 Task: I am thinking of exploring the lively atmosphere of Times Square in New York City later in the evening. Before I head over, could you please let me know how crowded it usually gets around this time?
Action: Key pressed imes<Key.space>
Screenshot: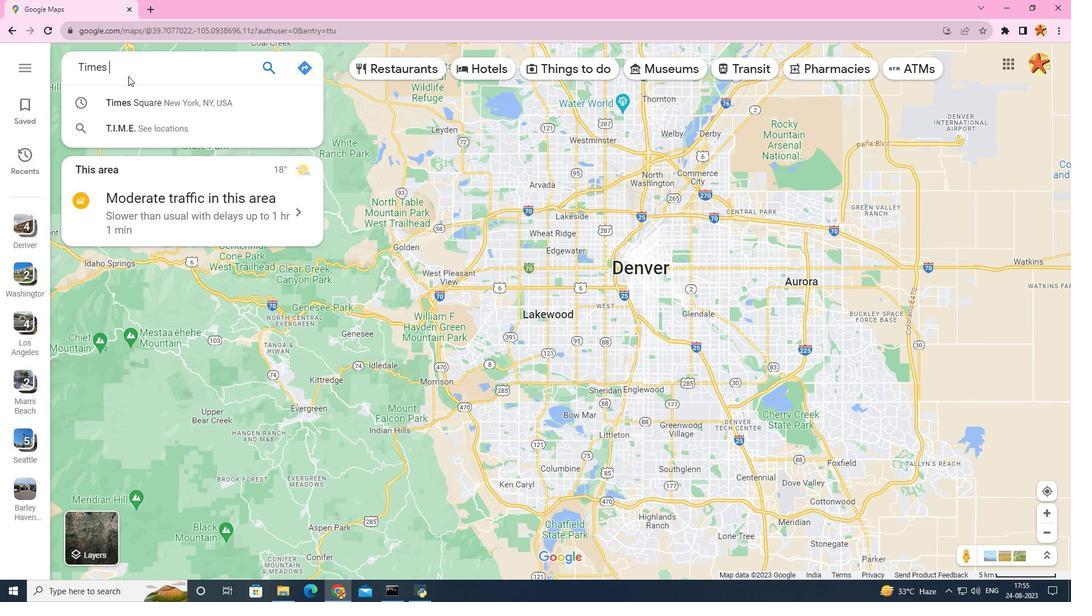 
Action: Mouse moved to (126, 94)
Screenshot: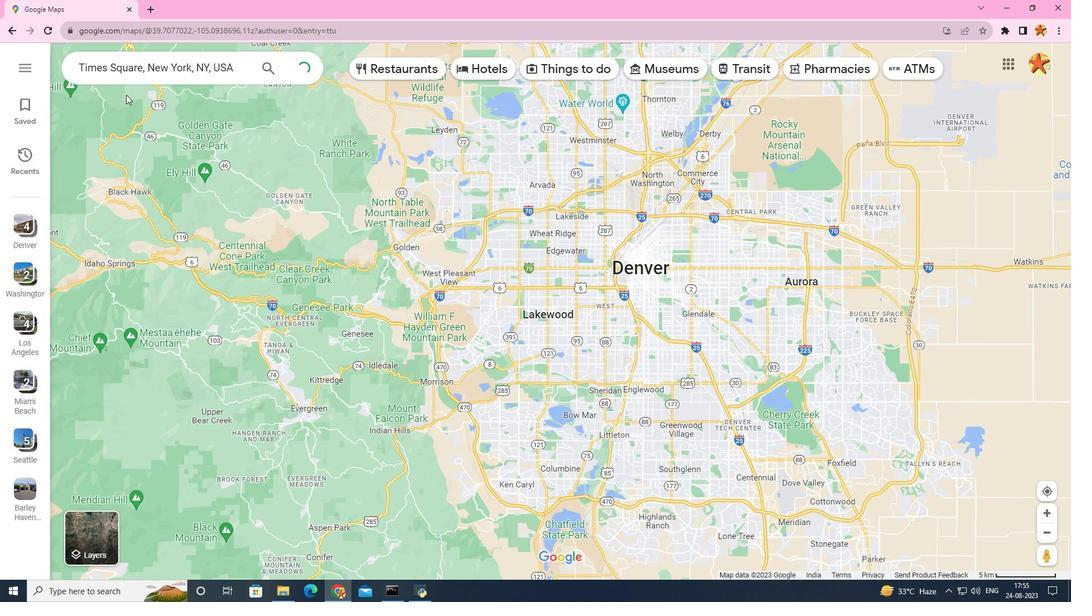 
Action: Mouse pressed left at (126, 94)
Screenshot: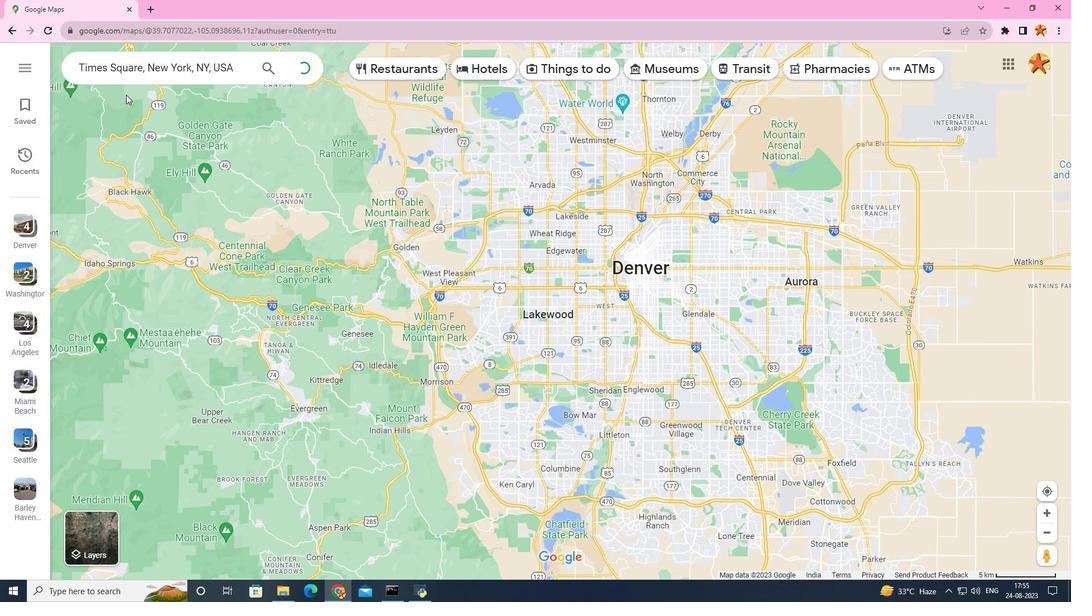 
Action: Mouse moved to (118, 185)
Screenshot: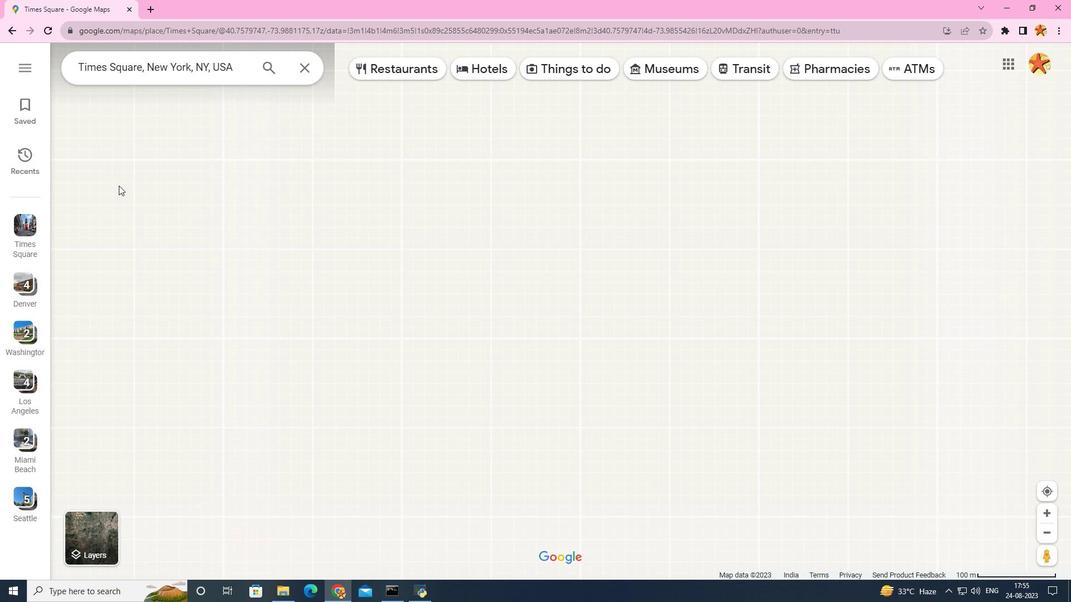 
Action: Mouse scrolled (118, 185) with delta (0, 0)
Screenshot: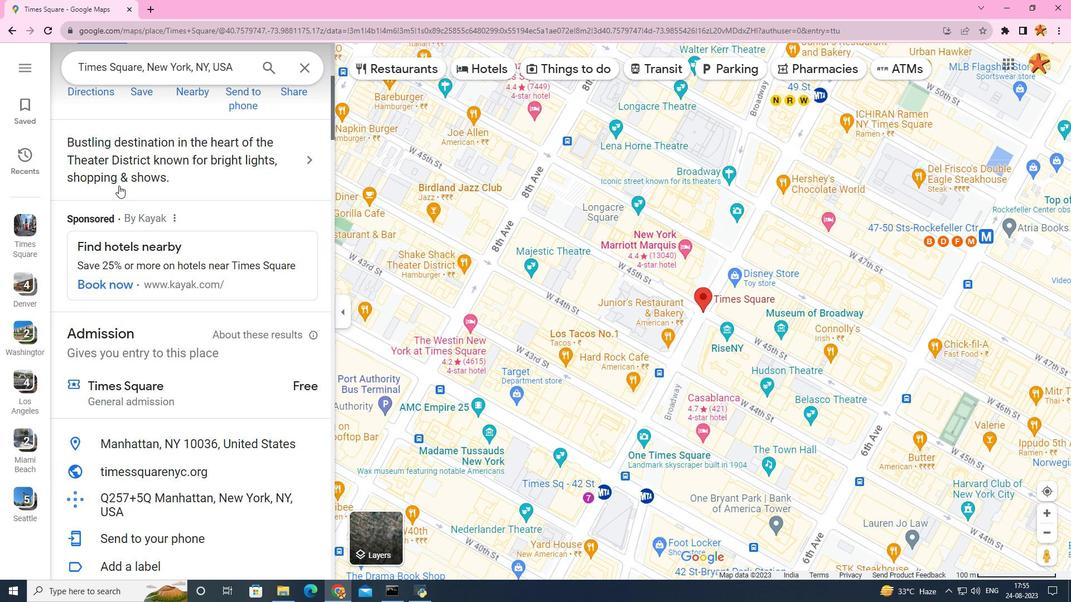 
Action: Mouse scrolled (118, 185) with delta (0, 0)
Screenshot: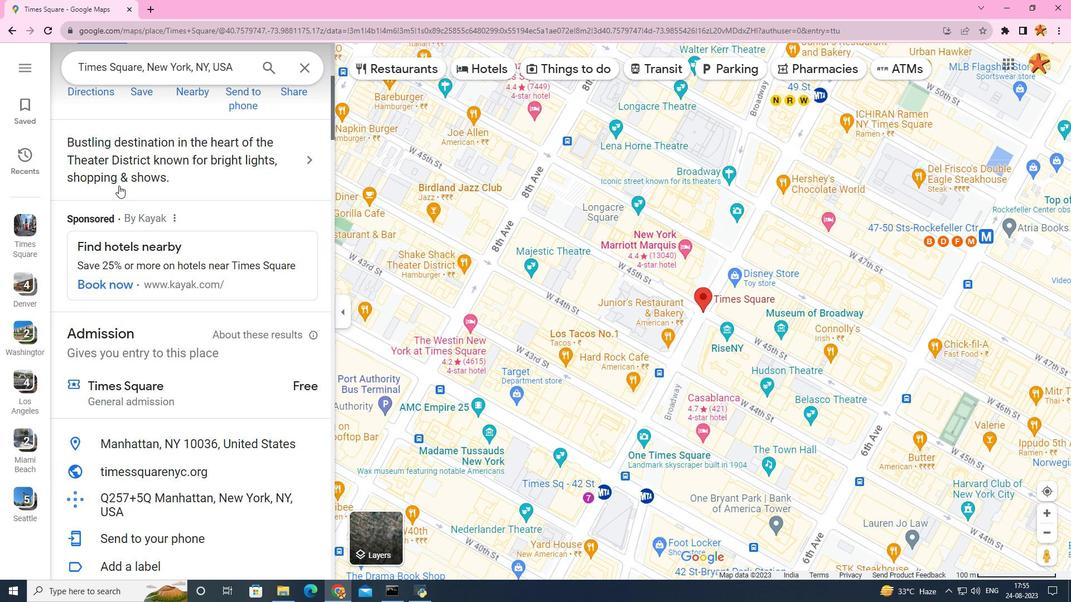 
Action: Mouse scrolled (118, 185) with delta (0, 0)
Screenshot: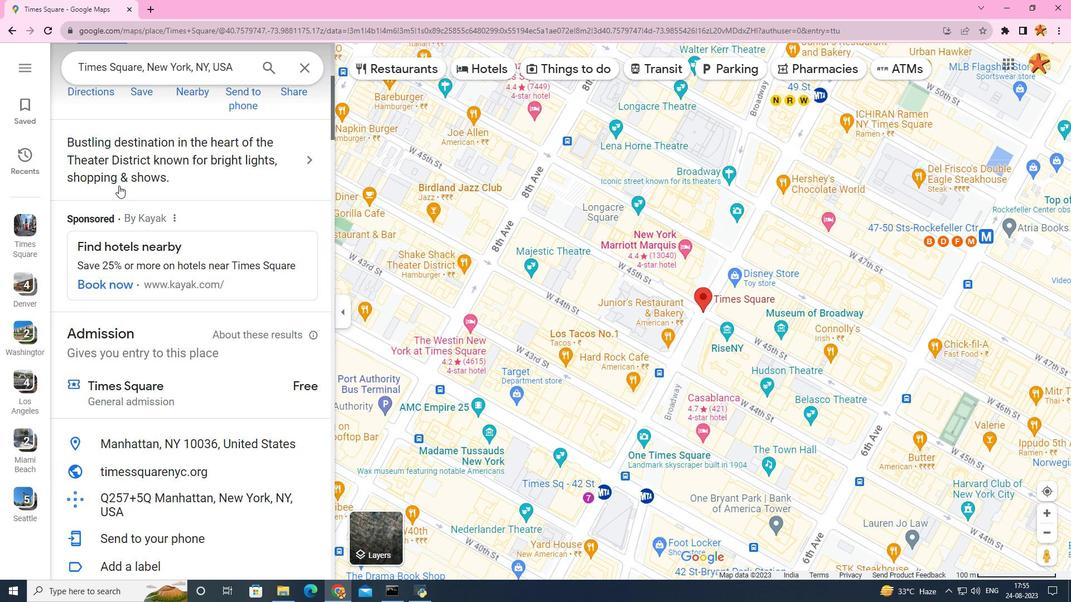 
Action: Mouse scrolled (118, 185) with delta (0, 0)
Screenshot: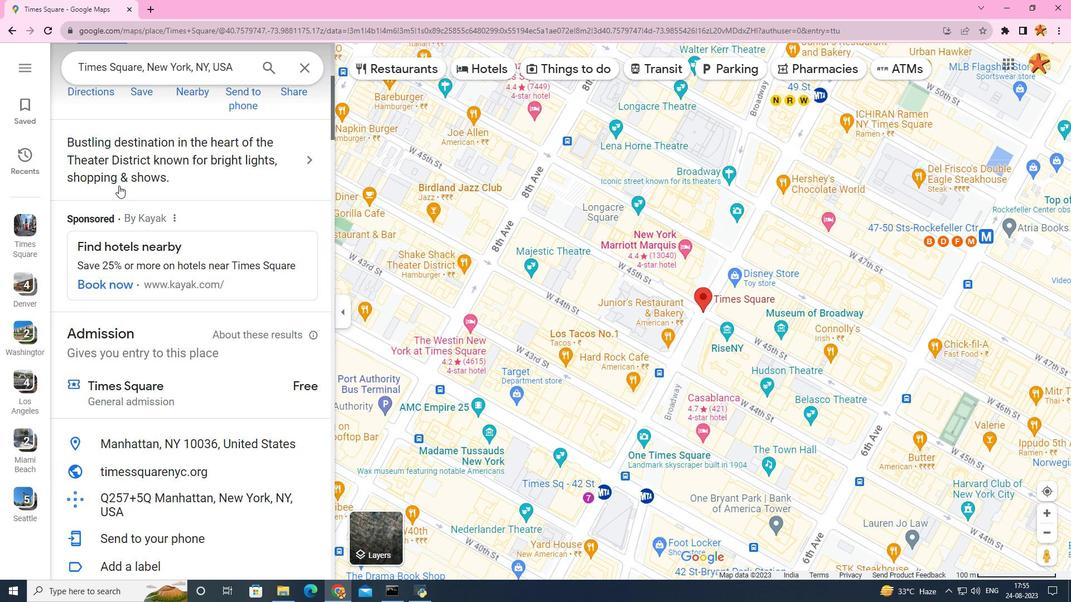 
Action: Mouse scrolled (118, 185) with delta (0, 0)
Screenshot: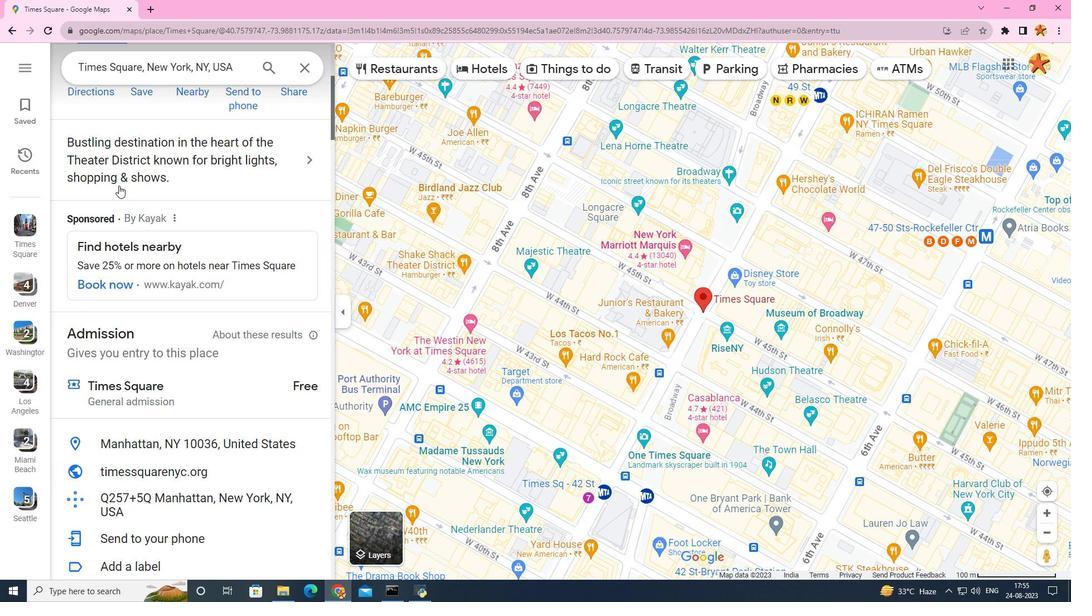 
Action: Mouse scrolled (118, 185) with delta (0, 0)
Screenshot: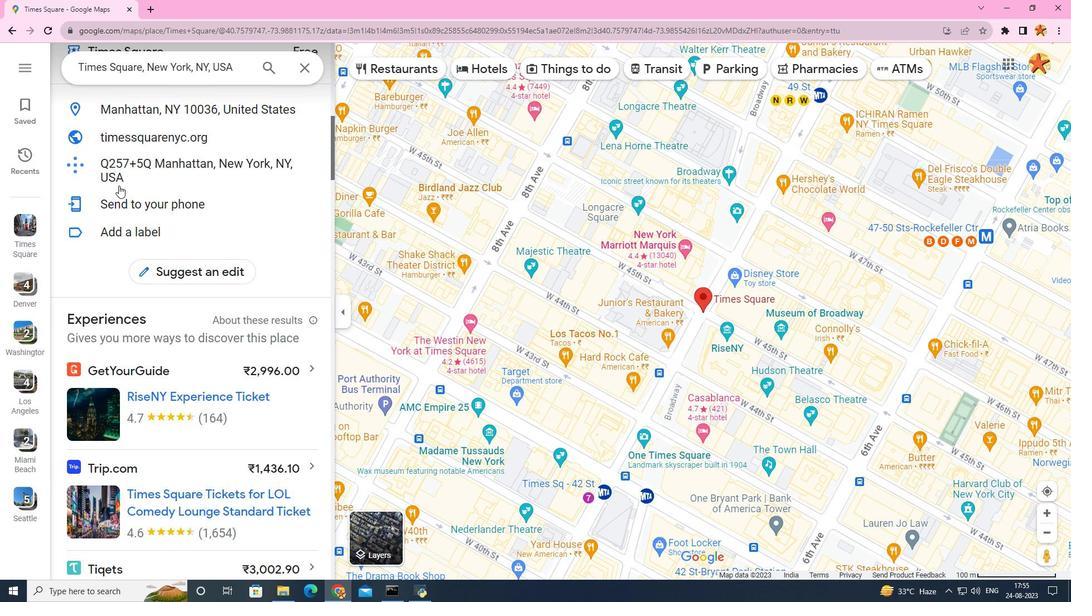 
Action: Mouse scrolled (118, 185) with delta (0, 0)
Screenshot: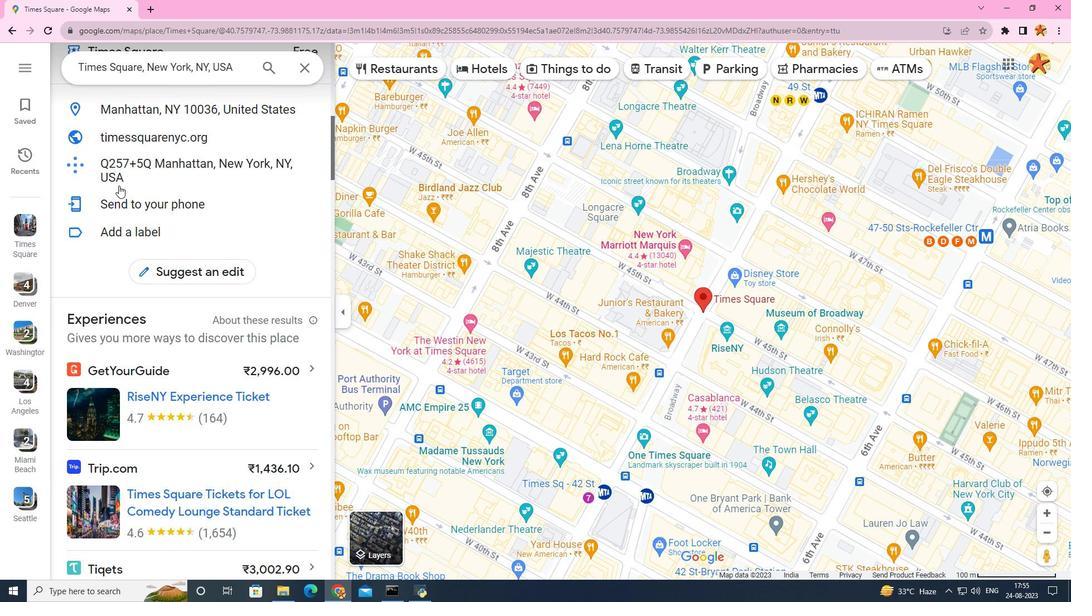 
Action: Mouse scrolled (118, 185) with delta (0, 0)
Screenshot: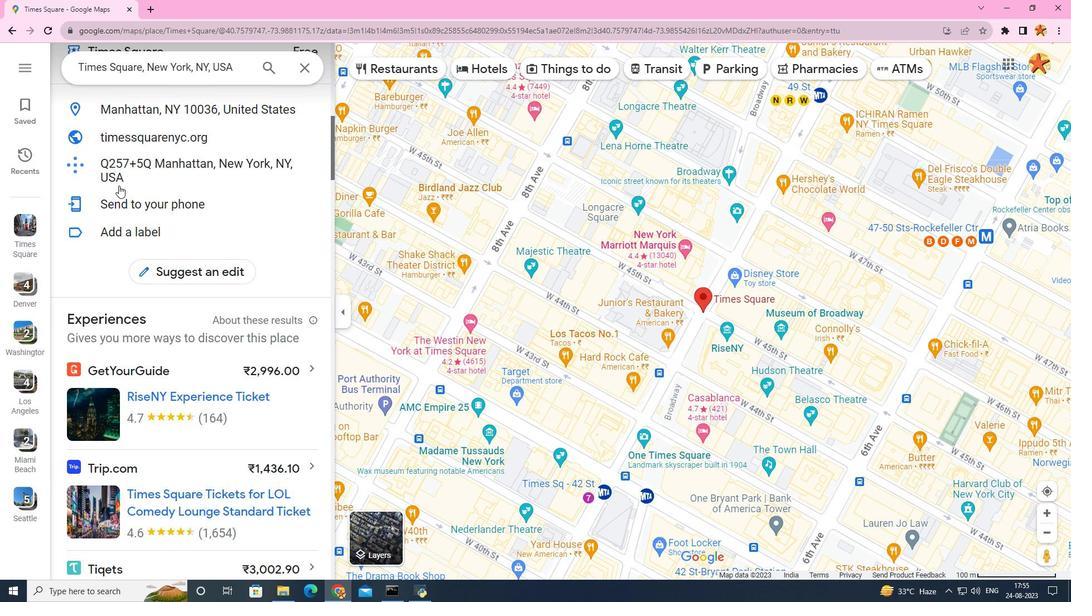 
Action: Mouse scrolled (118, 185) with delta (0, 0)
Screenshot: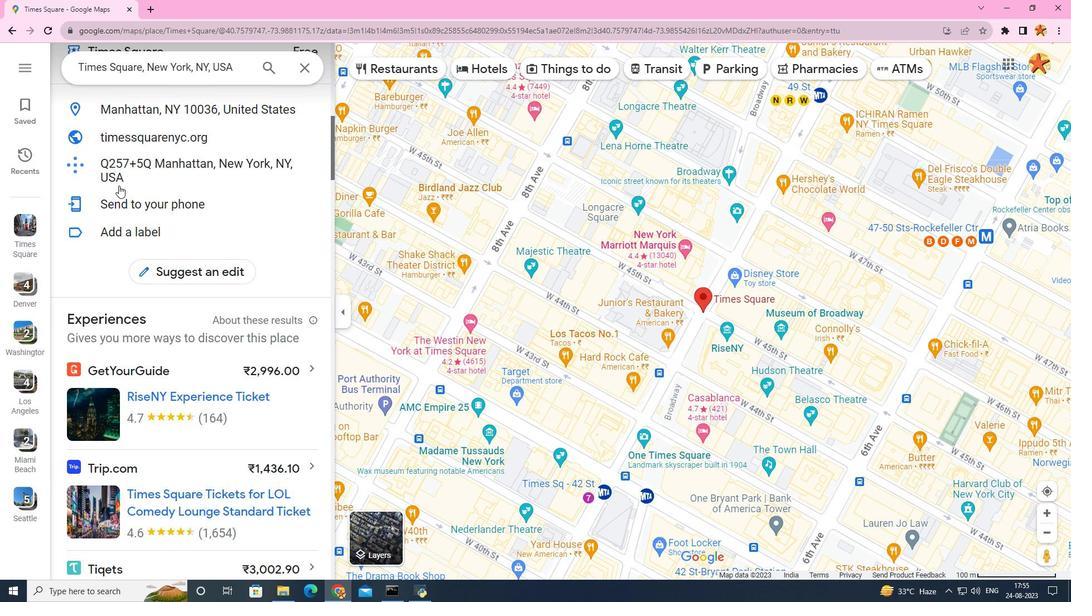 
Action: Mouse scrolled (118, 185) with delta (0, 0)
Screenshot: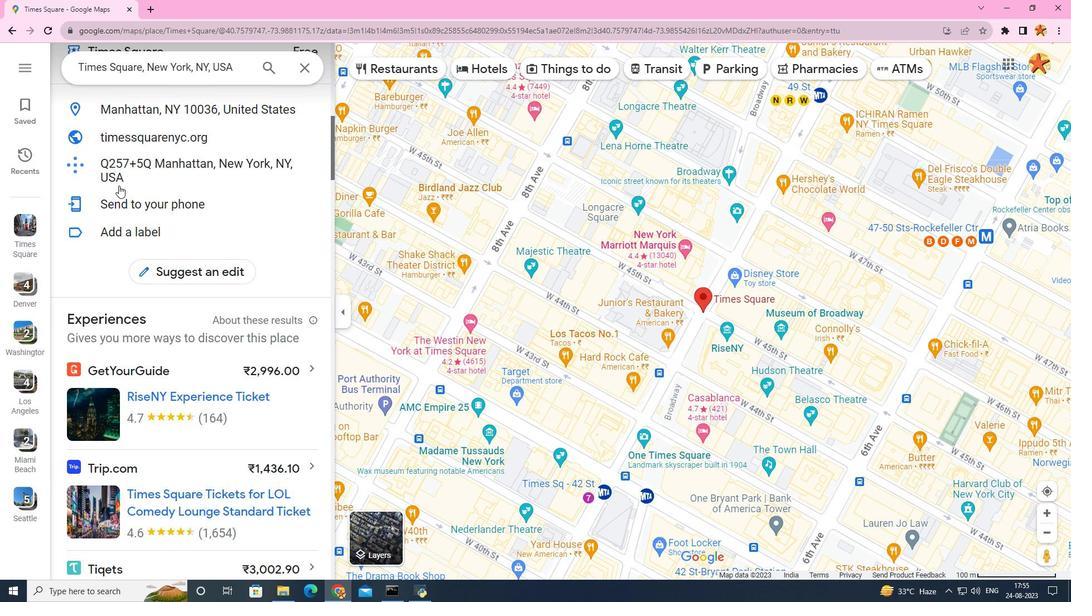 
Action: Mouse scrolled (118, 185) with delta (0, 0)
Screenshot: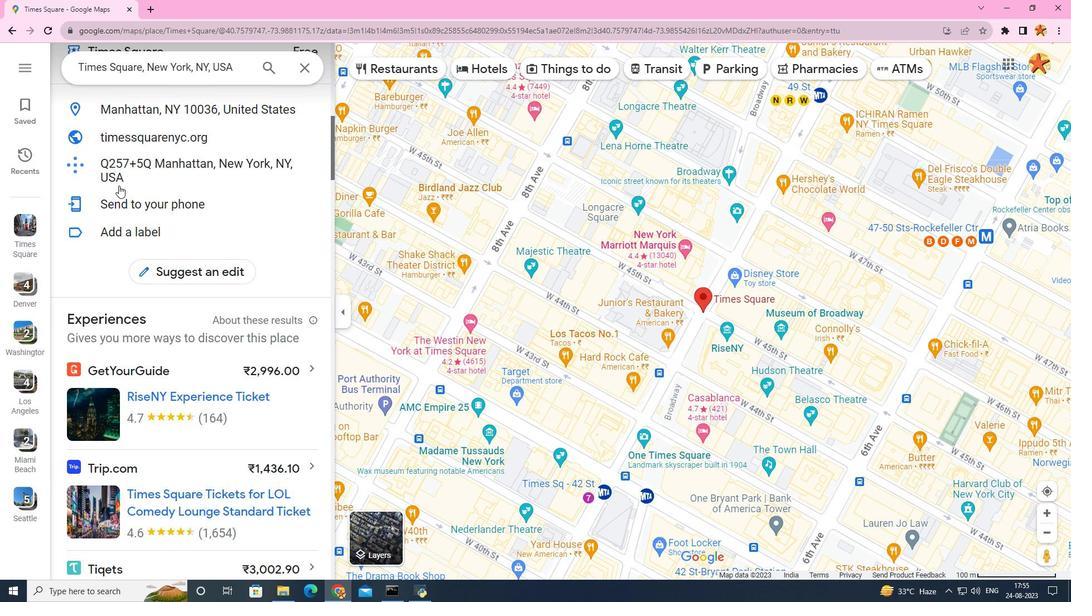 
Action: Mouse scrolled (118, 185) with delta (0, 0)
Screenshot: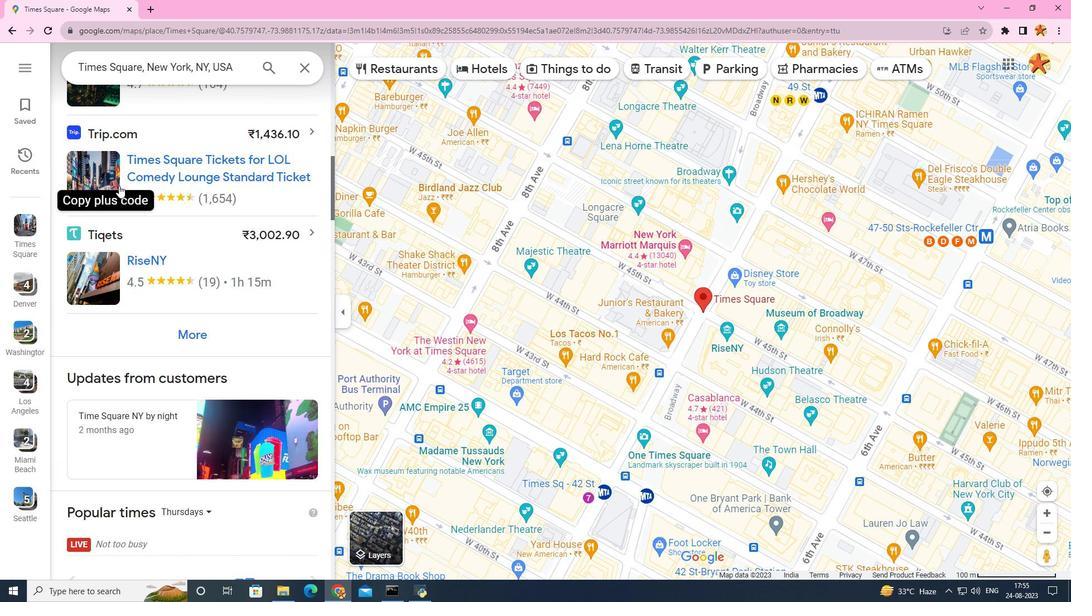 
Action: Mouse scrolled (118, 185) with delta (0, 0)
Screenshot: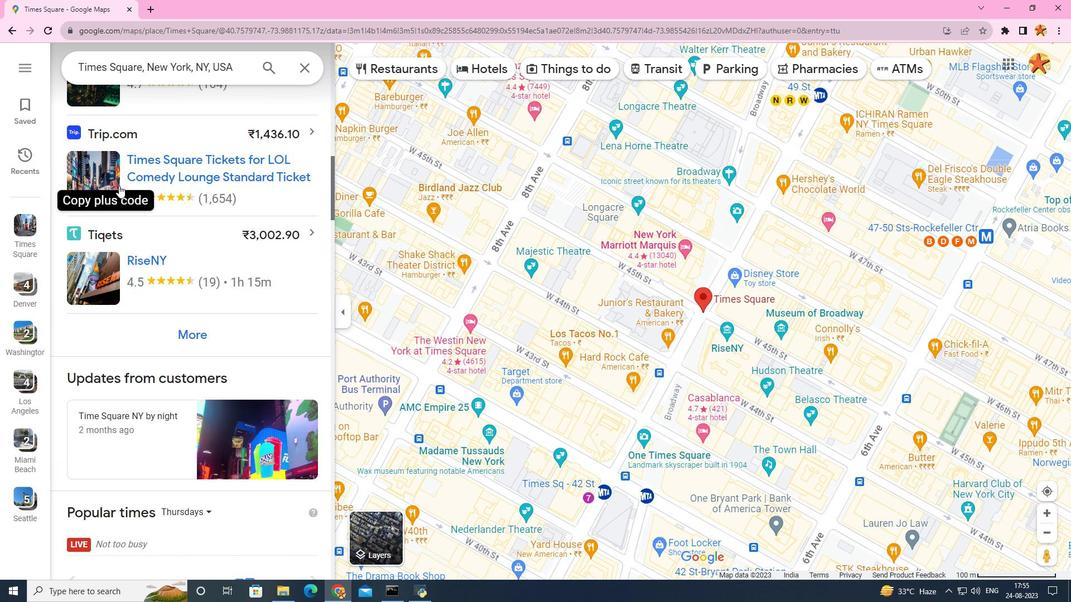 
Action: Mouse scrolled (118, 185) with delta (0, 0)
Screenshot: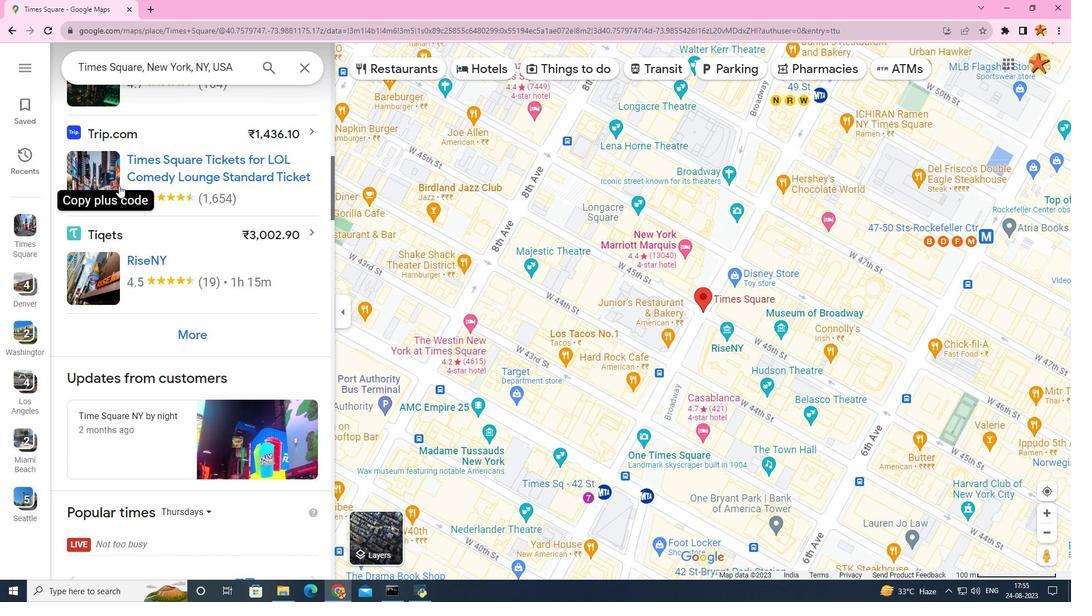 
Action: Mouse scrolled (118, 185) with delta (0, 0)
Screenshot: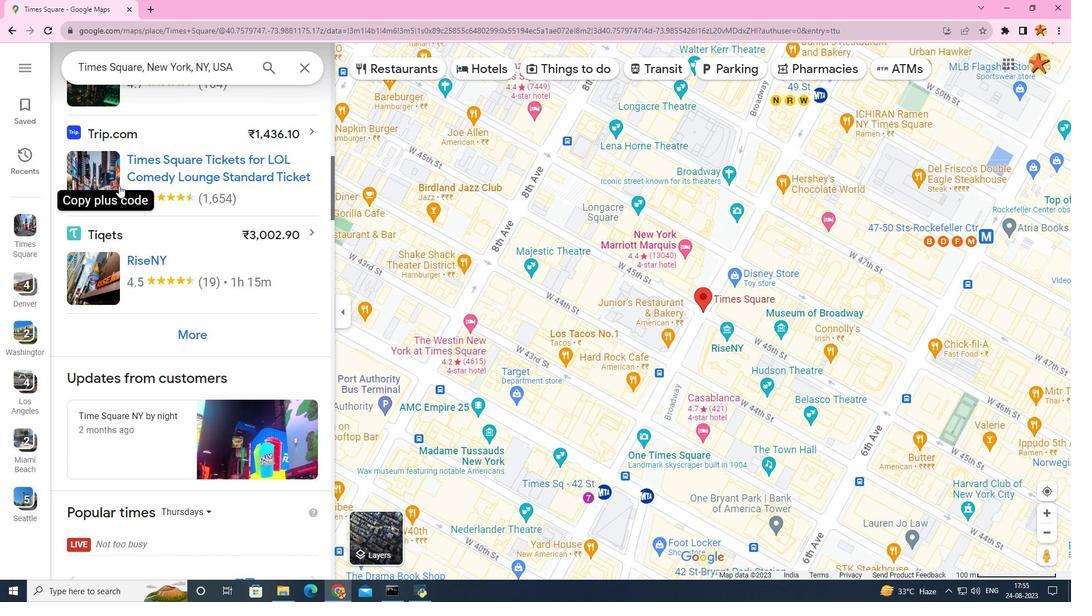 
Action: Mouse scrolled (118, 185) with delta (0, 0)
Screenshot: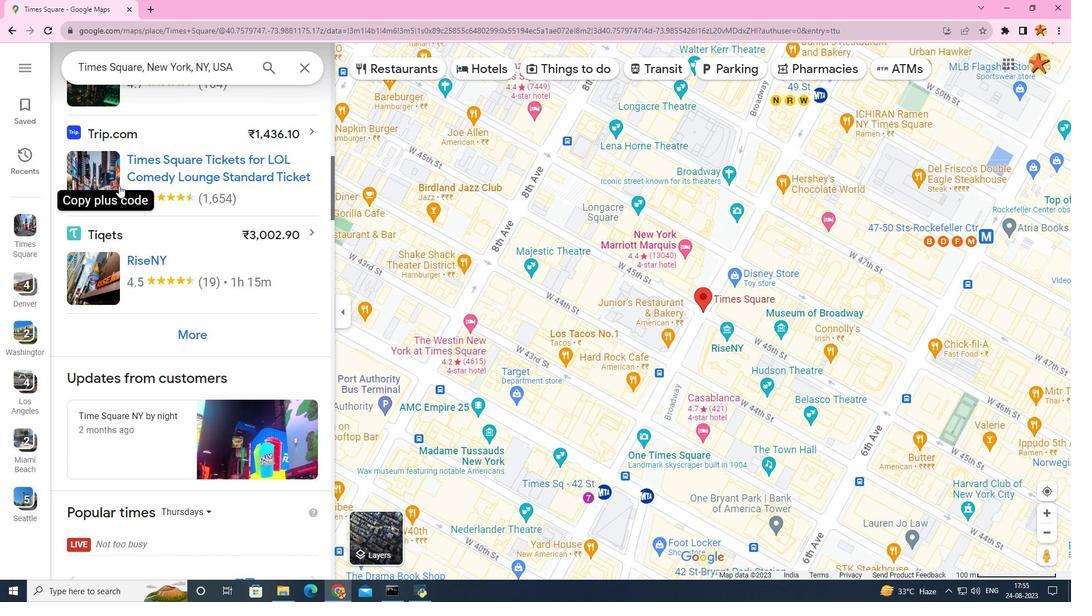 
Action: Mouse scrolled (118, 185) with delta (0, 0)
Screenshot: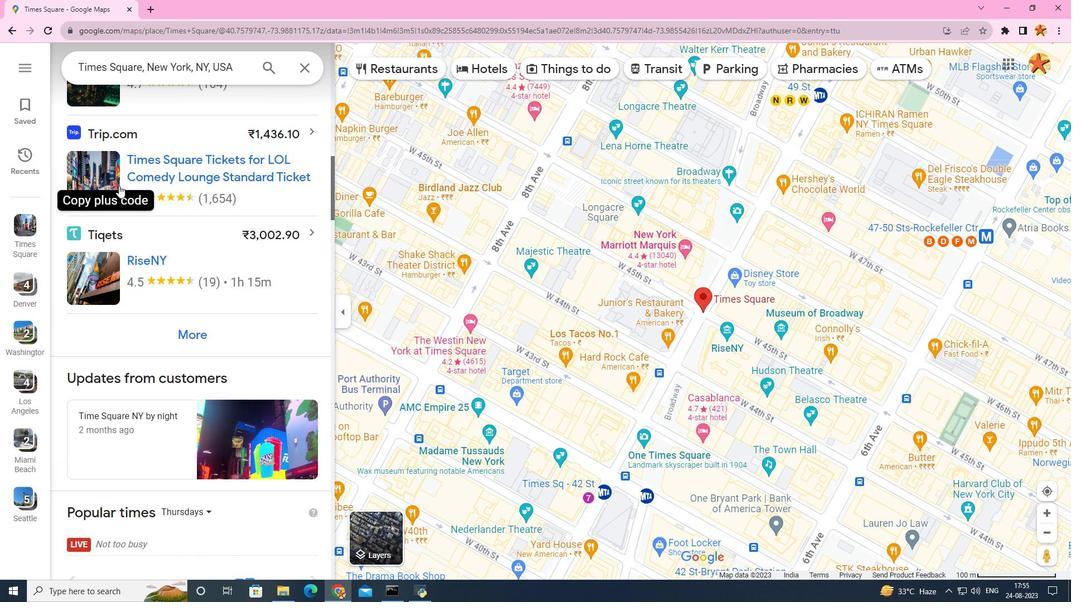 
Action: Mouse scrolled (118, 185) with delta (0, 0)
Screenshot: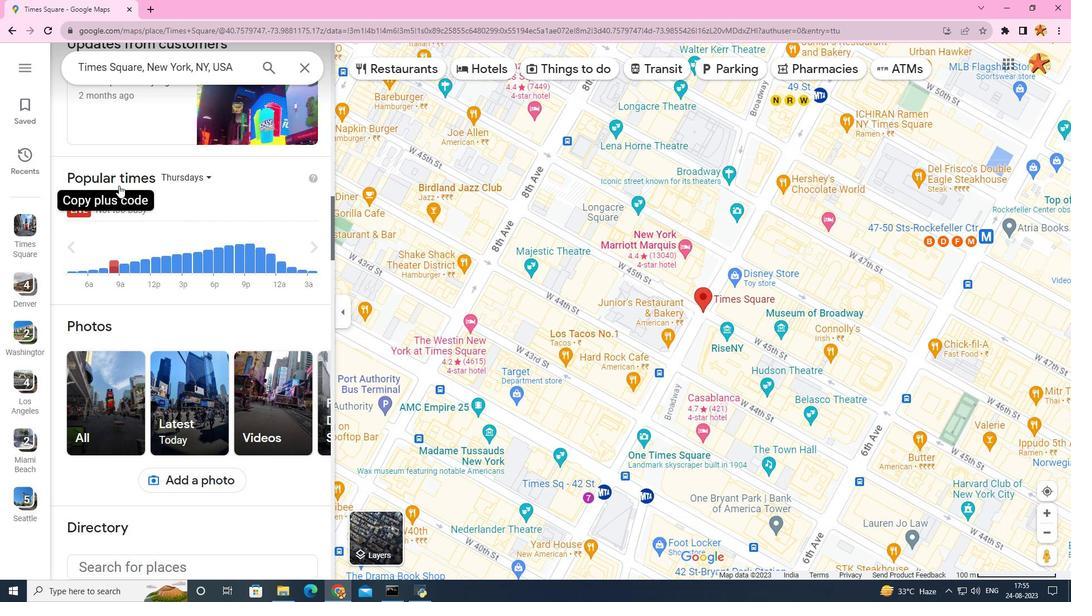
Action: Mouse scrolled (118, 185) with delta (0, 0)
Screenshot: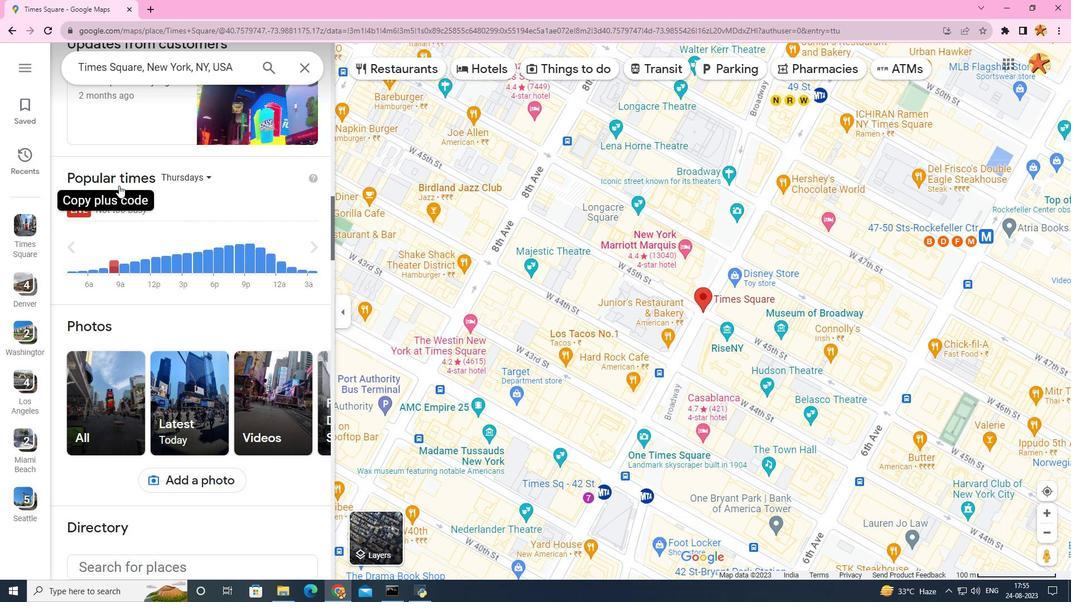 
Action: Mouse scrolled (118, 185) with delta (0, 0)
Screenshot: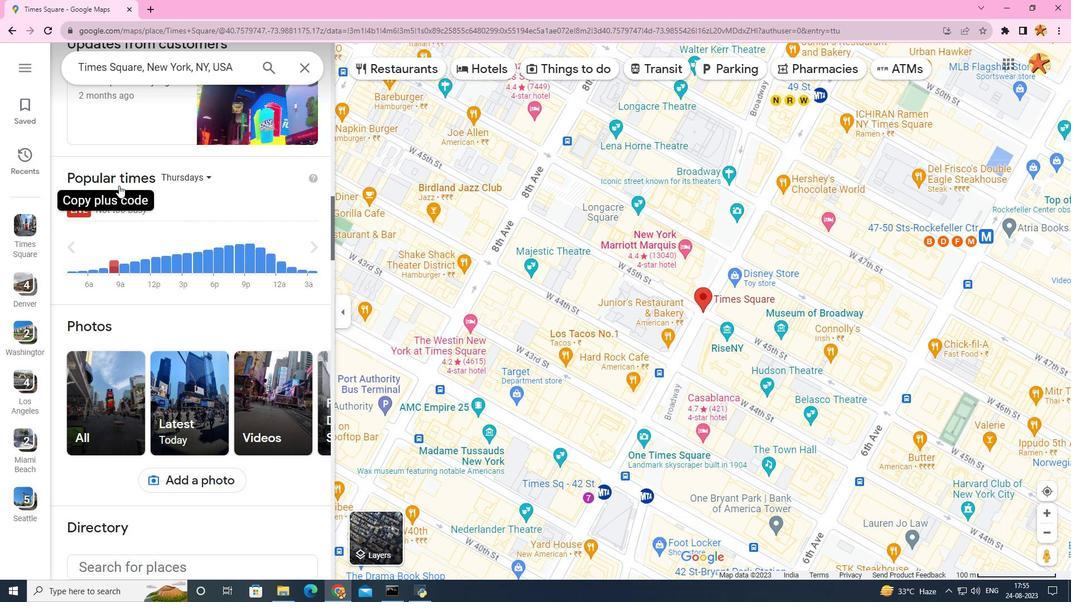 
Action: Mouse scrolled (118, 185) with delta (0, 0)
Screenshot: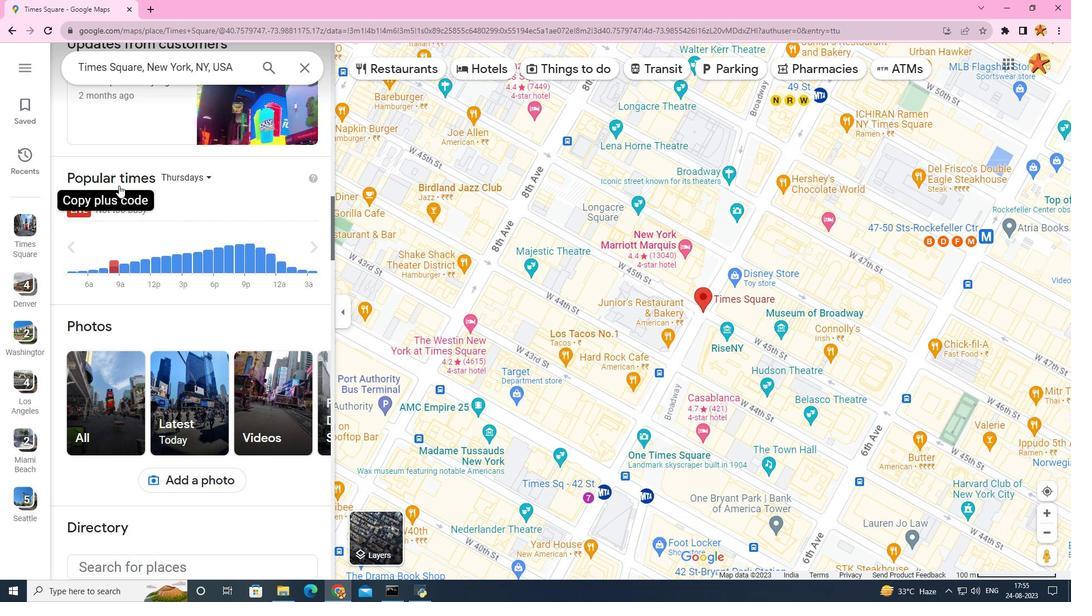 
Action: Mouse scrolled (118, 185) with delta (0, 0)
Screenshot: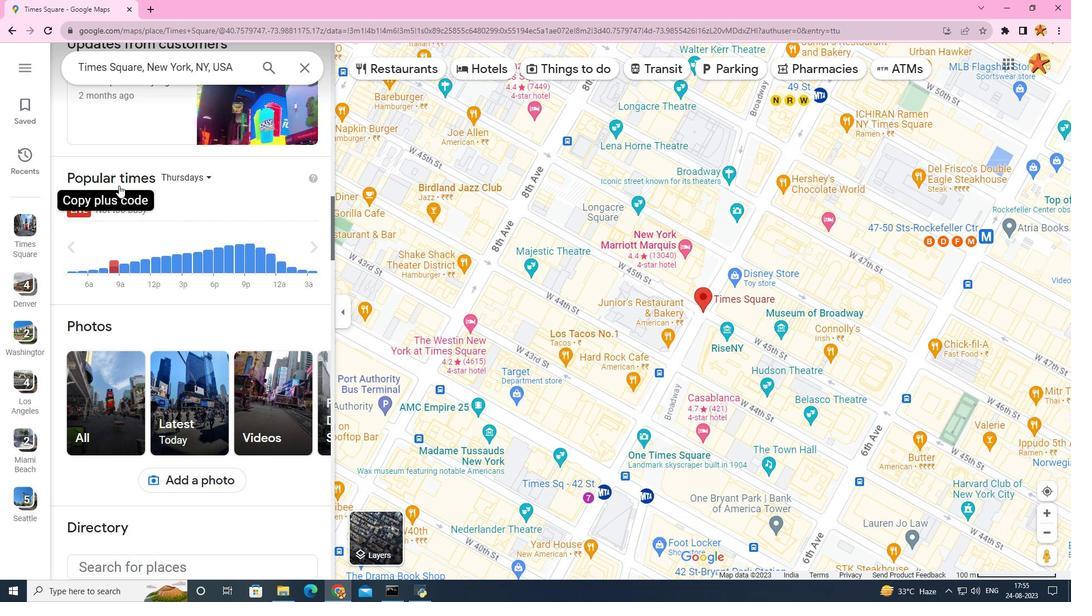 
Action: Mouse scrolled (118, 185) with delta (0, 0)
Screenshot: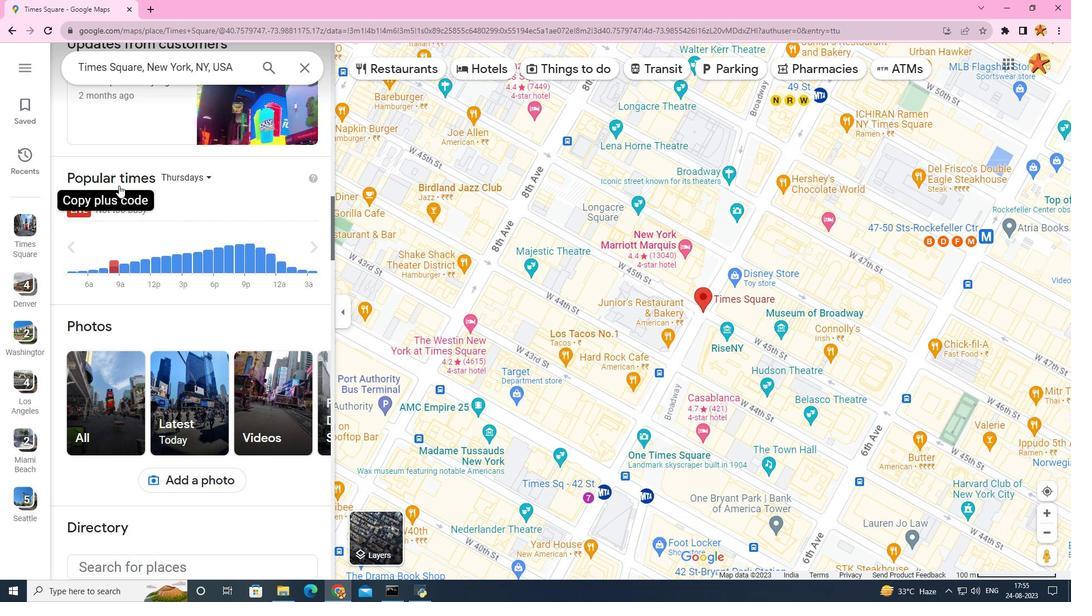 
Action: Mouse scrolled (118, 185) with delta (0, 0)
Screenshot: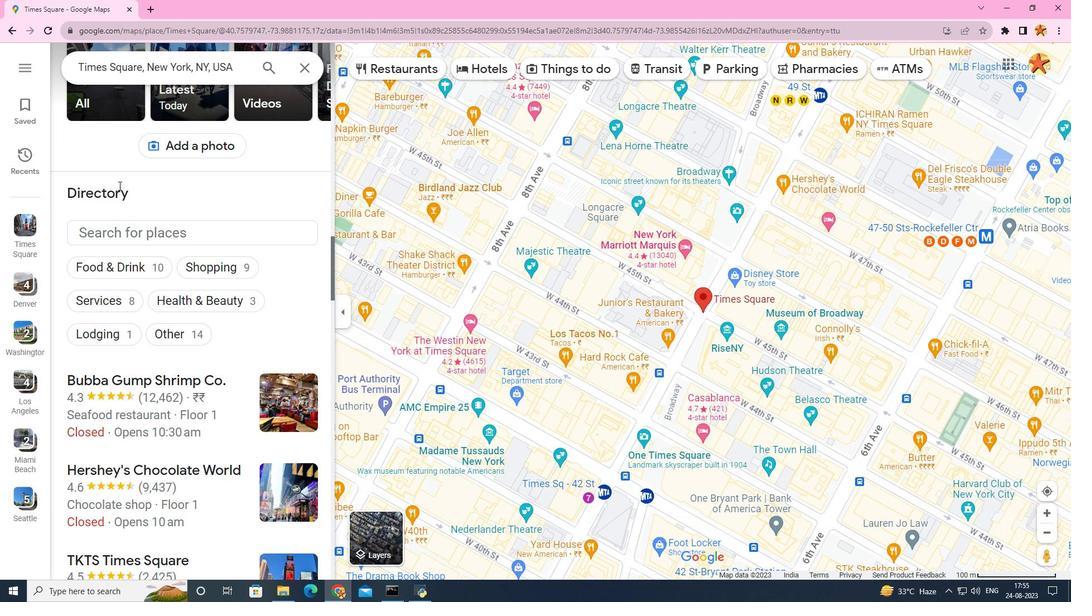 
Action: Mouse scrolled (118, 185) with delta (0, 0)
Screenshot: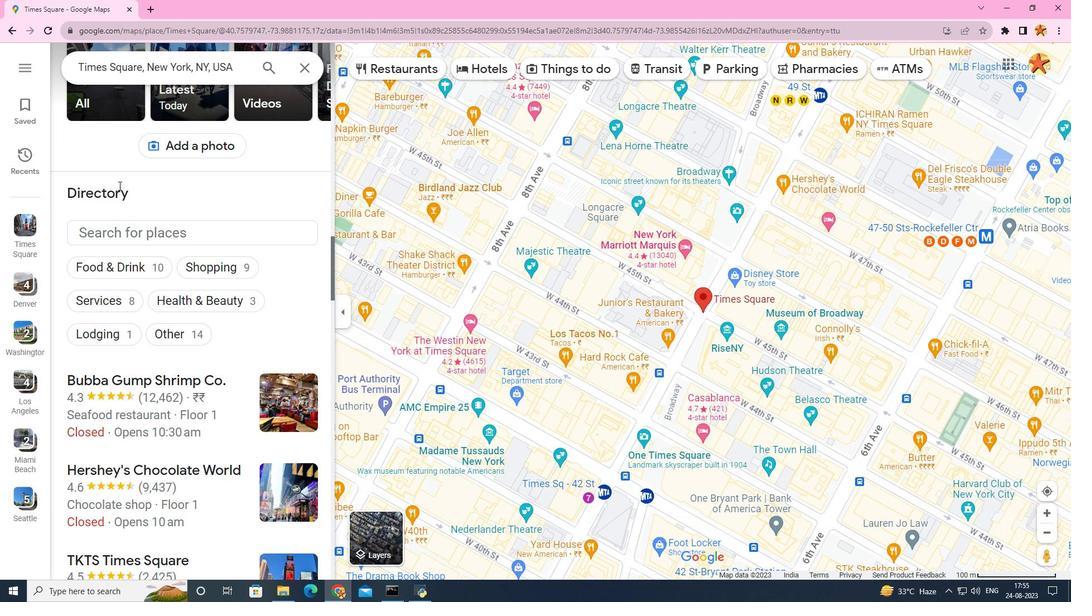 
Action: Mouse scrolled (118, 185) with delta (0, 0)
Screenshot: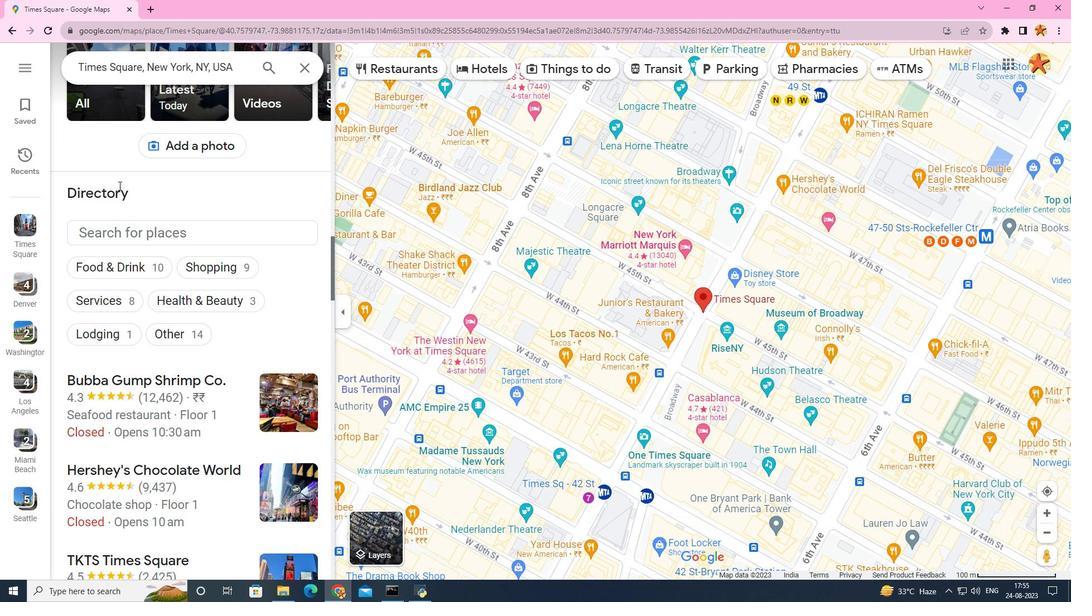 
Action: Mouse scrolled (118, 185) with delta (0, 0)
Screenshot: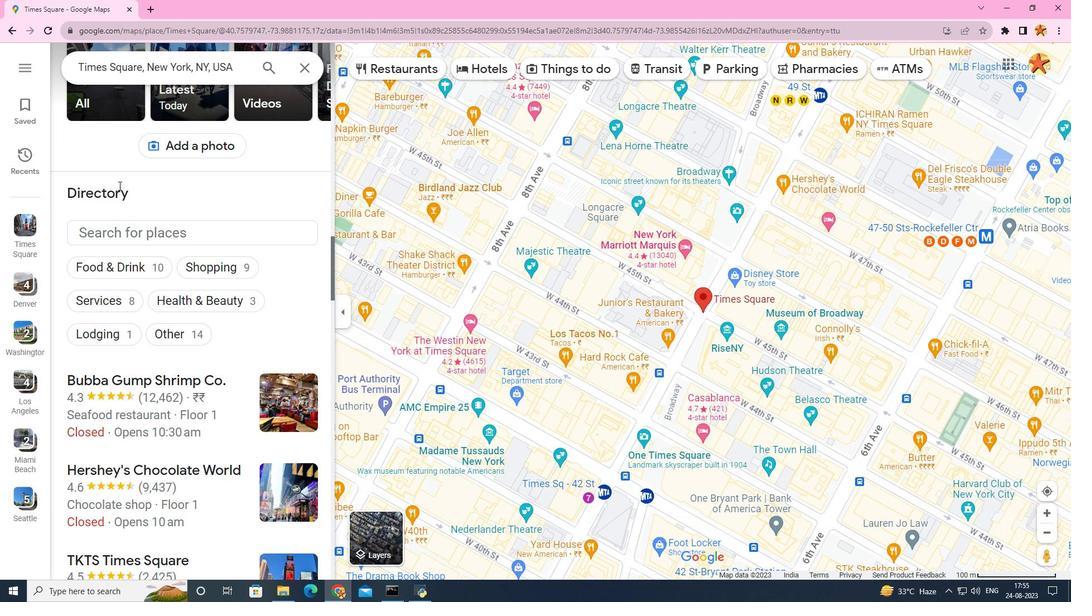 
Action: Mouse scrolled (118, 185) with delta (0, 0)
Screenshot: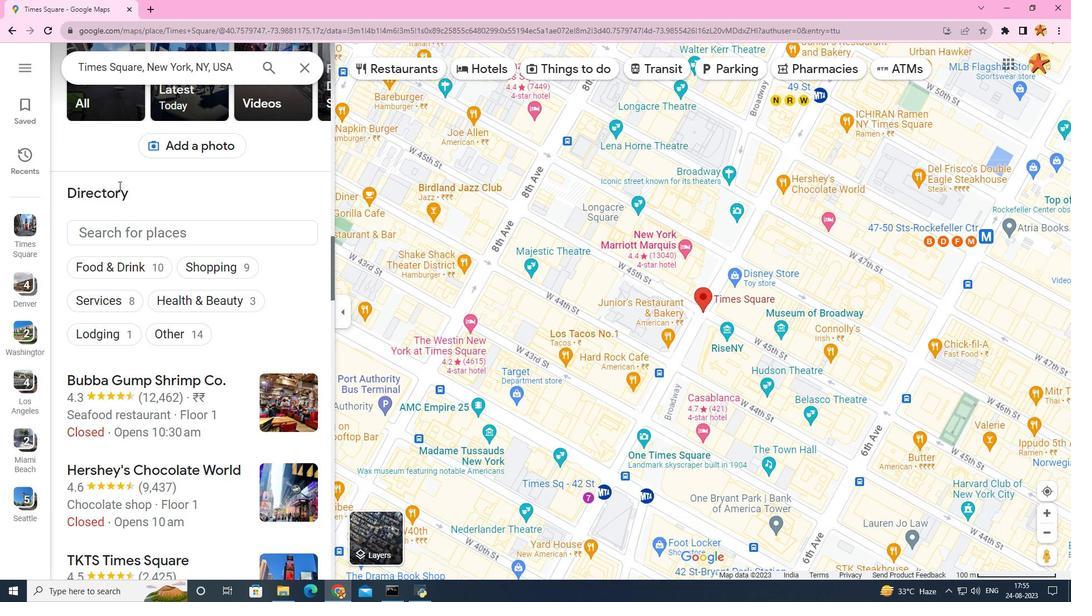 
Action: Mouse scrolled (118, 185) with delta (0, 0)
Screenshot: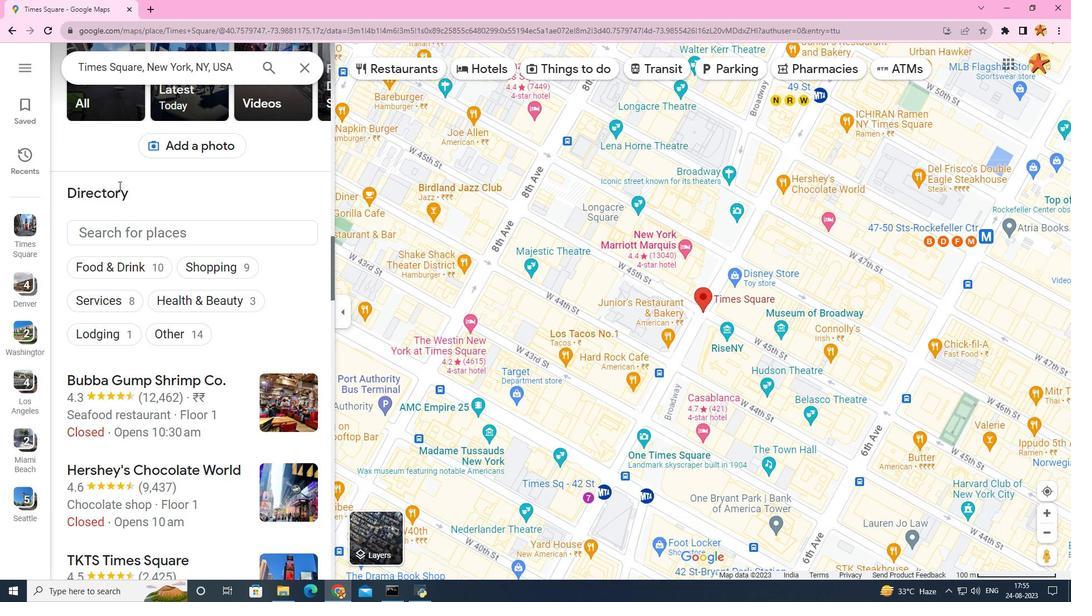 
Action: Mouse scrolled (118, 185) with delta (0, 0)
Screenshot: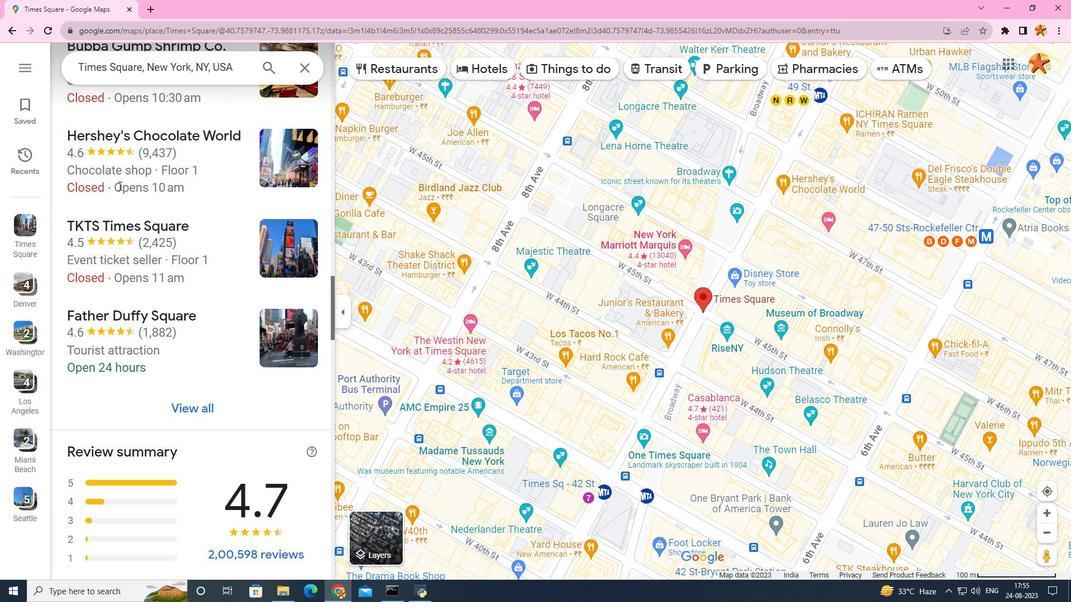 
Action: Mouse scrolled (118, 185) with delta (0, 0)
Screenshot: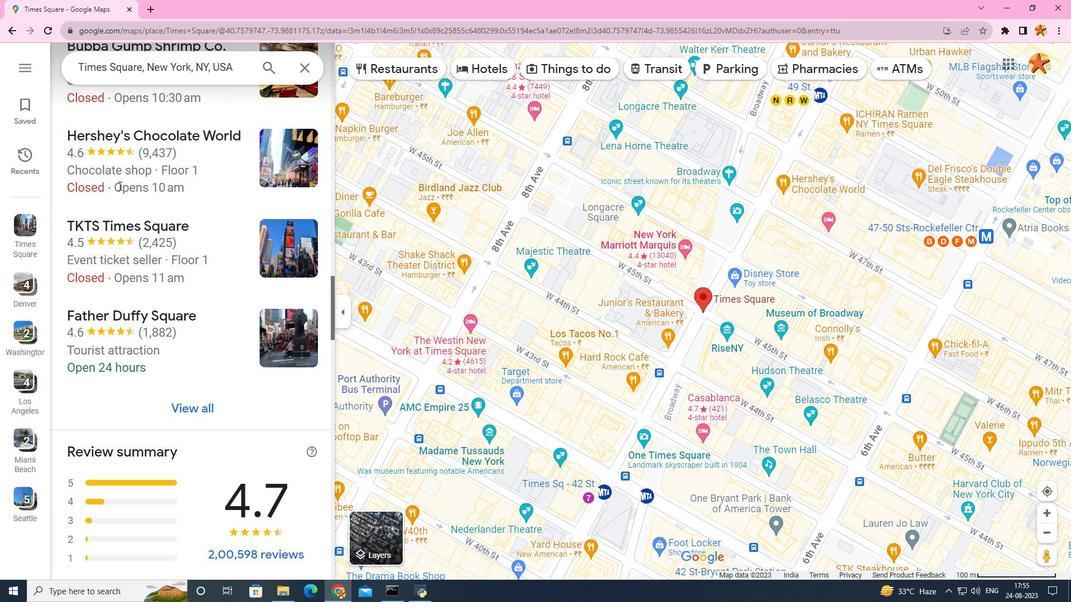 
Action: Mouse scrolled (118, 185) with delta (0, 0)
Screenshot: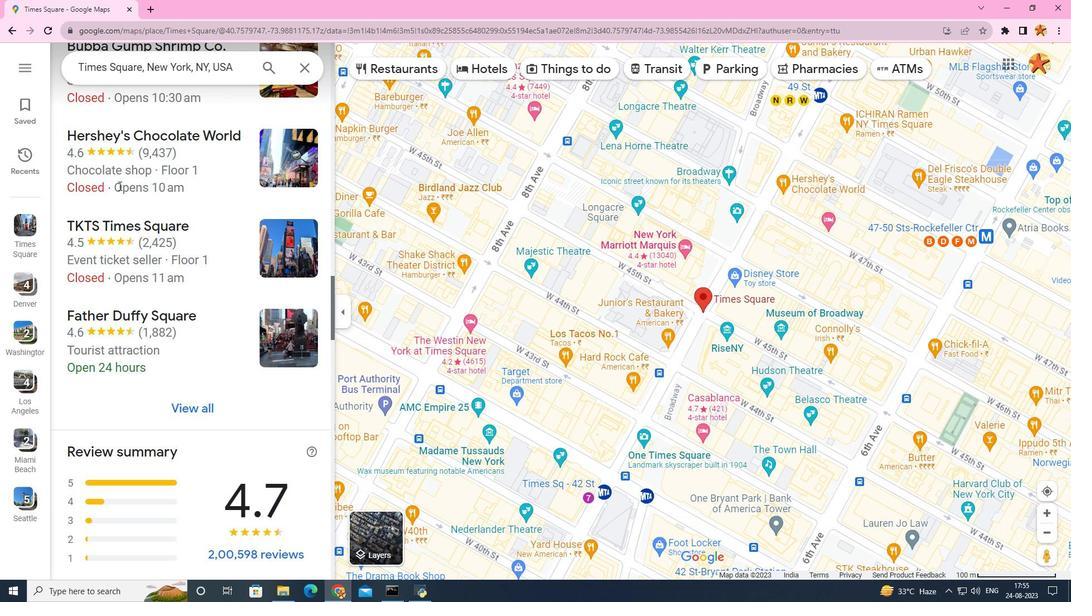 
Action: Mouse scrolled (118, 185) with delta (0, 0)
Screenshot: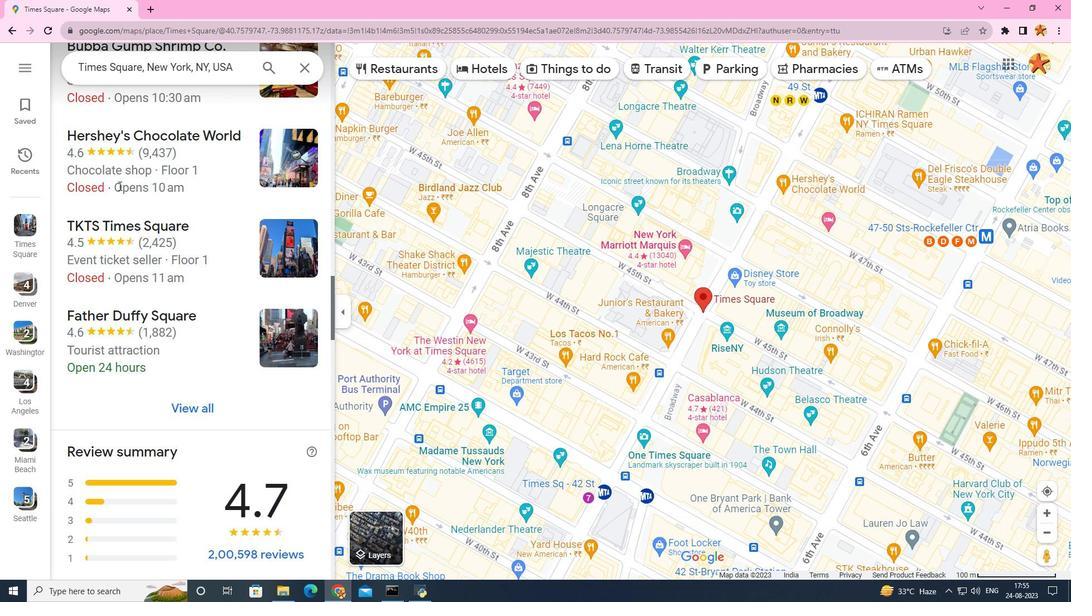 
Action: Mouse scrolled (118, 185) with delta (0, 0)
Screenshot: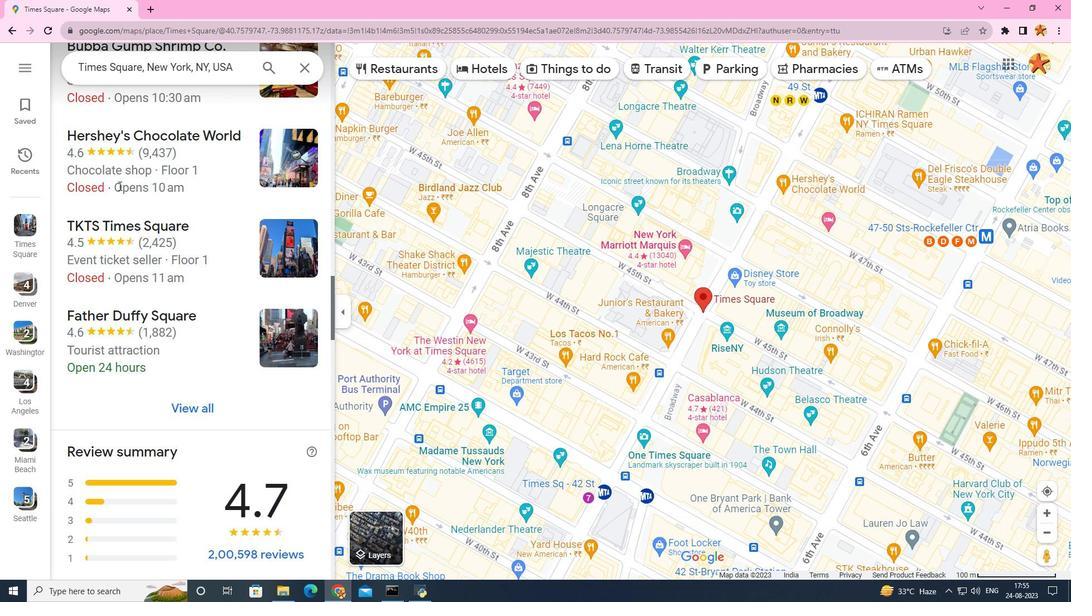 
Action: Mouse scrolled (118, 185) with delta (0, 0)
Screenshot: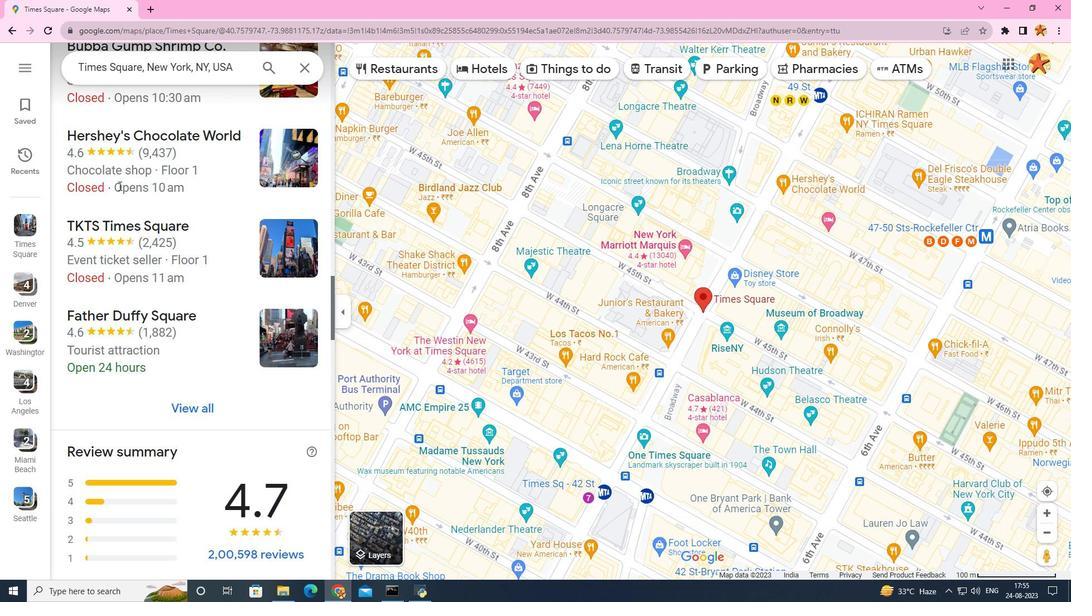 
Action: Mouse scrolled (118, 185) with delta (0, 0)
Screenshot: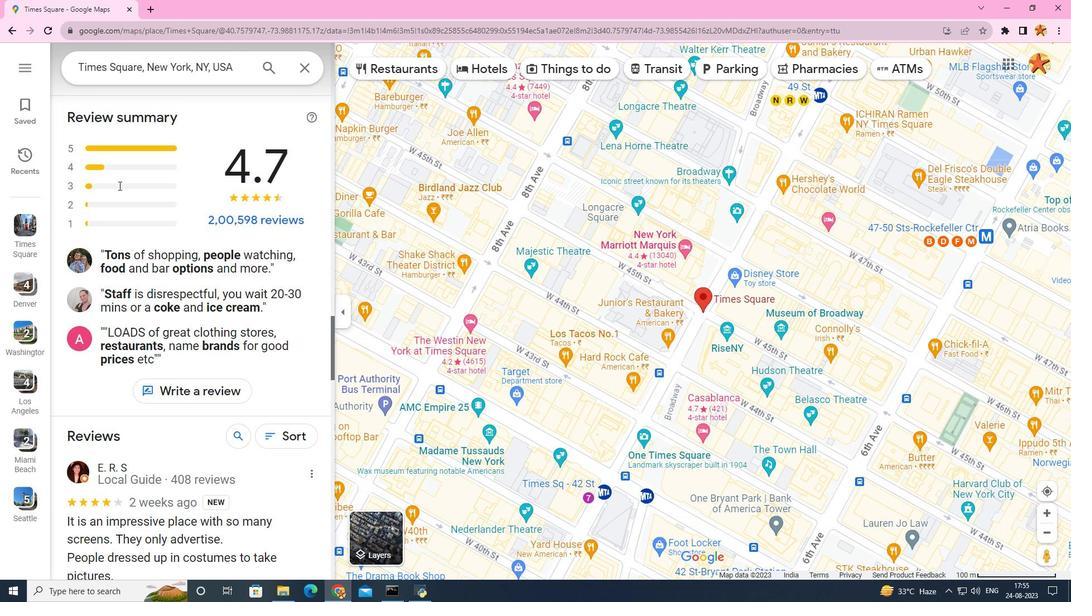 
Action: Mouse scrolled (118, 185) with delta (0, 0)
Screenshot: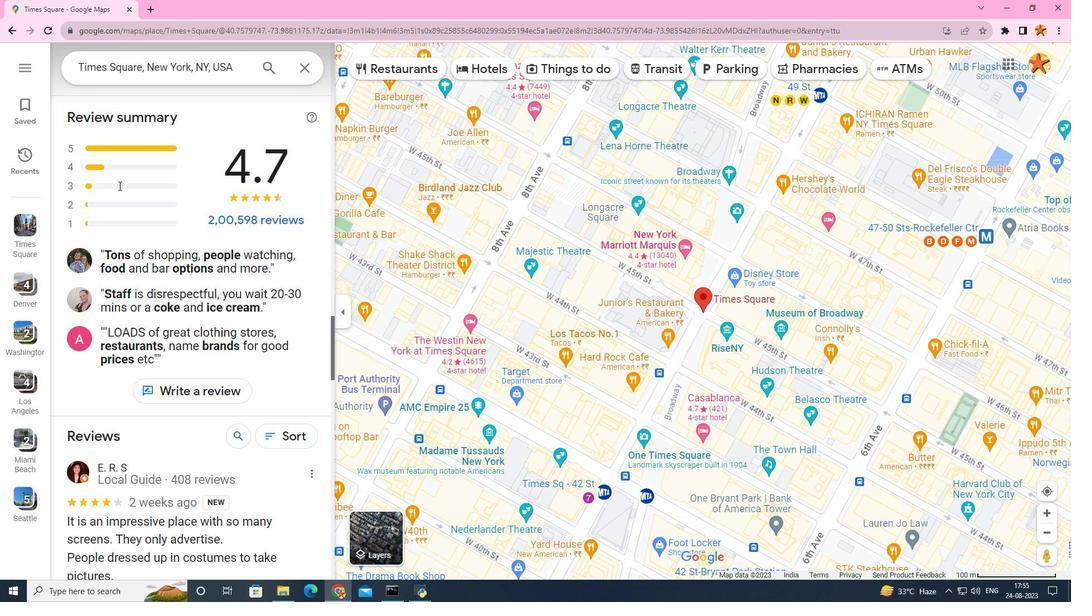 
Action: Mouse scrolled (118, 185) with delta (0, 0)
Screenshot: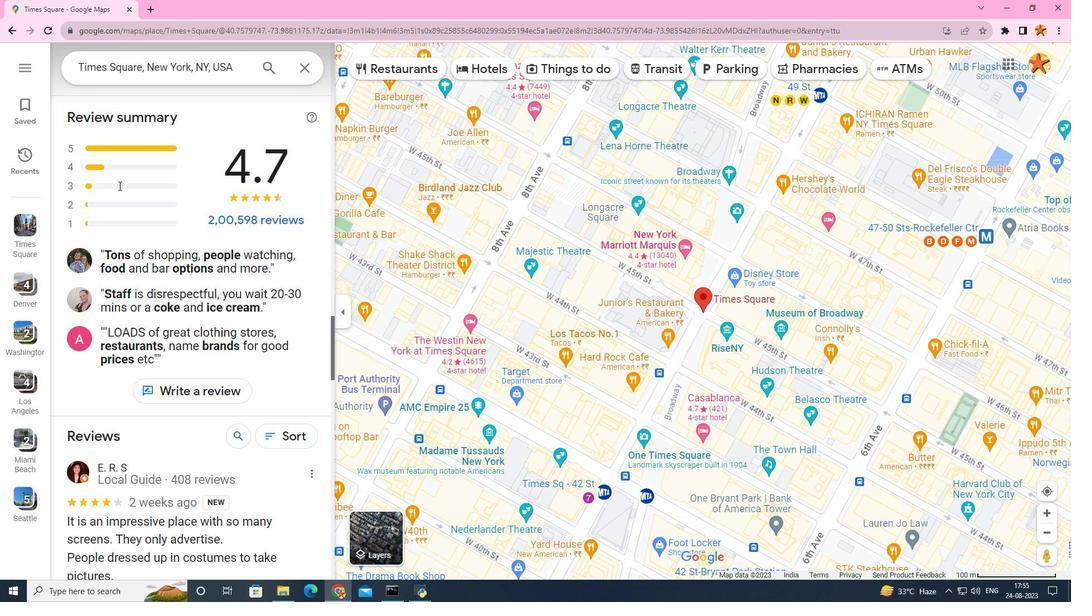 
Action: Mouse scrolled (118, 185) with delta (0, 0)
Screenshot: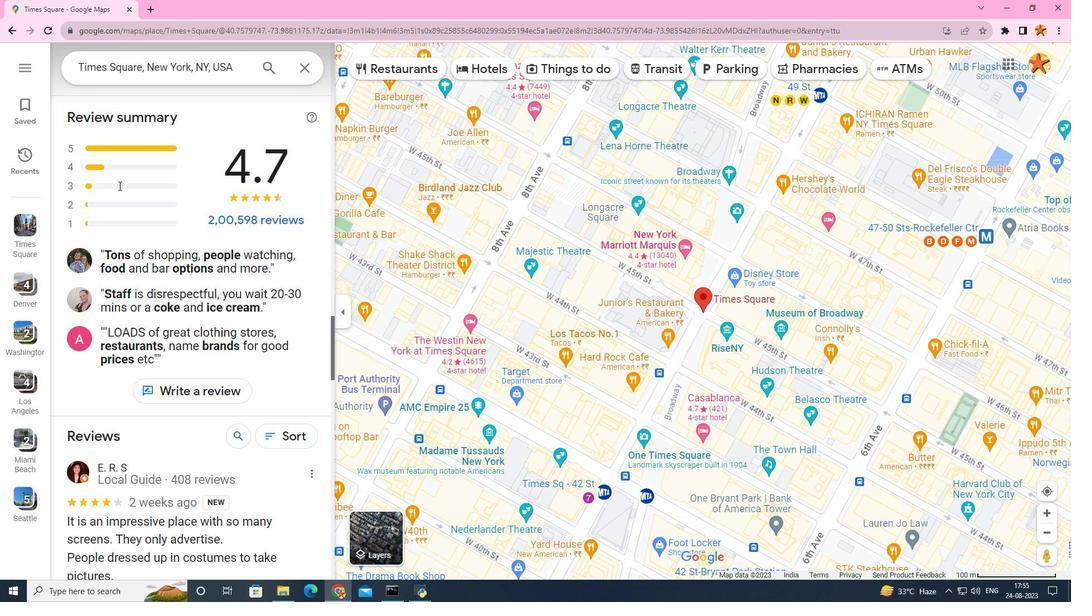 
Action: Mouse scrolled (118, 185) with delta (0, 0)
Screenshot: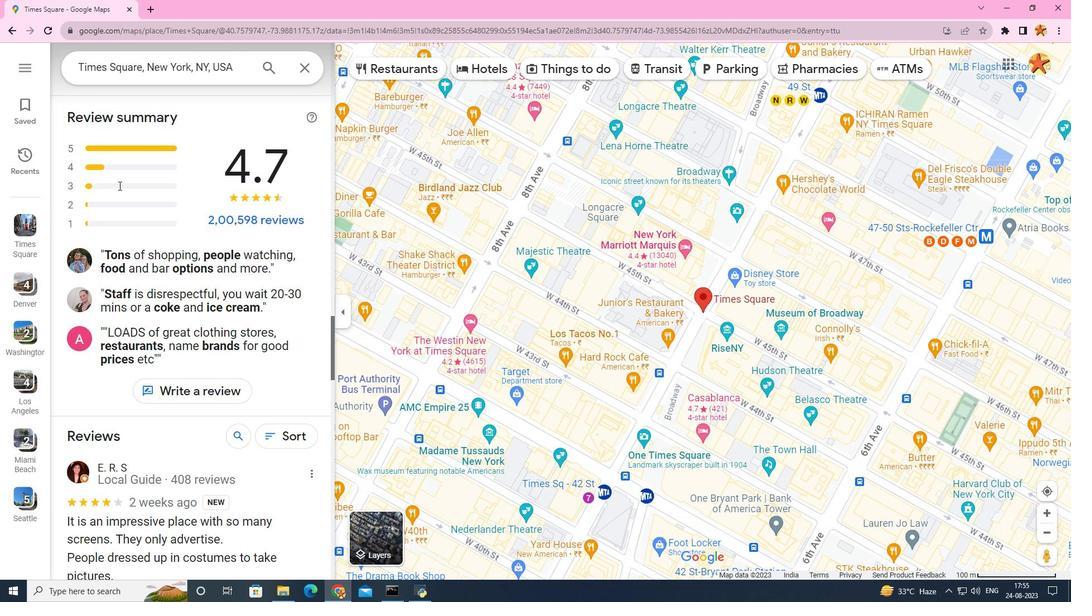 
Action: Mouse scrolled (118, 185) with delta (0, 0)
Screenshot: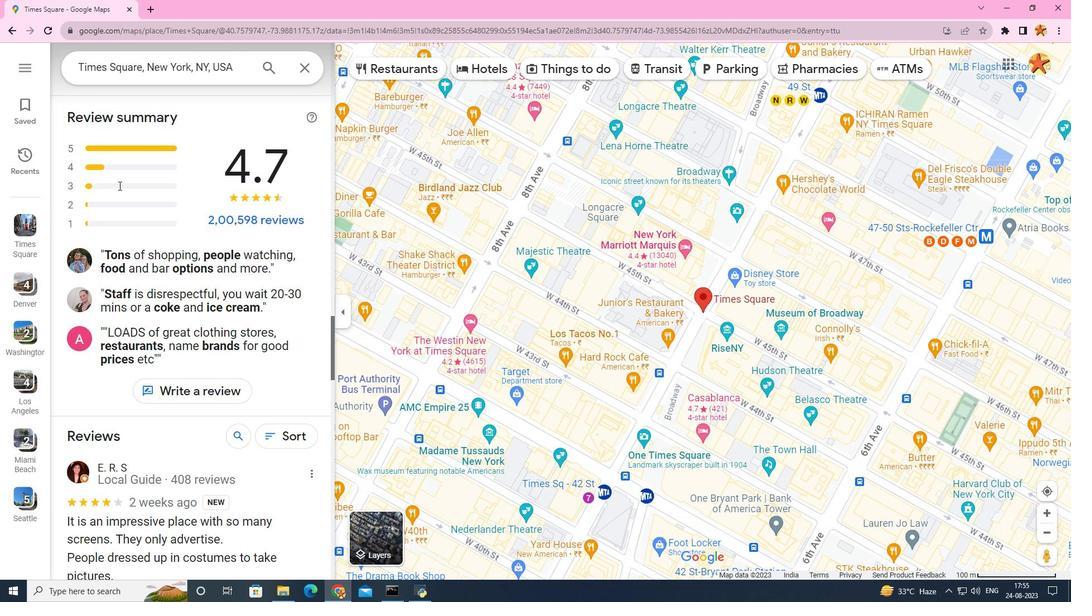 
Action: Mouse scrolled (118, 185) with delta (0, 0)
Screenshot: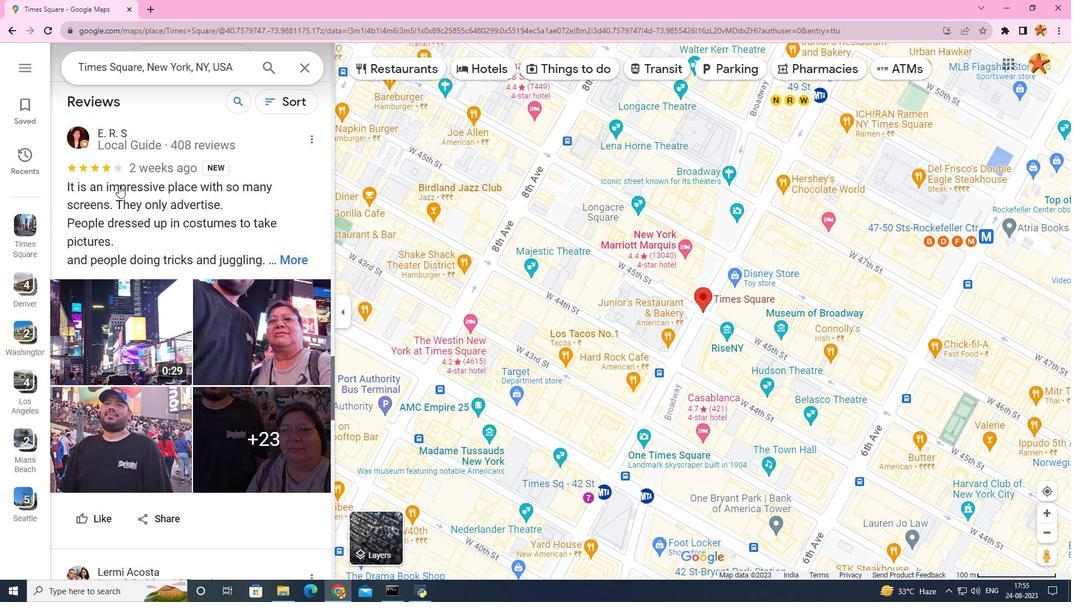 
Action: Mouse scrolled (118, 185) with delta (0, 0)
Screenshot: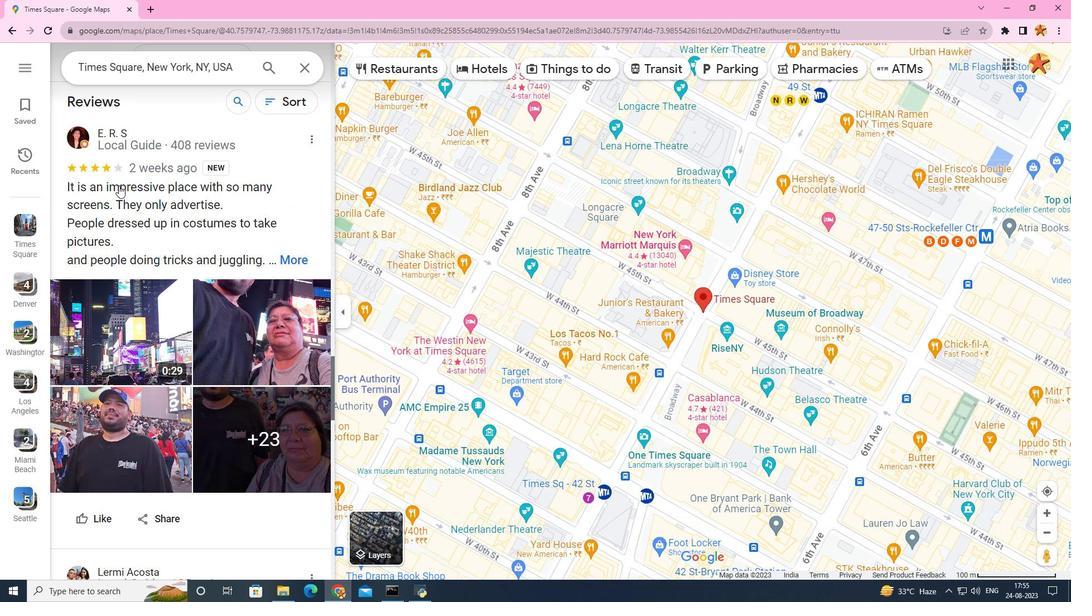 
Action: Mouse scrolled (118, 185) with delta (0, 0)
Screenshot: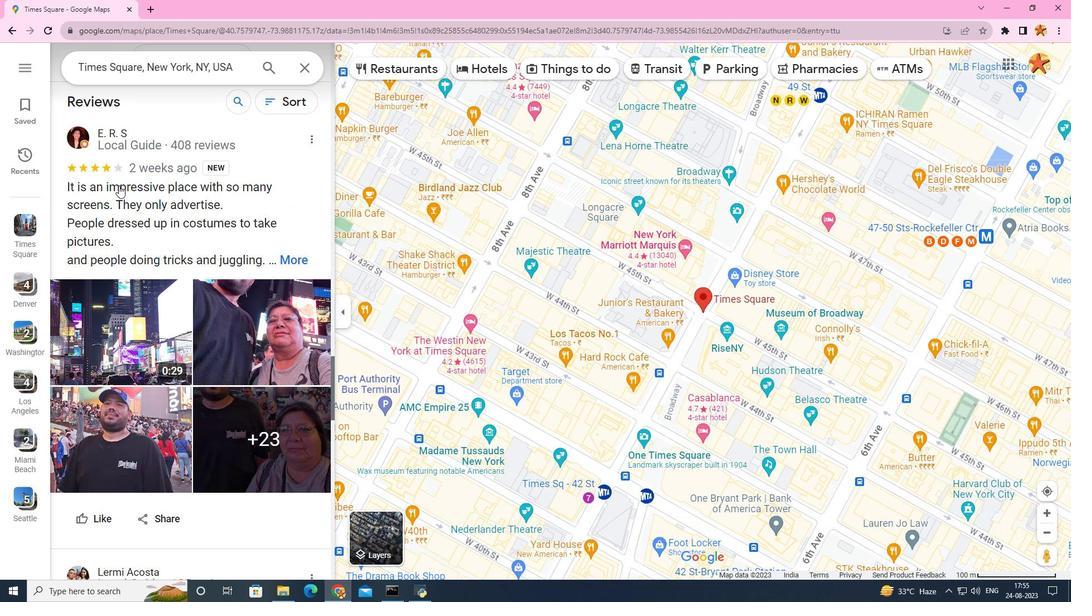 
Action: Mouse scrolled (118, 185) with delta (0, 0)
Screenshot: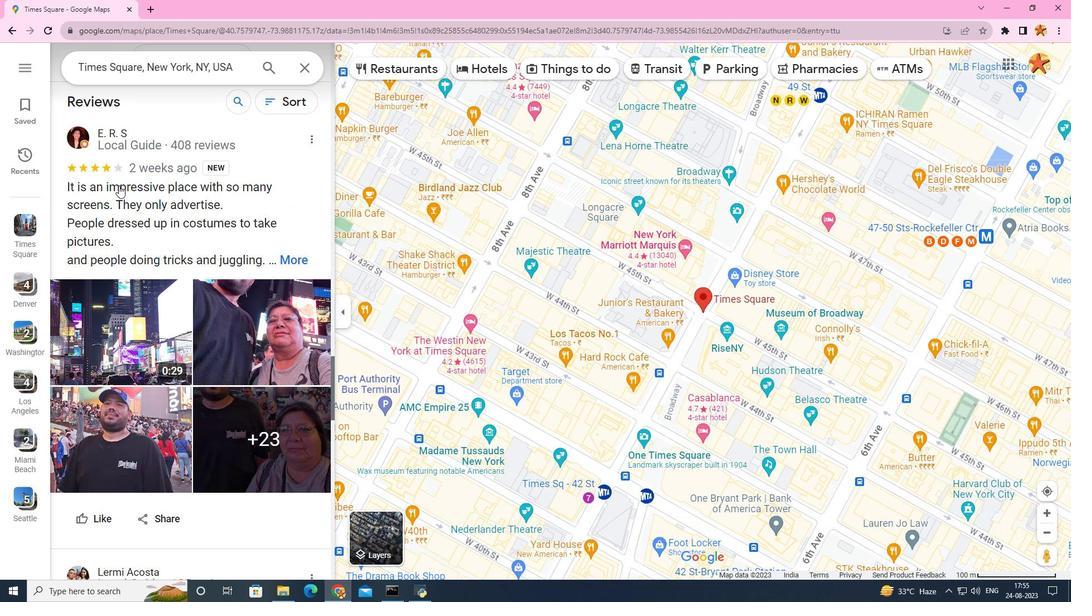 
Action: Mouse scrolled (118, 185) with delta (0, 0)
Screenshot: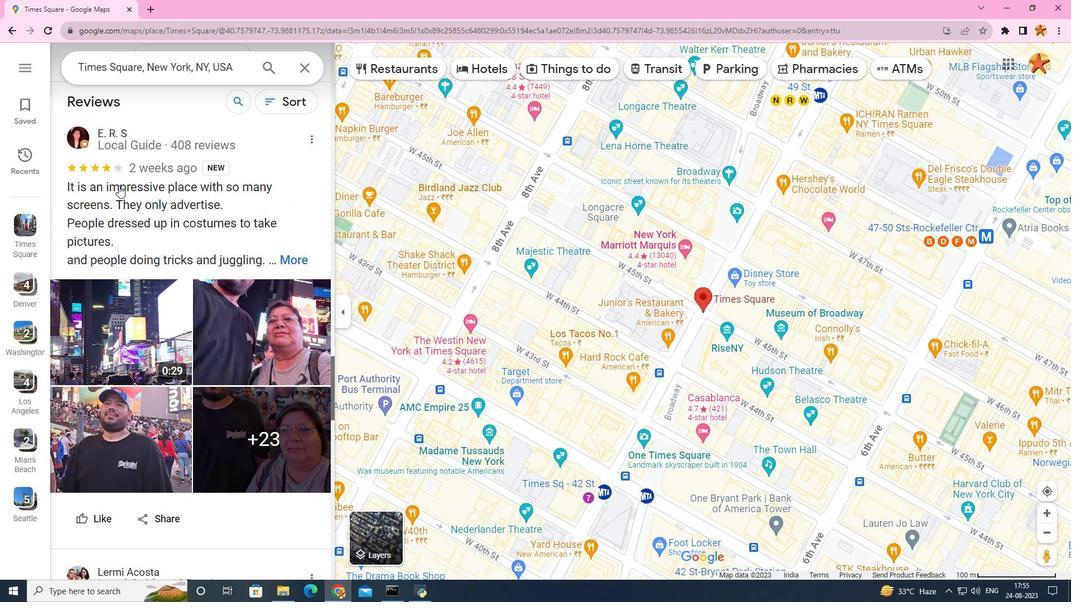 
Action: Mouse scrolled (118, 185) with delta (0, 0)
Screenshot: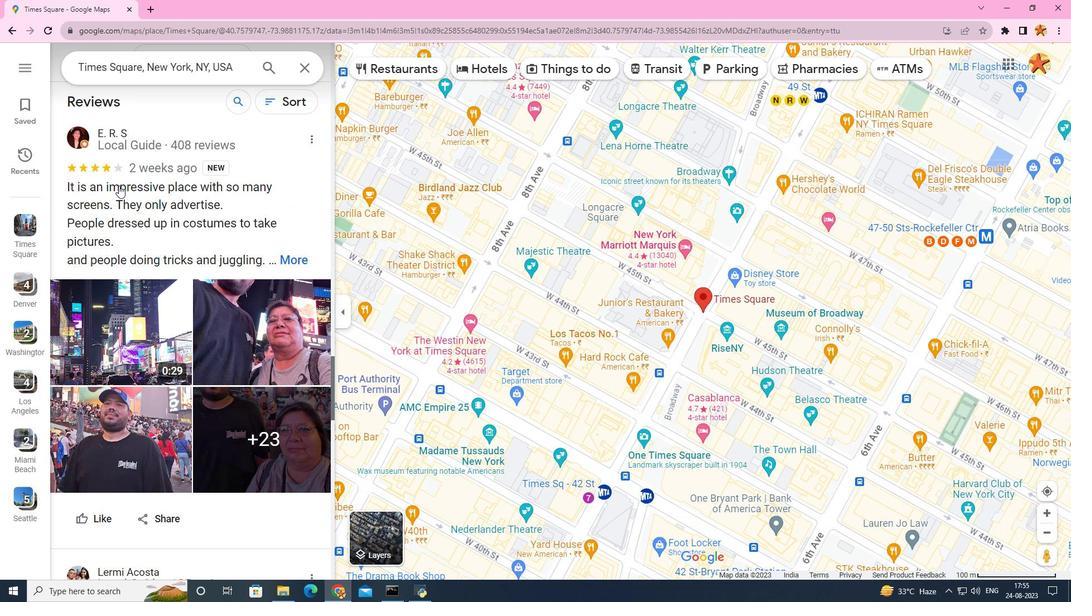 
Action: Mouse scrolled (118, 185) with delta (0, 0)
Screenshot: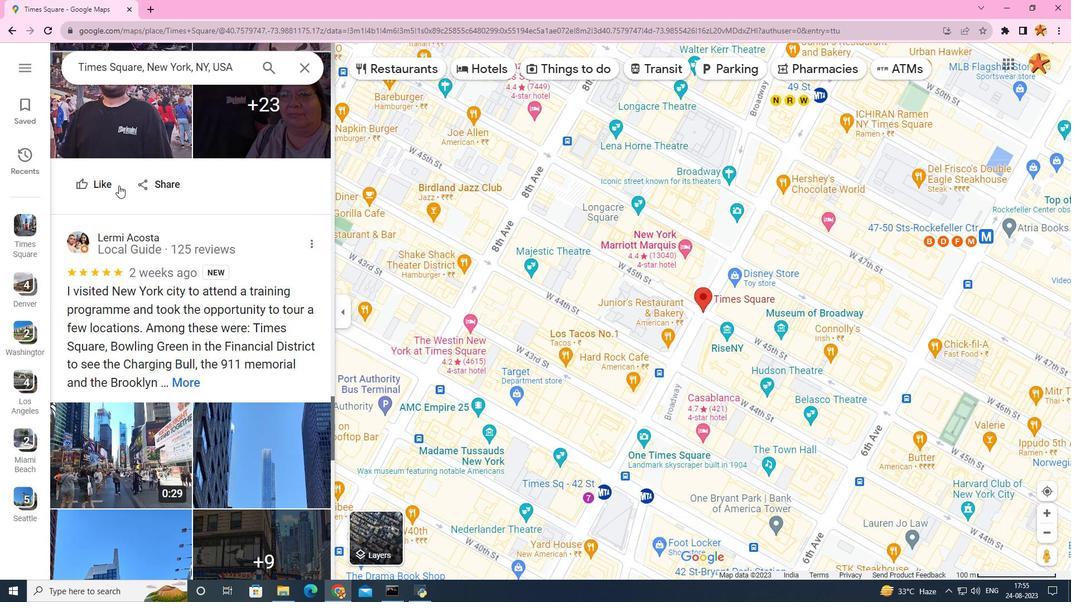 
Action: Mouse scrolled (118, 185) with delta (0, 0)
Screenshot: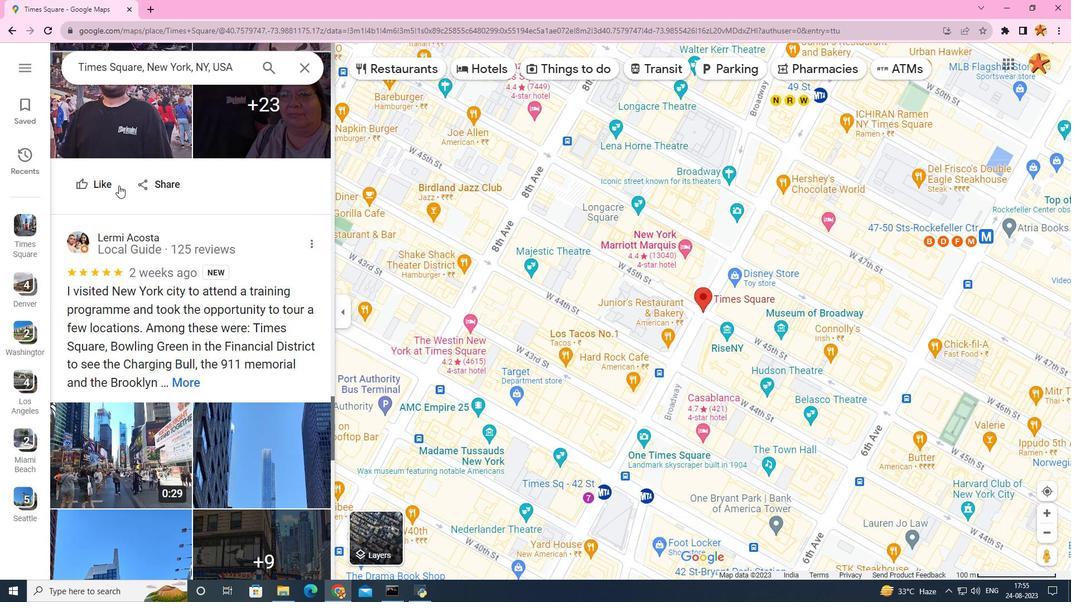 
Action: Mouse scrolled (118, 185) with delta (0, 0)
Screenshot: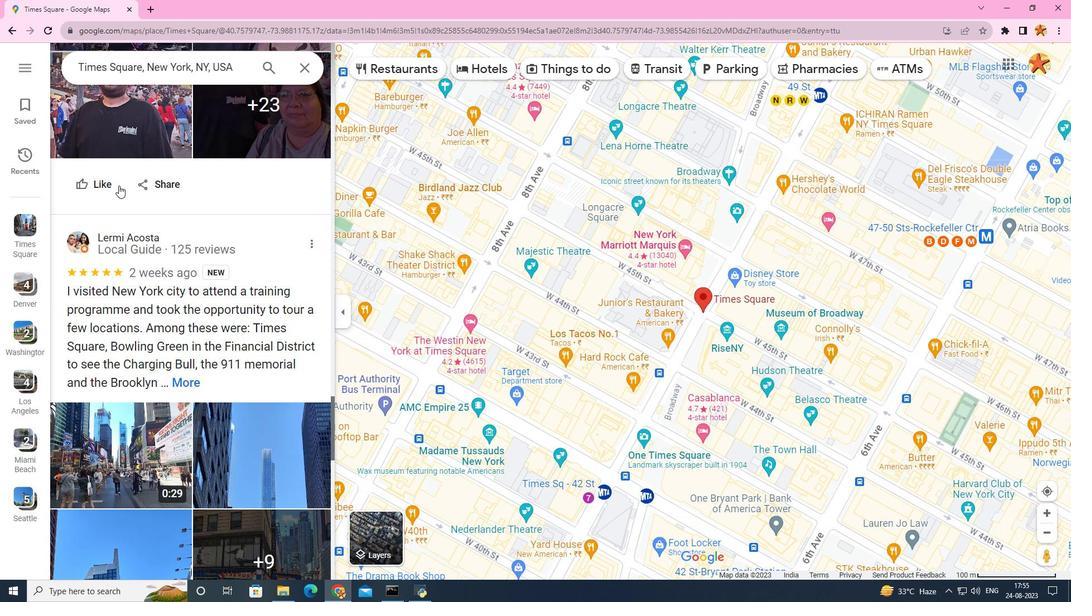 
Action: Mouse scrolled (118, 185) with delta (0, 0)
Screenshot: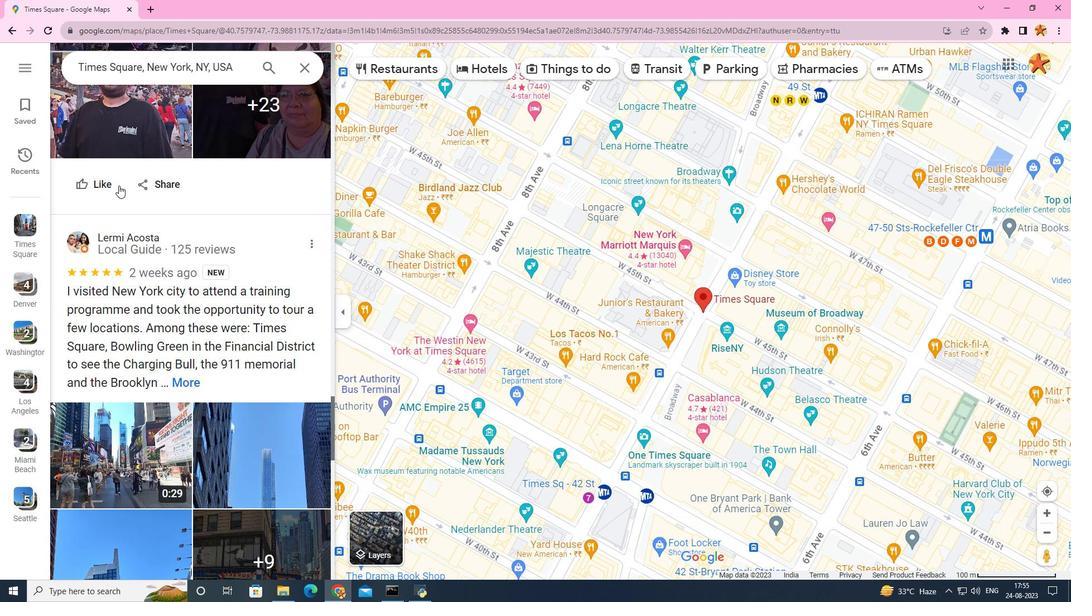 
Action: Mouse scrolled (118, 185) with delta (0, 0)
Screenshot: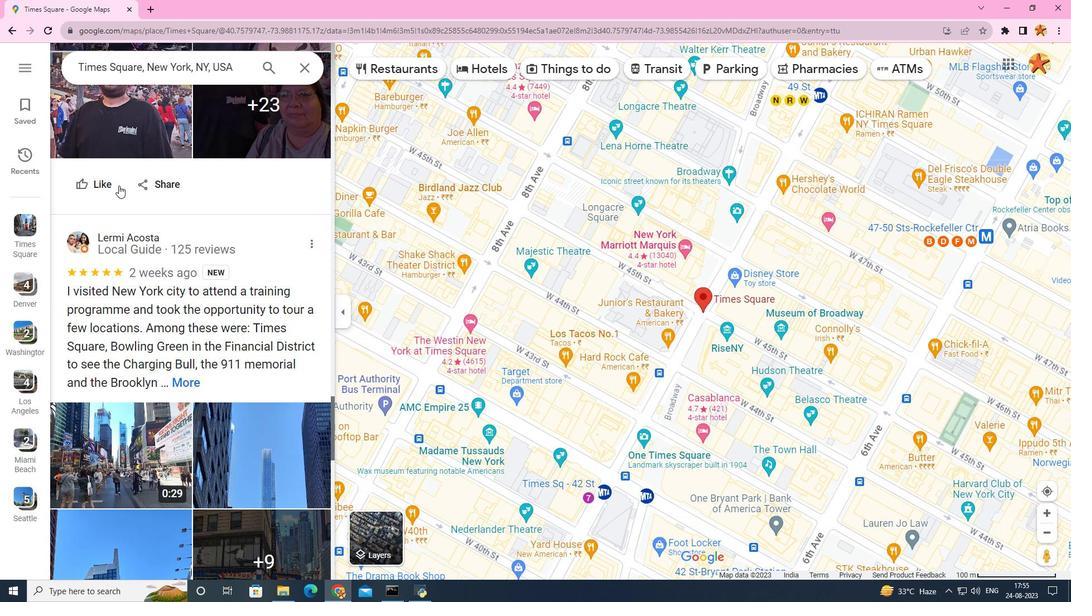 
Action: Mouse scrolled (118, 185) with delta (0, 0)
Screenshot: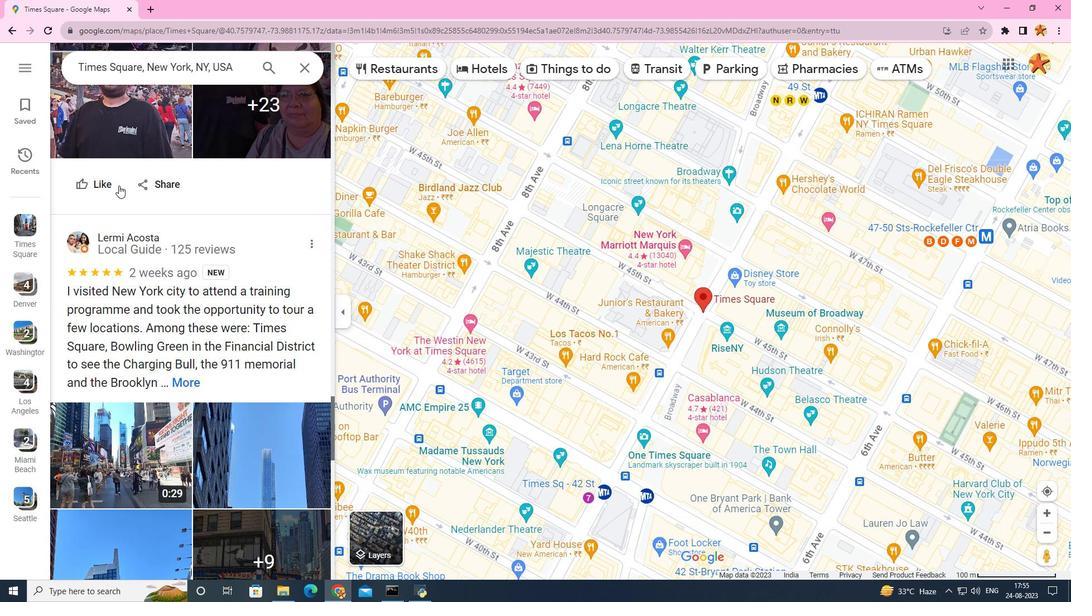 
Action: Mouse scrolled (118, 185) with delta (0, 0)
Screenshot: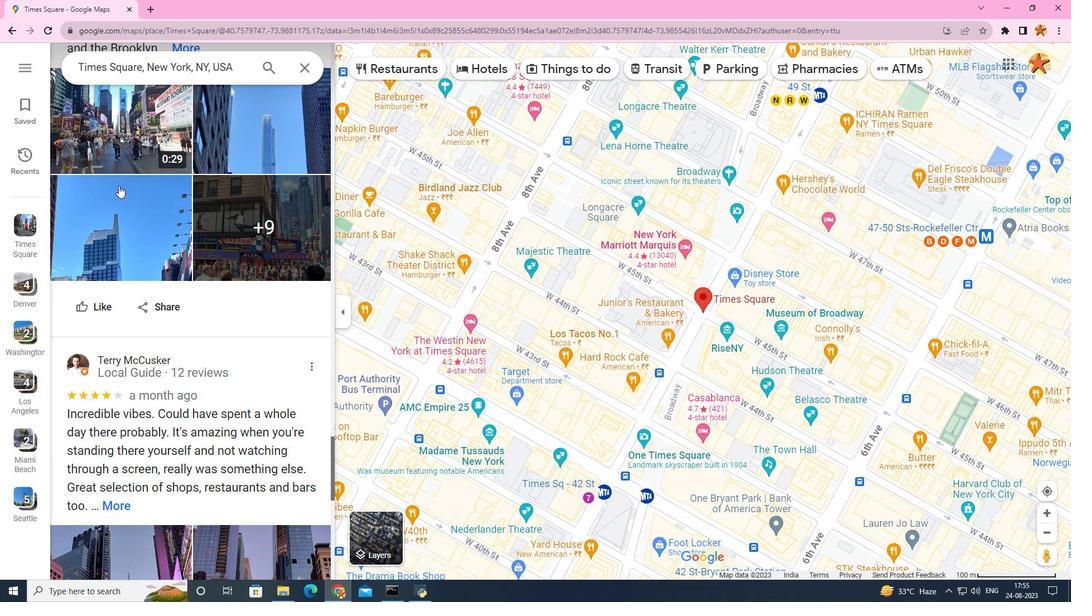 
Action: Mouse scrolled (118, 185) with delta (0, 0)
Screenshot: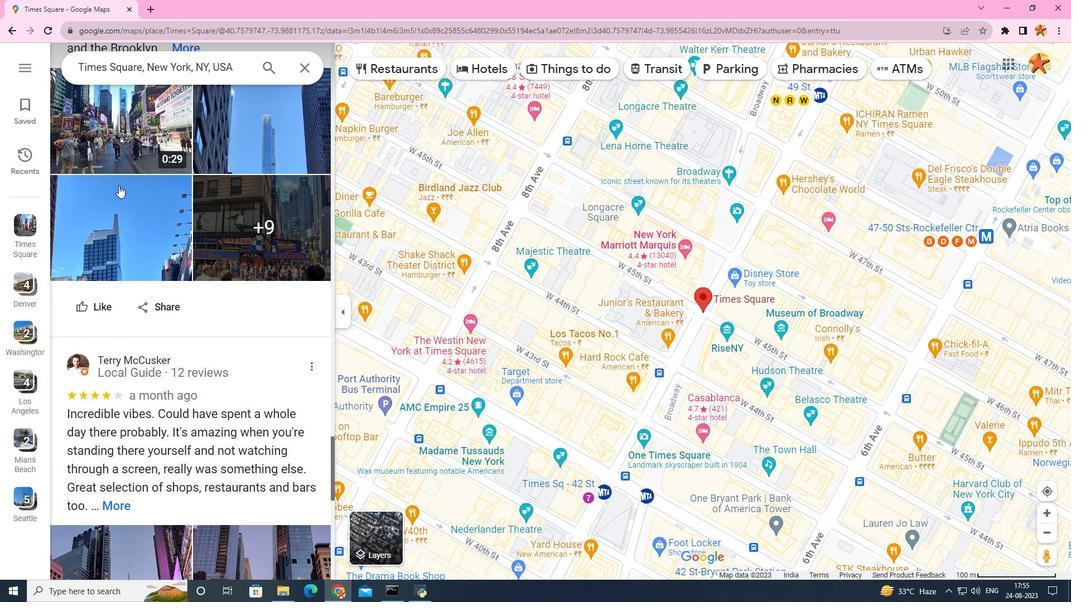 
Action: Mouse scrolled (118, 185) with delta (0, 0)
Screenshot: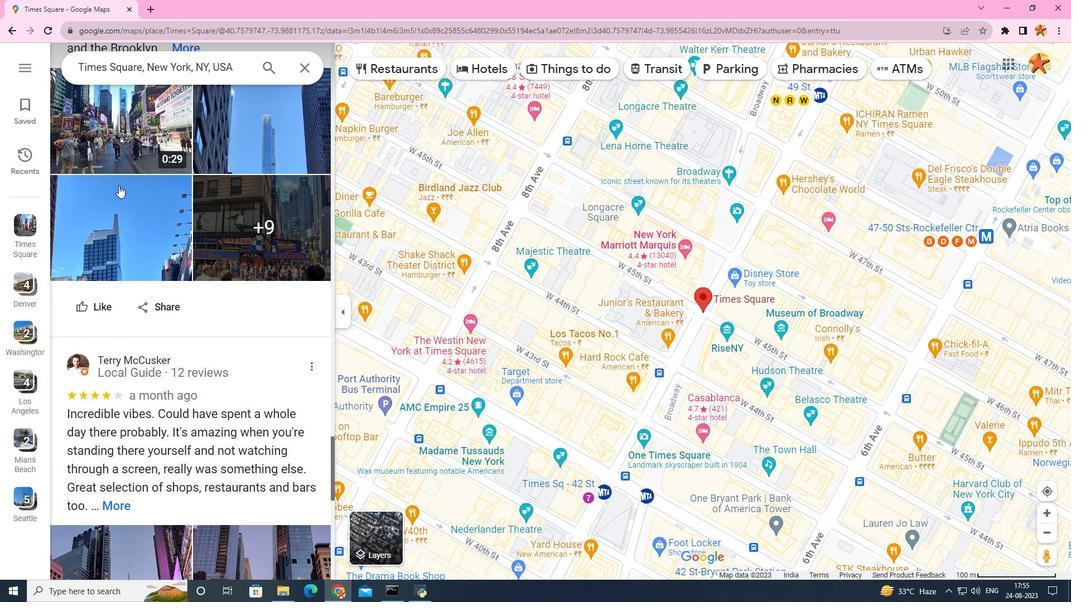 
Action: Mouse scrolled (118, 185) with delta (0, 0)
Screenshot: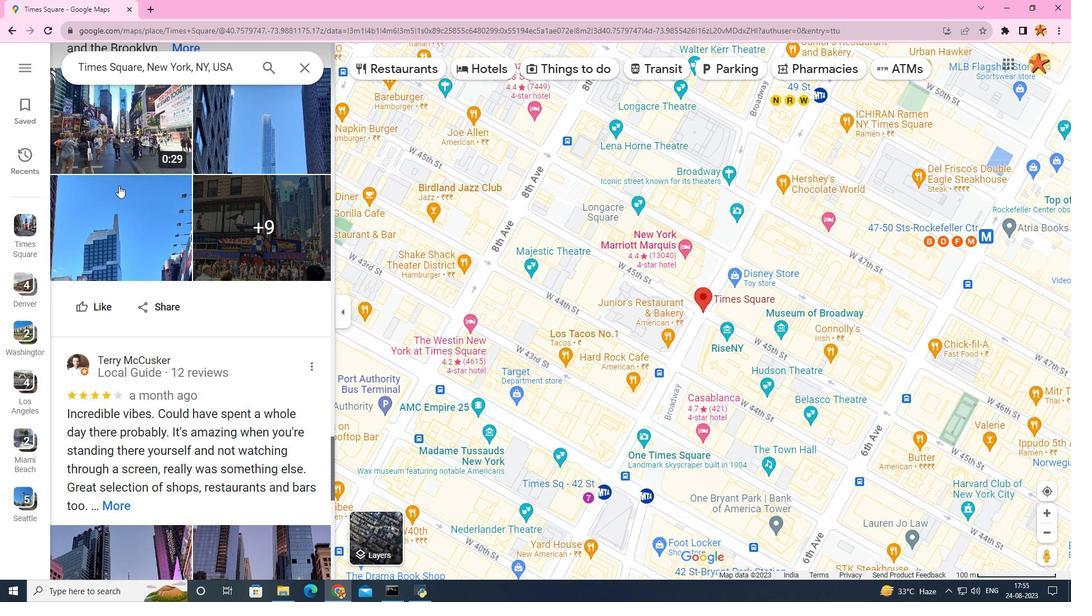
Action: Mouse scrolled (118, 185) with delta (0, 0)
Screenshot: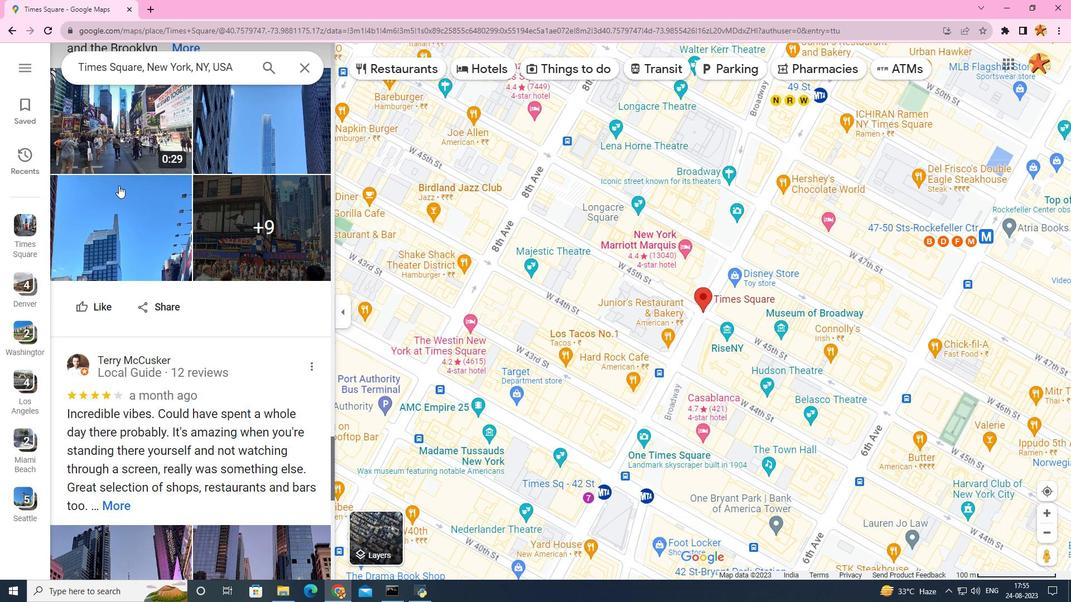 
Action: Mouse scrolled (118, 185) with delta (0, 0)
Screenshot: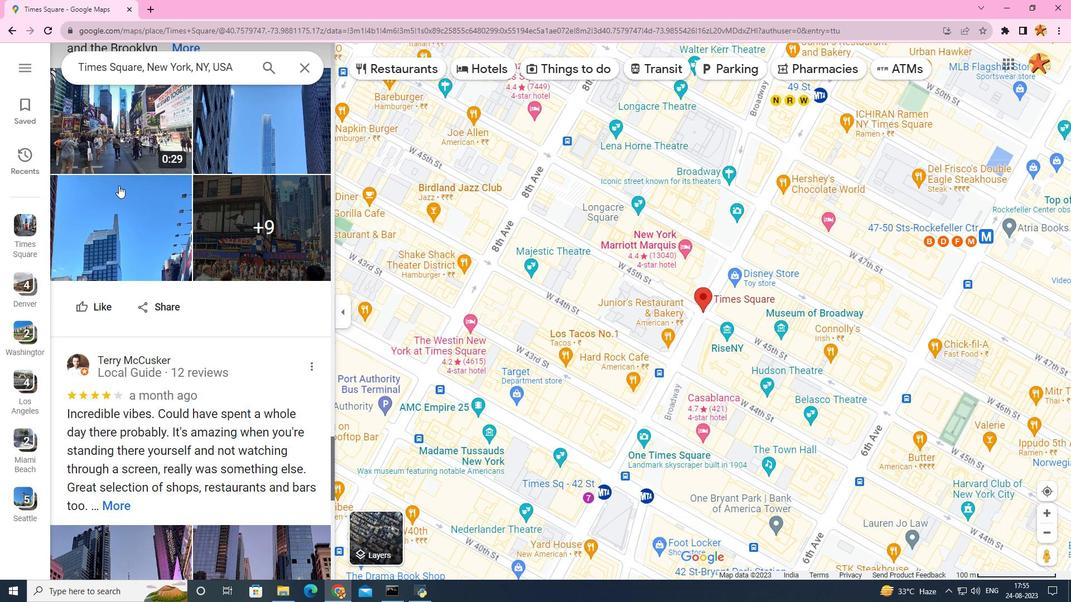 
Action: Mouse scrolled (118, 185) with delta (0, 0)
Screenshot: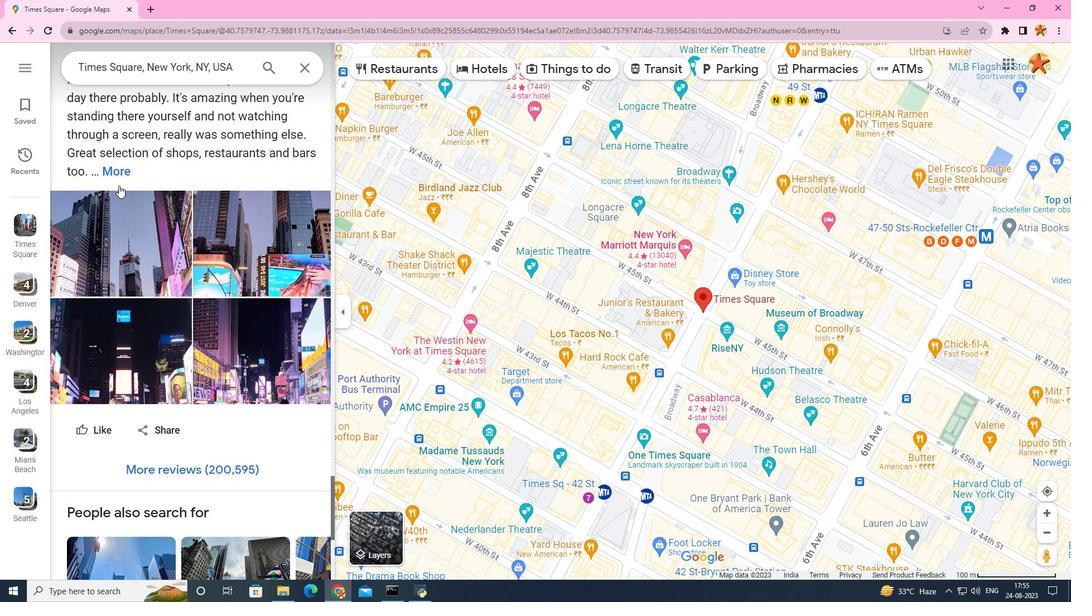
Action: Mouse scrolled (118, 185) with delta (0, 0)
Screenshot: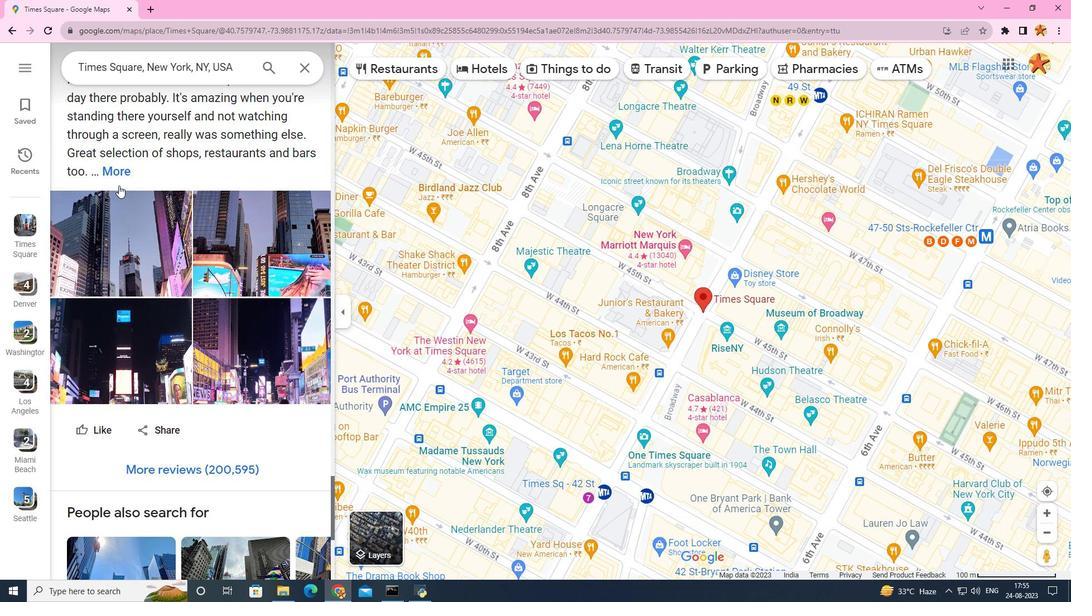 
Action: Mouse scrolled (118, 185) with delta (0, 0)
Screenshot: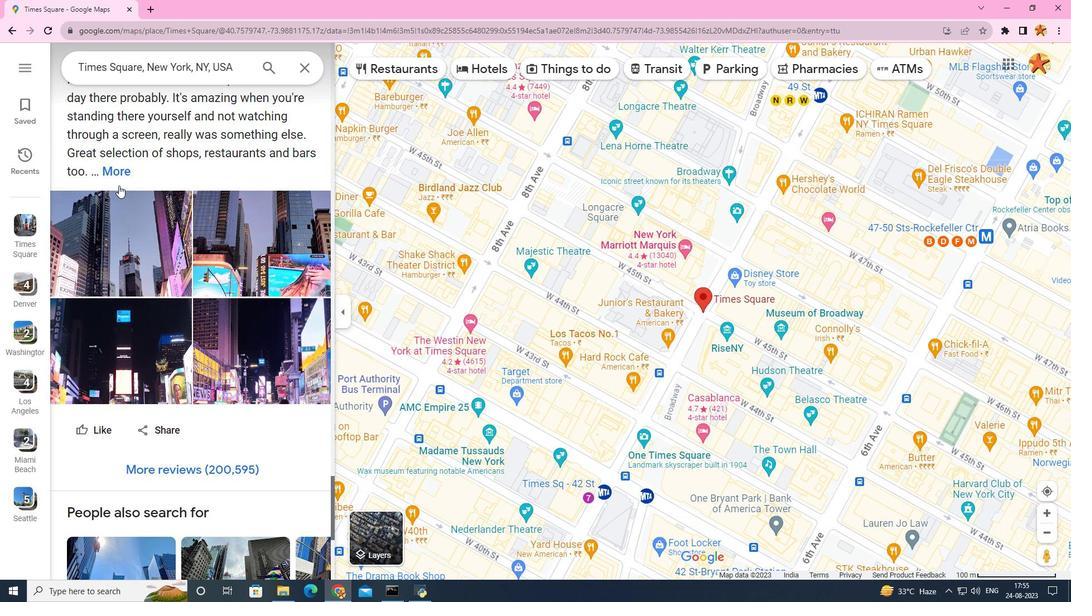 
Action: Mouse scrolled (118, 185) with delta (0, 0)
Screenshot: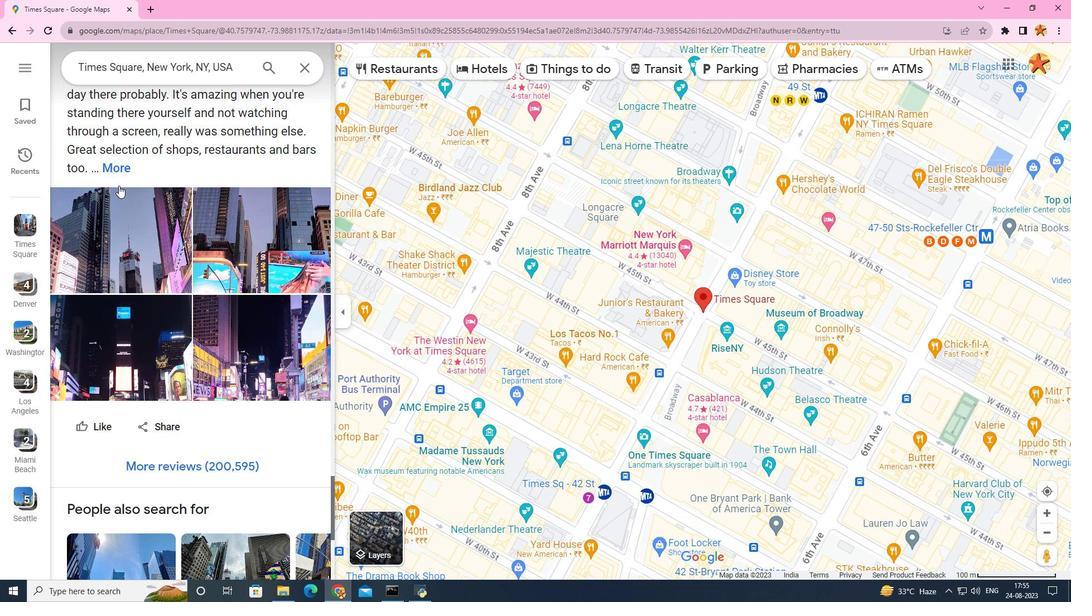 
Action: Mouse scrolled (118, 185) with delta (0, 0)
Screenshot: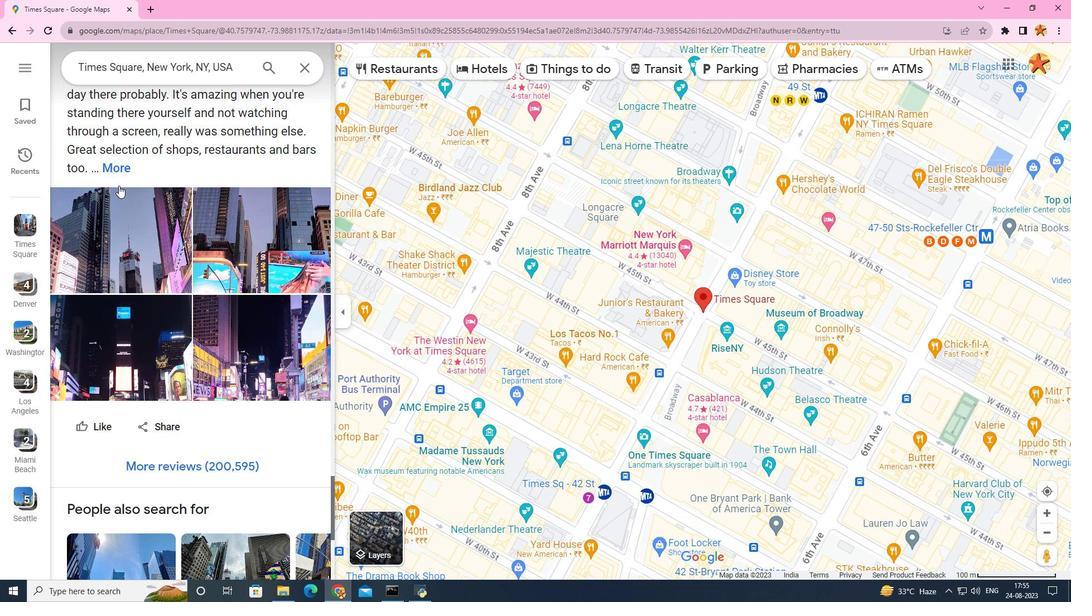 
Action: Mouse scrolled (118, 185) with delta (0, 0)
Screenshot: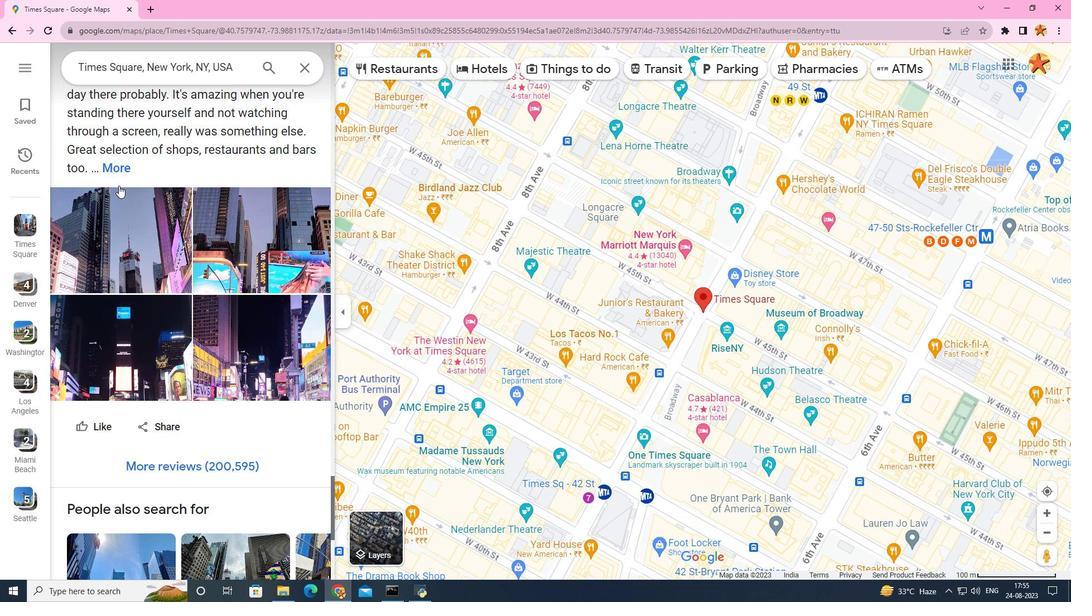 
Action: Mouse scrolled (118, 185) with delta (0, 0)
Screenshot: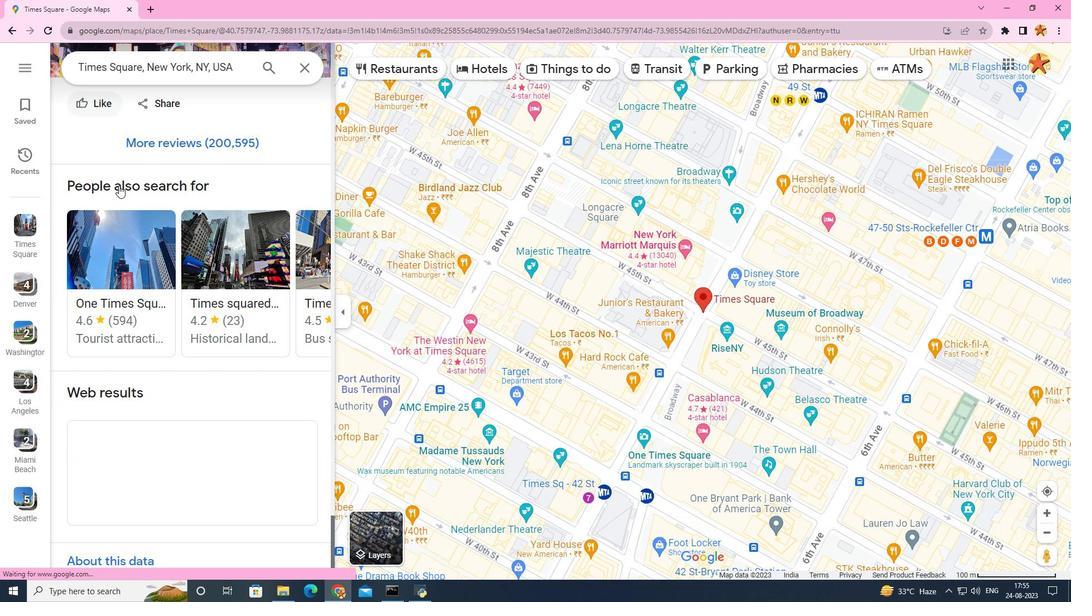 
Action: Mouse scrolled (118, 185) with delta (0, 0)
Screenshot: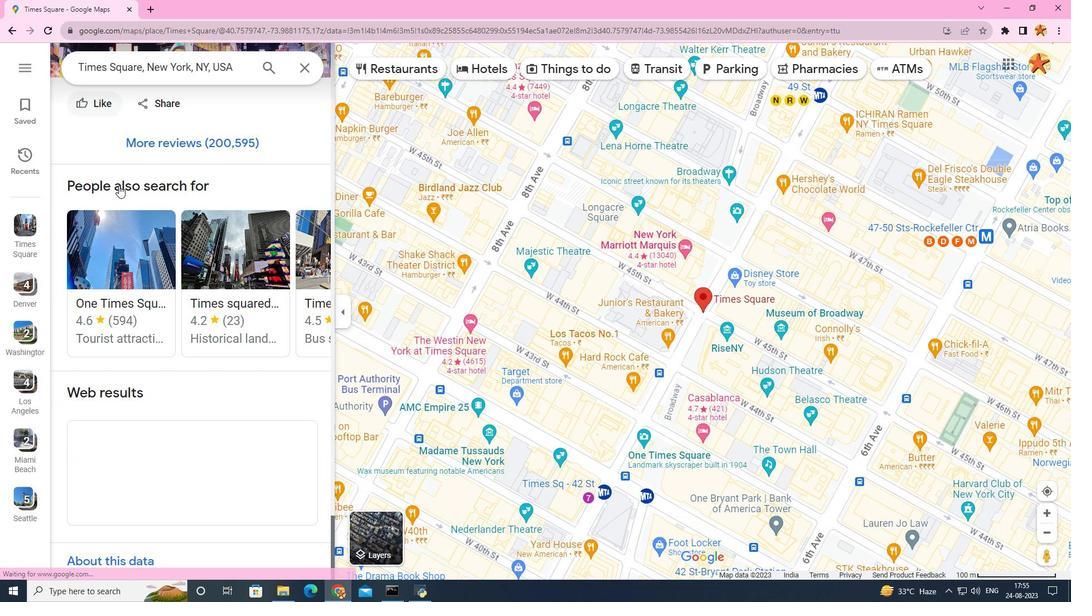 
Action: Mouse scrolled (118, 185) with delta (0, 0)
Screenshot: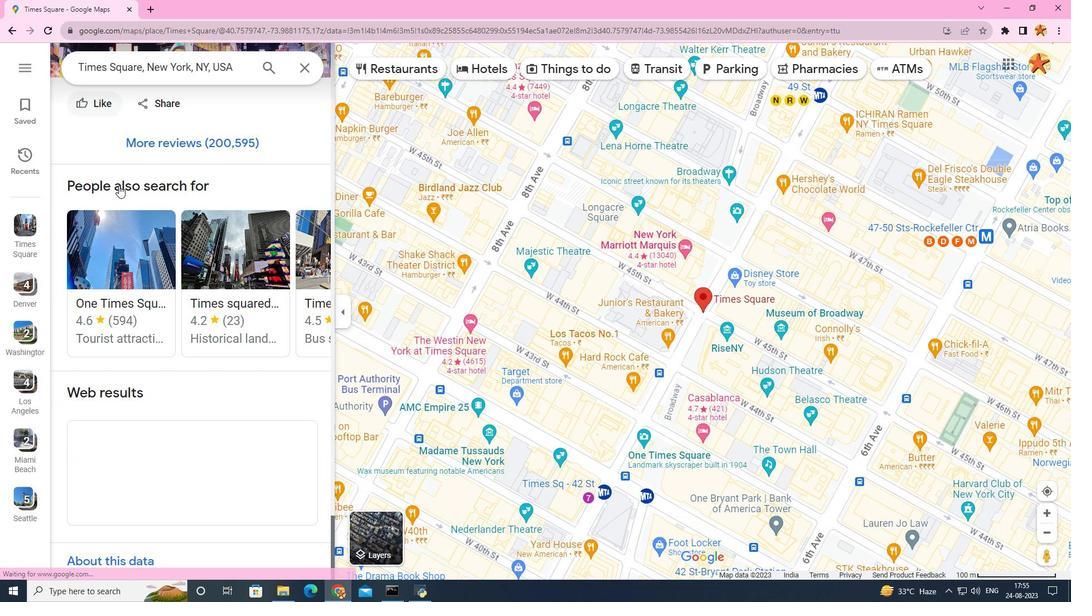 
Action: Mouse scrolled (118, 185) with delta (0, 0)
Screenshot: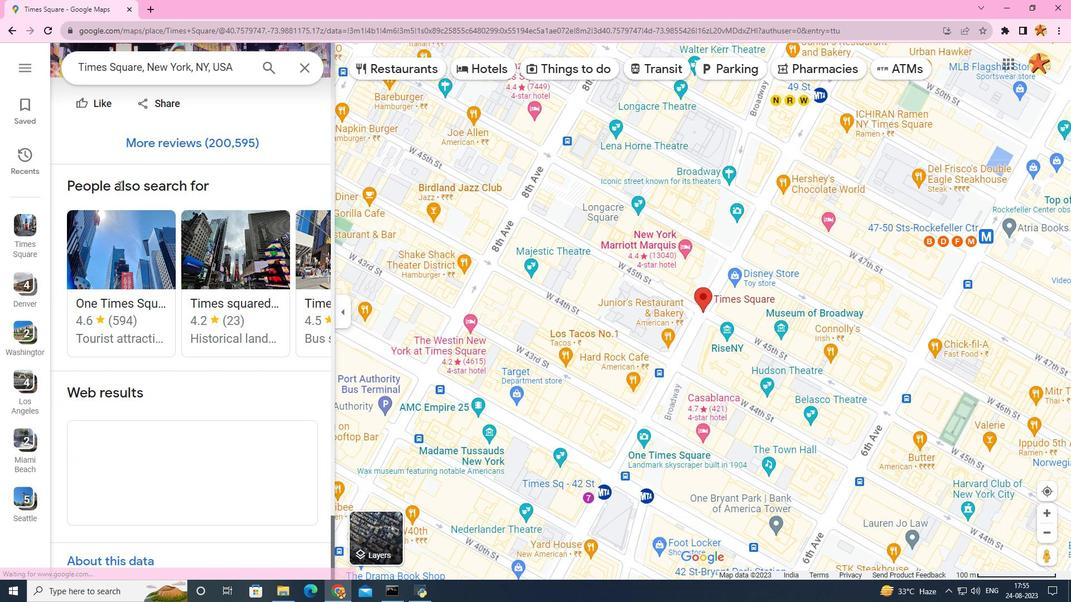 
Action: Mouse scrolled (118, 185) with delta (0, 0)
Screenshot: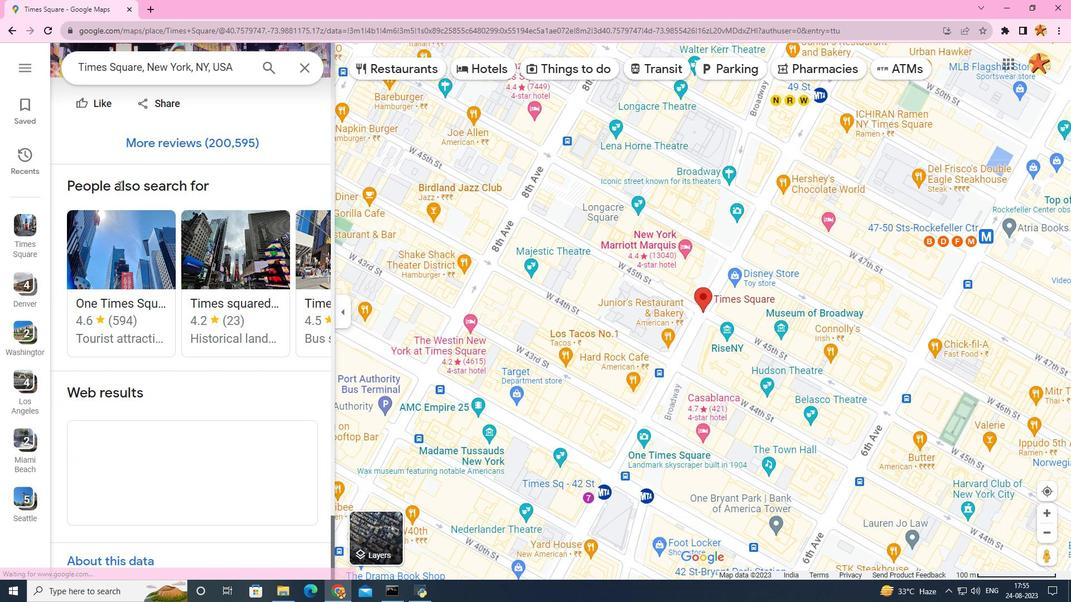 
Action: Mouse scrolled (118, 185) with delta (0, 0)
Screenshot: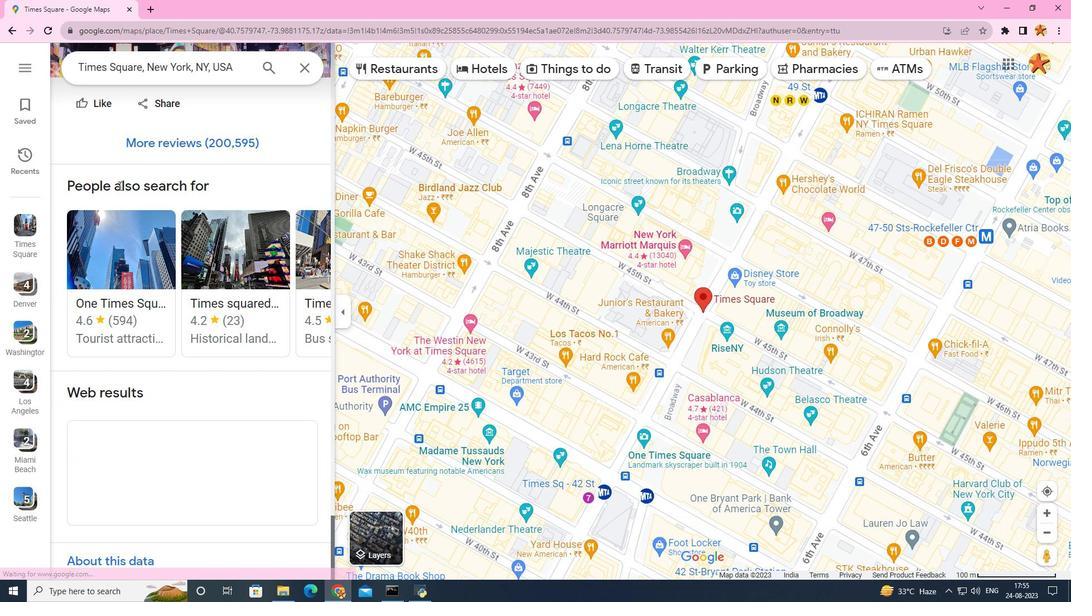 
Action: Mouse scrolled (118, 185) with delta (0, 0)
Screenshot: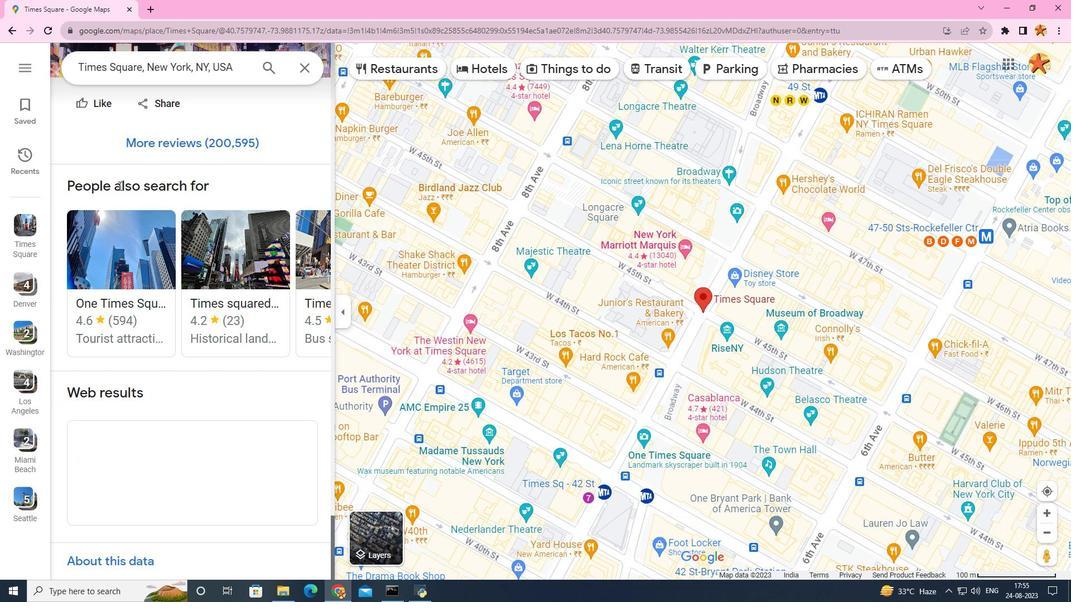 
Action: Mouse scrolled (118, 185) with delta (0, 0)
Screenshot: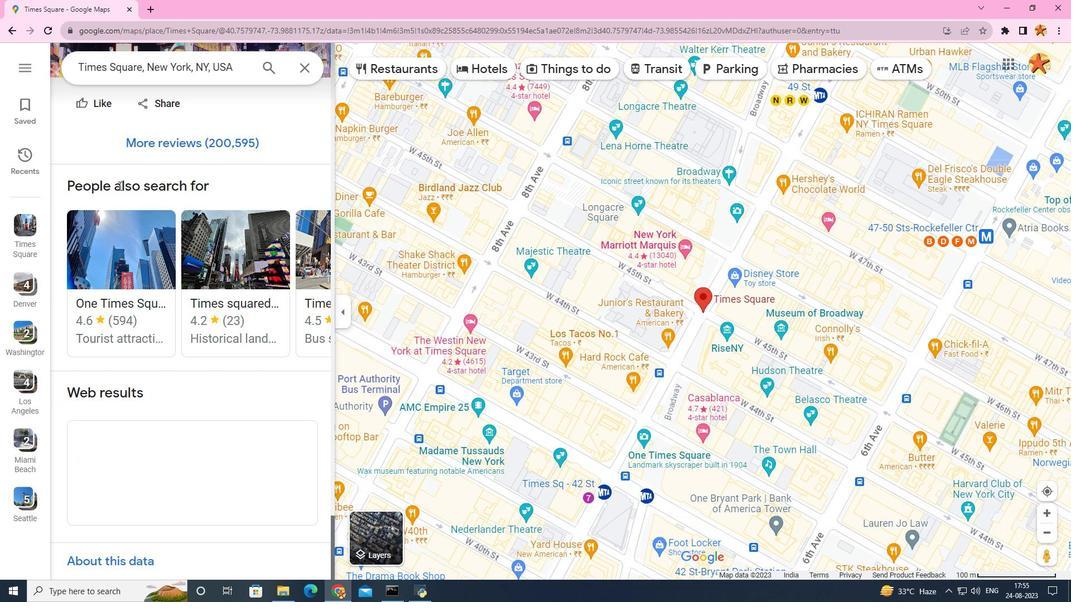 
Action: Mouse scrolled (118, 185) with delta (0, 0)
Screenshot: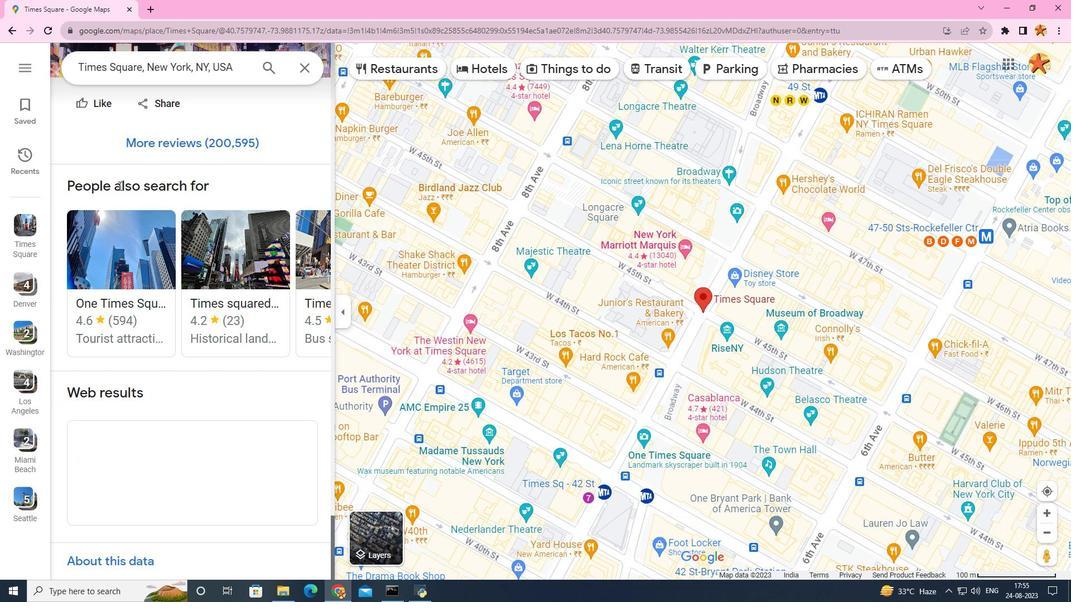 
Action: Mouse scrolled (118, 185) with delta (0, 0)
Screenshot: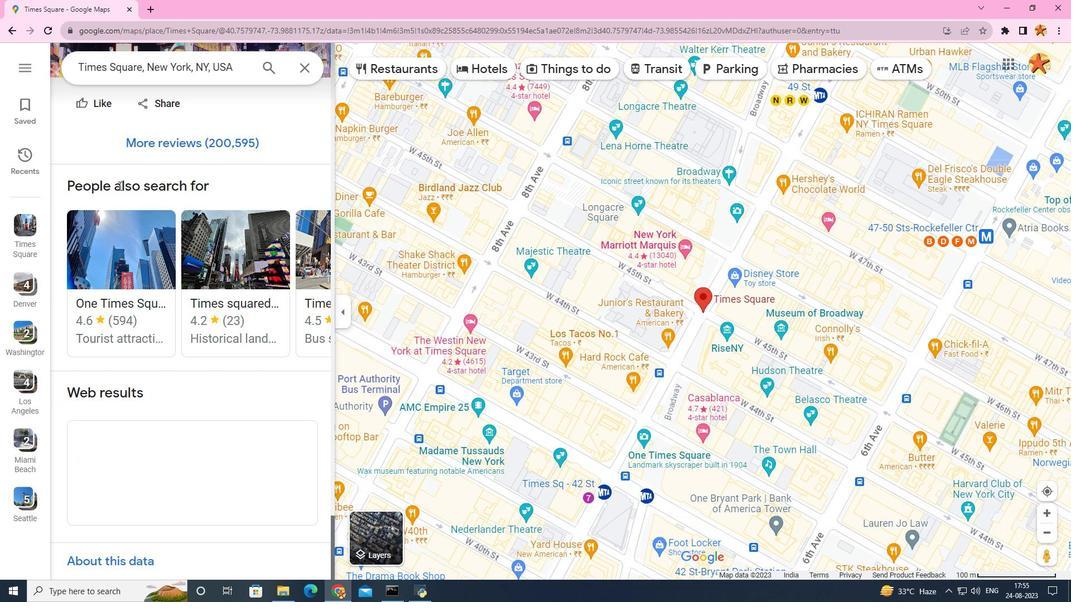 
Action: Mouse scrolled (118, 185) with delta (0, 0)
Screenshot: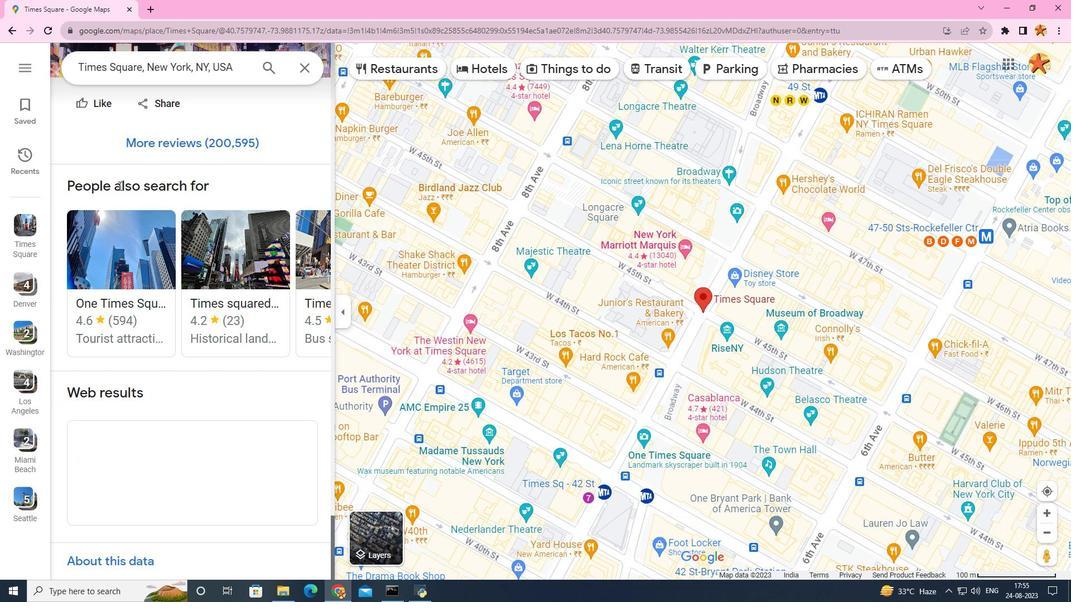 
Action: Mouse scrolled (118, 185) with delta (0, 0)
Screenshot: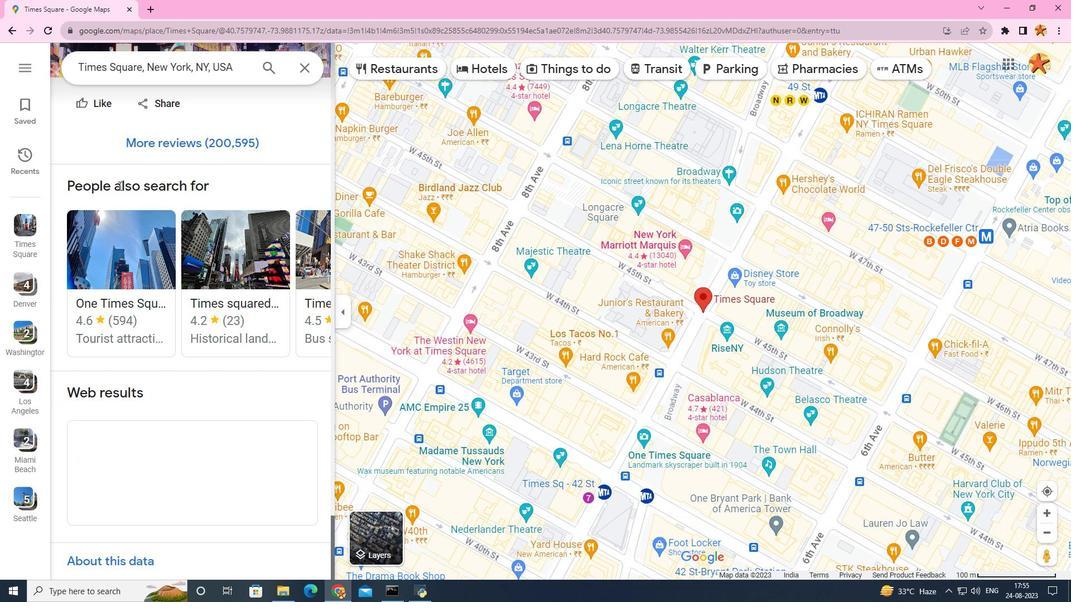 
Action: Mouse scrolled (118, 186) with delta (0, 0)
Screenshot: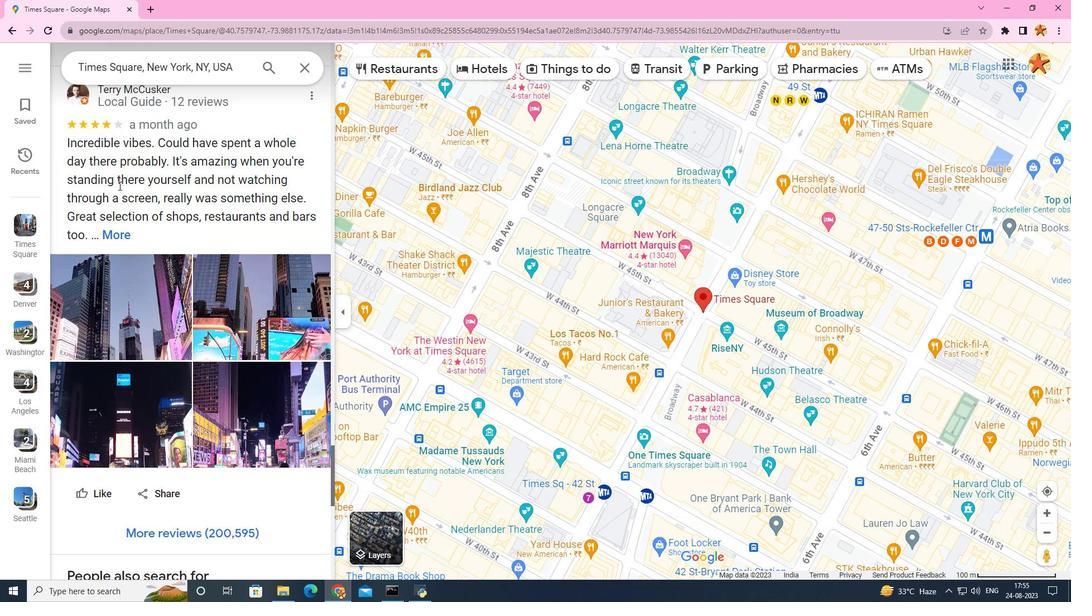 
Action: Mouse scrolled (118, 186) with delta (0, 0)
Screenshot: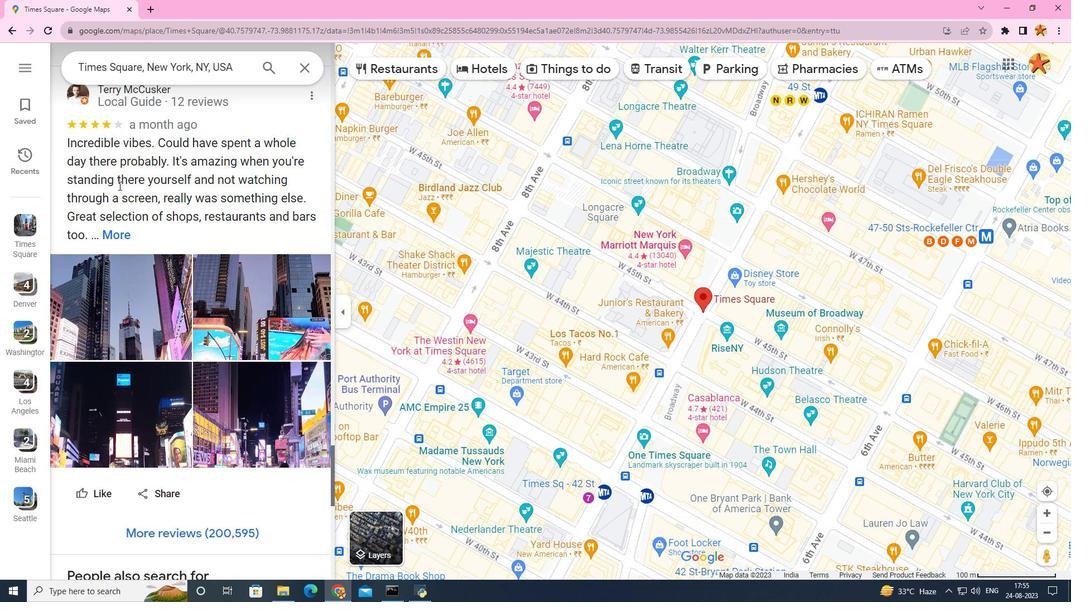 
Action: Mouse scrolled (118, 186) with delta (0, 0)
Screenshot: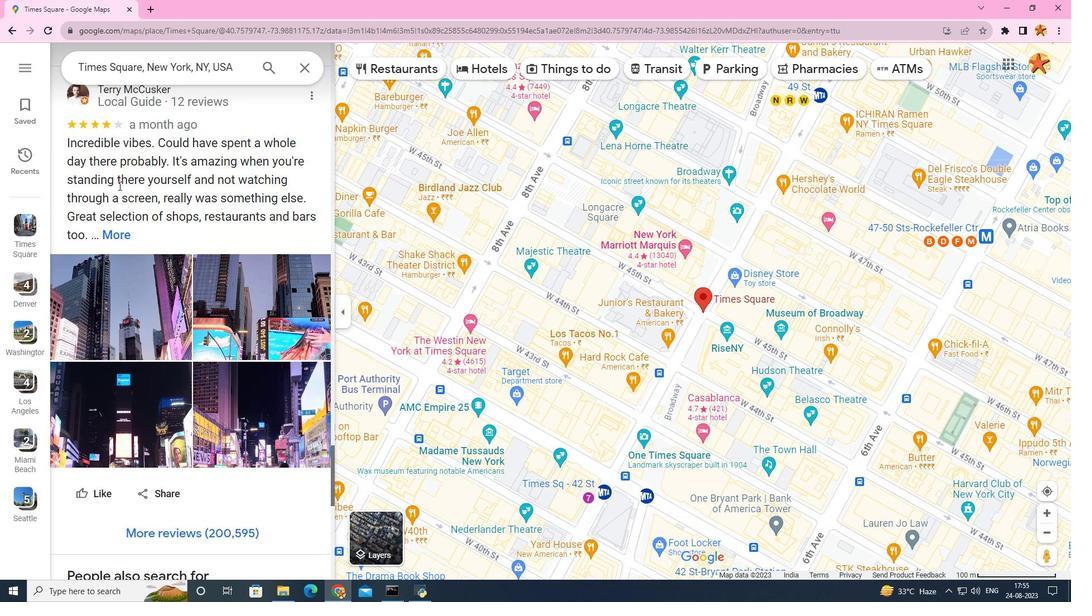 
Action: Mouse scrolled (118, 186) with delta (0, 0)
Screenshot: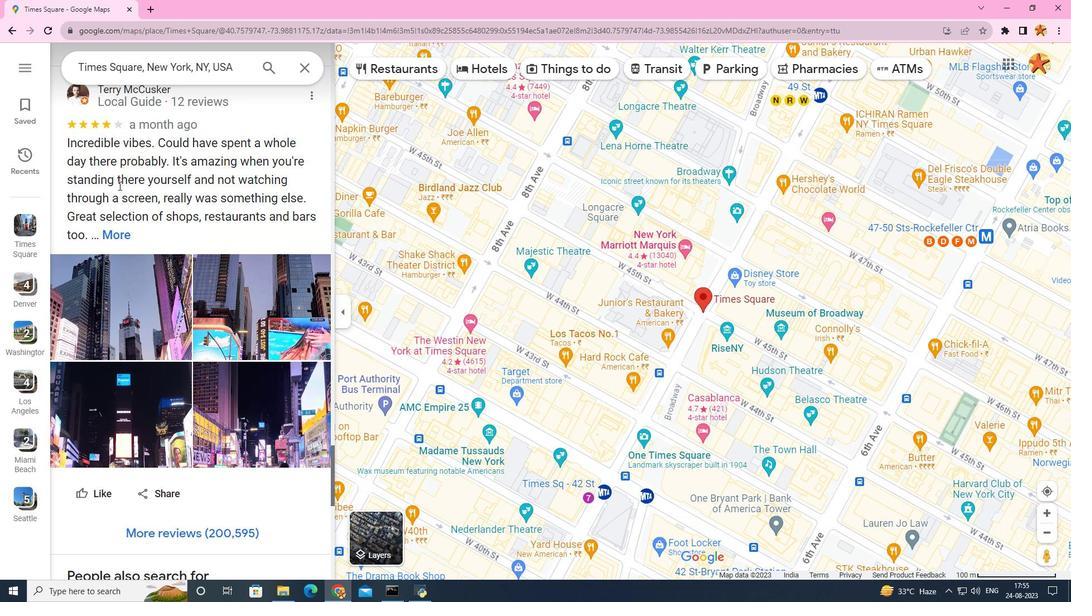 
Action: Mouse scrolled (118, 186) with delta (0, 0)
Screenshot: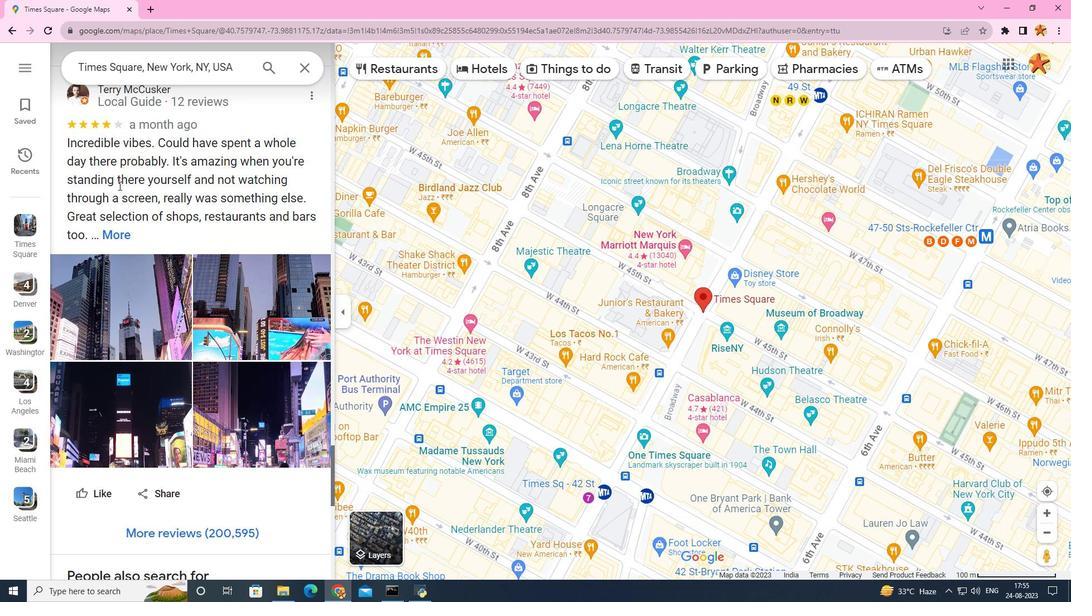 
Action: Mouse scrolled (118, 186) with delta (0, 0)
Screenshot: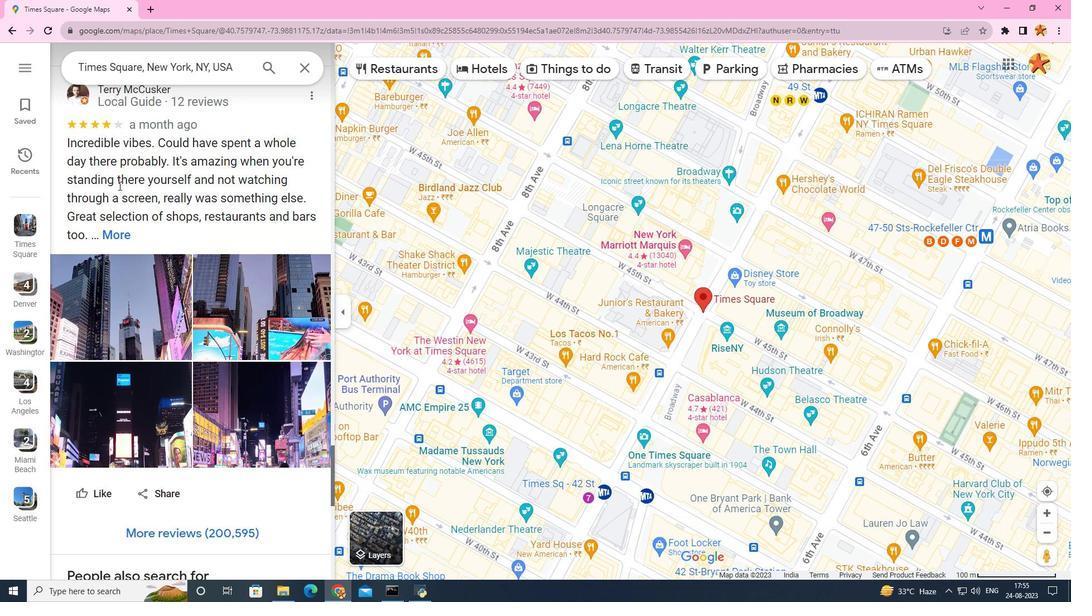 
Action: Mouse scrolled (118, 186) with delta (0, 0)
Screenshot: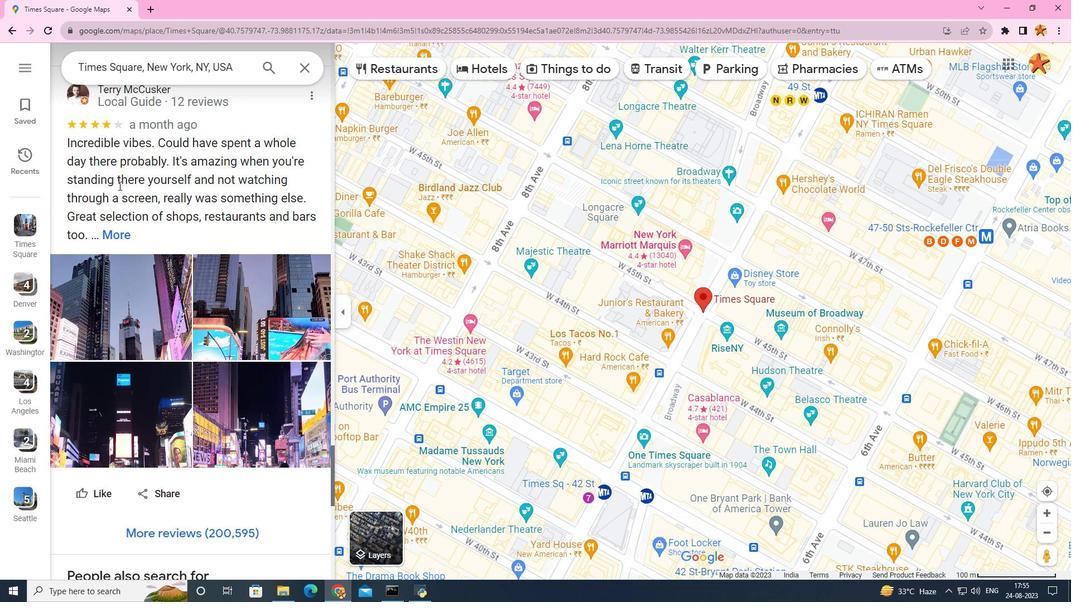 
Action: Mouse scrolled (118, 186) with delta (0, 0)
Screenshot: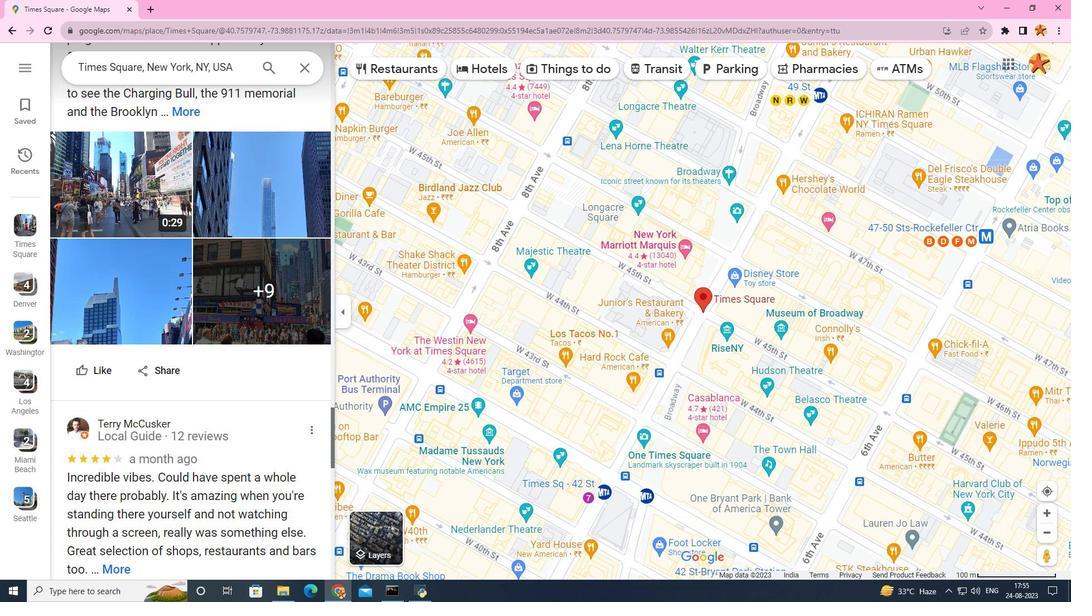 
Action: Mouse scrolled (118, 186) with delta (0, 0)
Screenshot: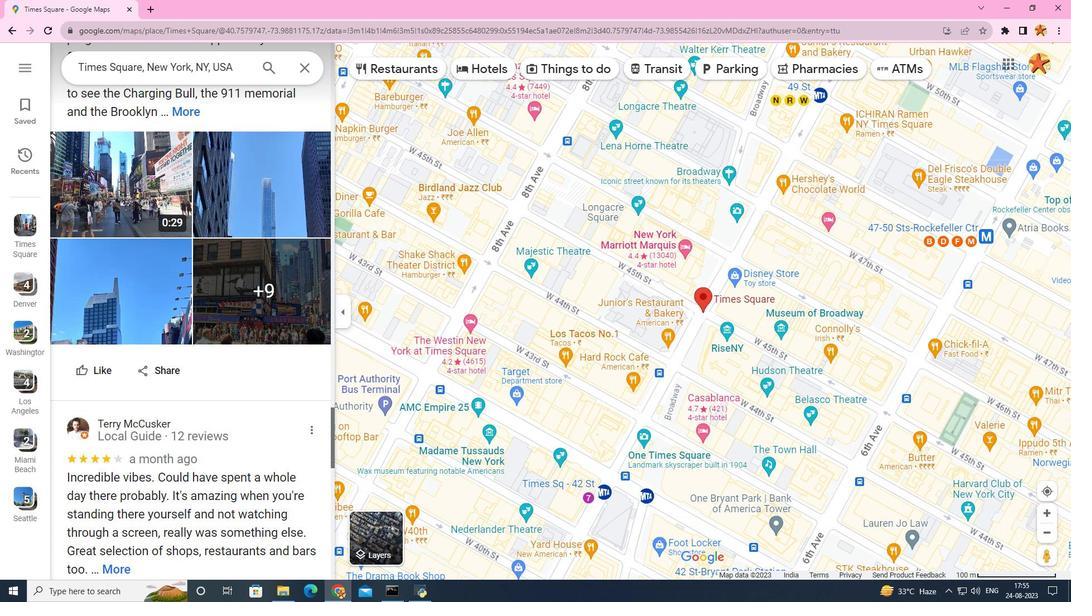 
Action: Mouse scrolled (118, 186) with delta (0, 0)
Screenshot: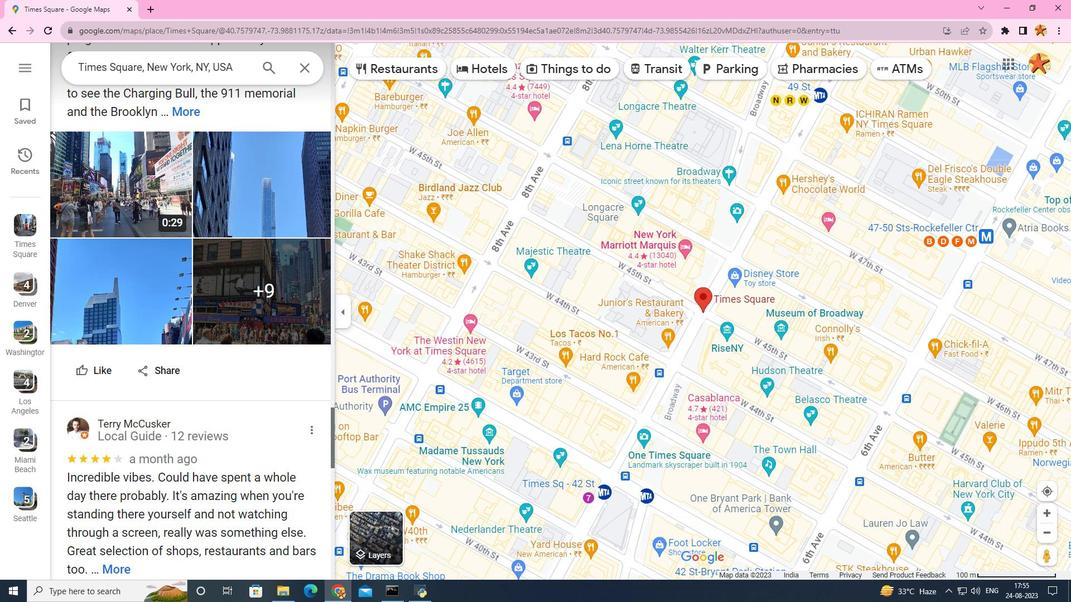 
Action: Mouse scrolled (118, 186) with delta (0, 0)
Screenshot: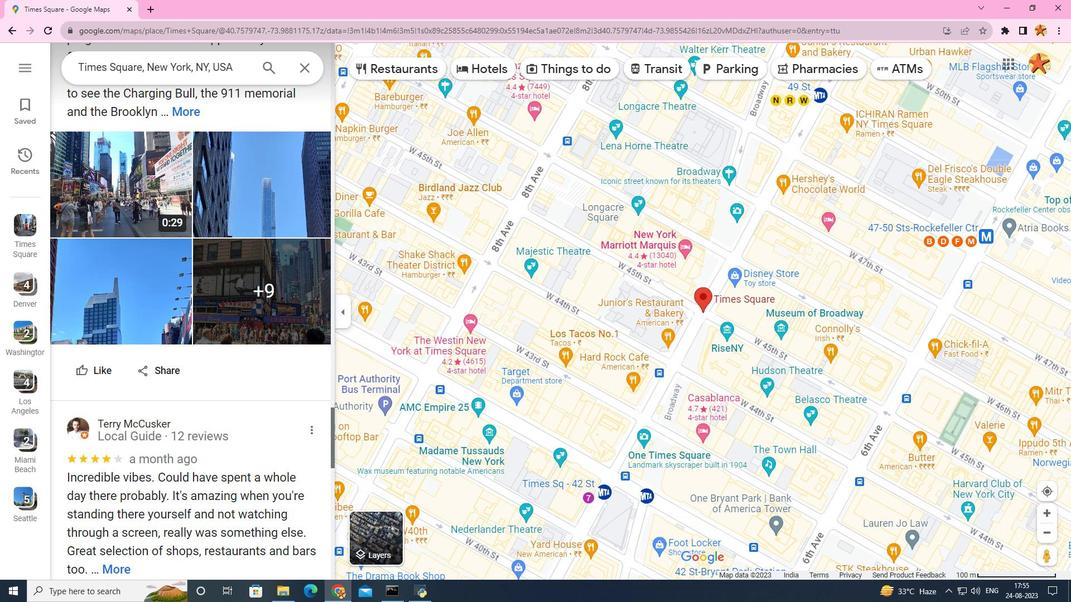 
Action: Mouse scrolled (118, 186) with delta (0, 0)
Screenshot: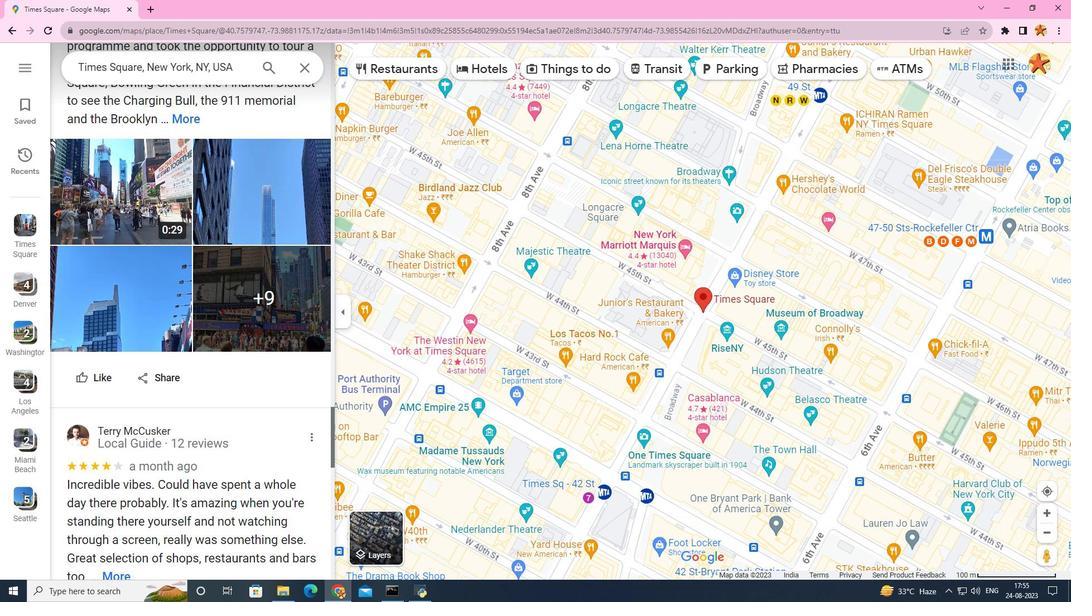 
Action: Mouse scrolled (118, 186) with delta (0, 0)
Screenshot: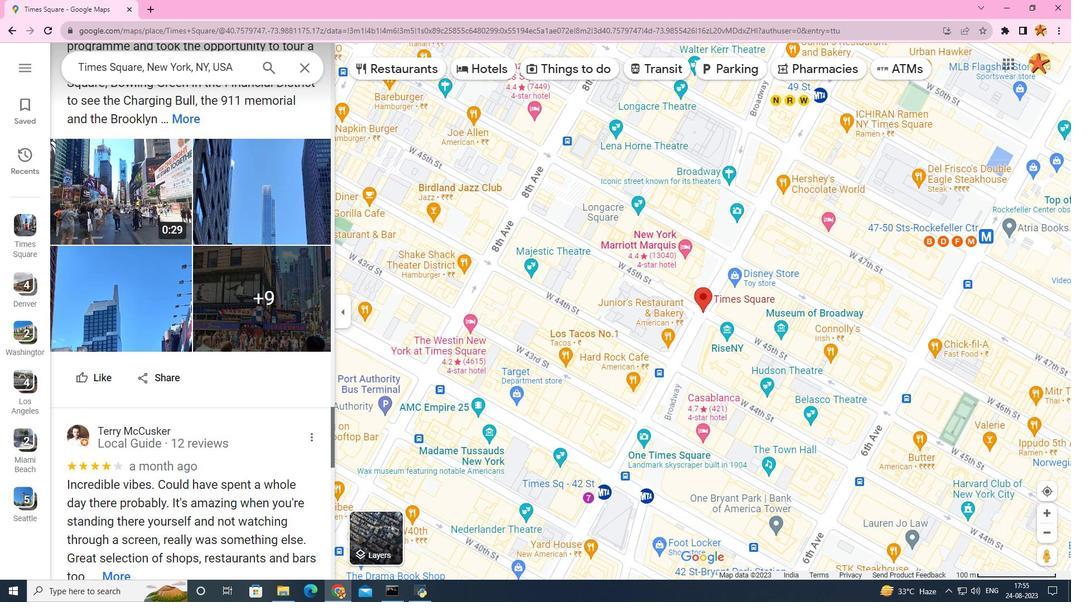 
Action: Mouse scrolled (118, 186) with delta (0, 0)
Screenshot: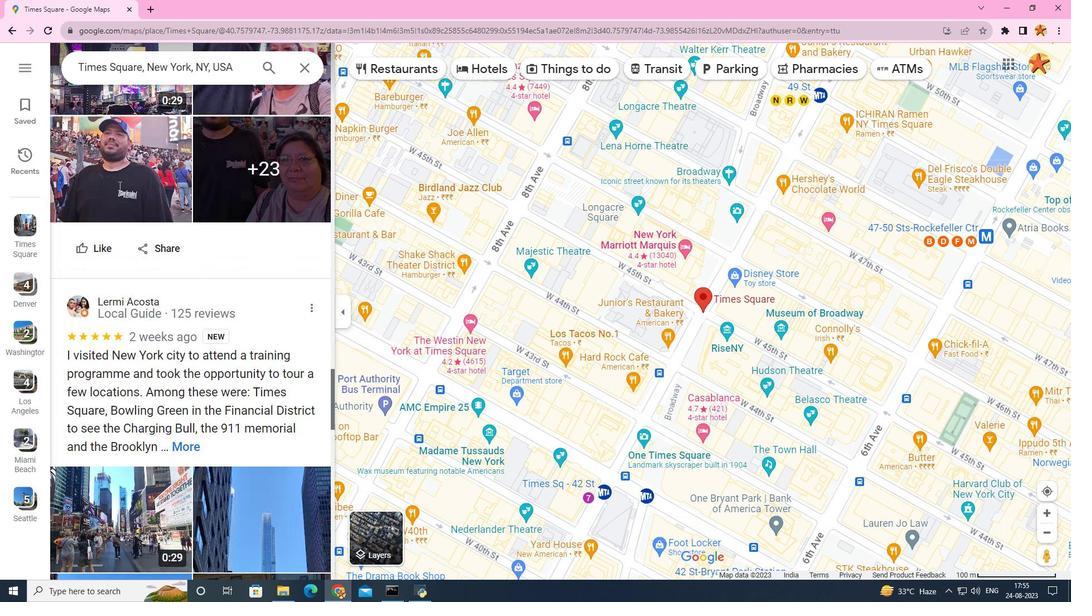 
Action: Mouse scrolled (118, 186) with delta (0, 0)
Screenshot: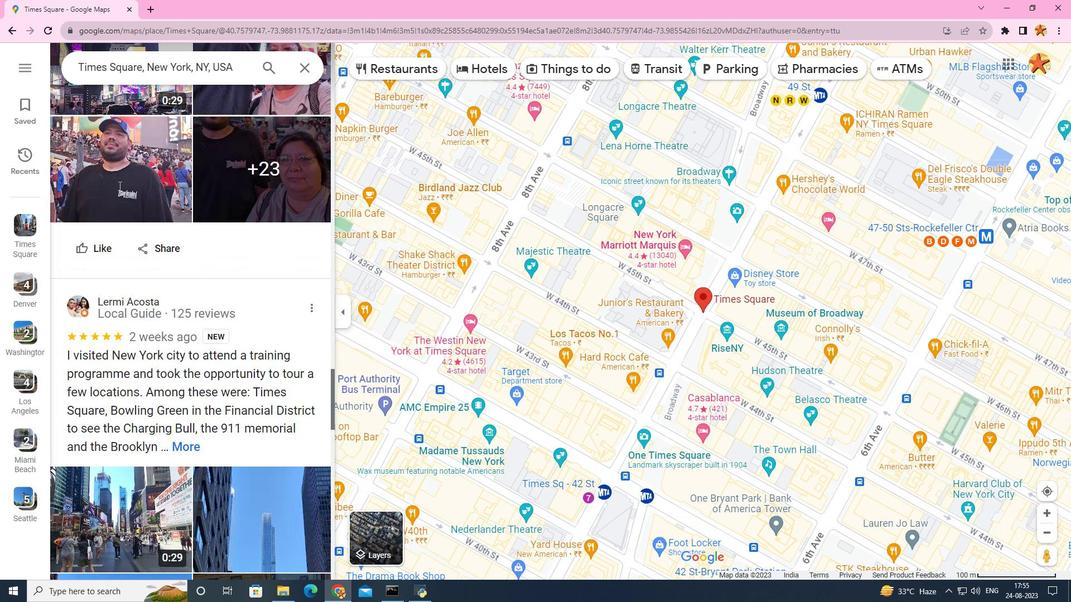 
Action: Mouse scrolled (118, 186) with delta (0, 0)
Screenshot: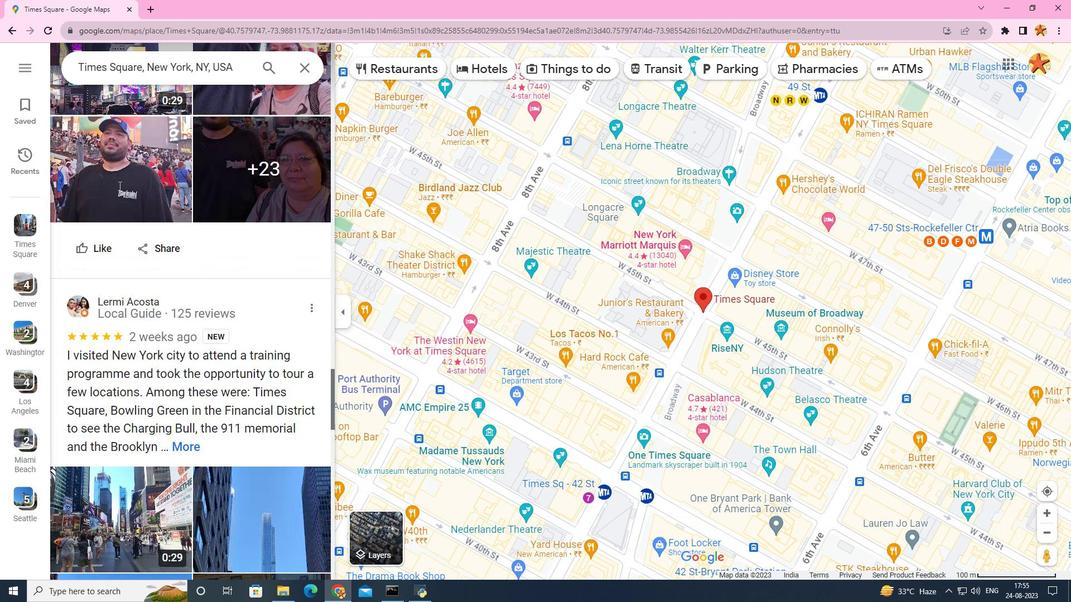 
Action: Mouse scrolled (118, 186) with delta (0, 0)
Screenshot: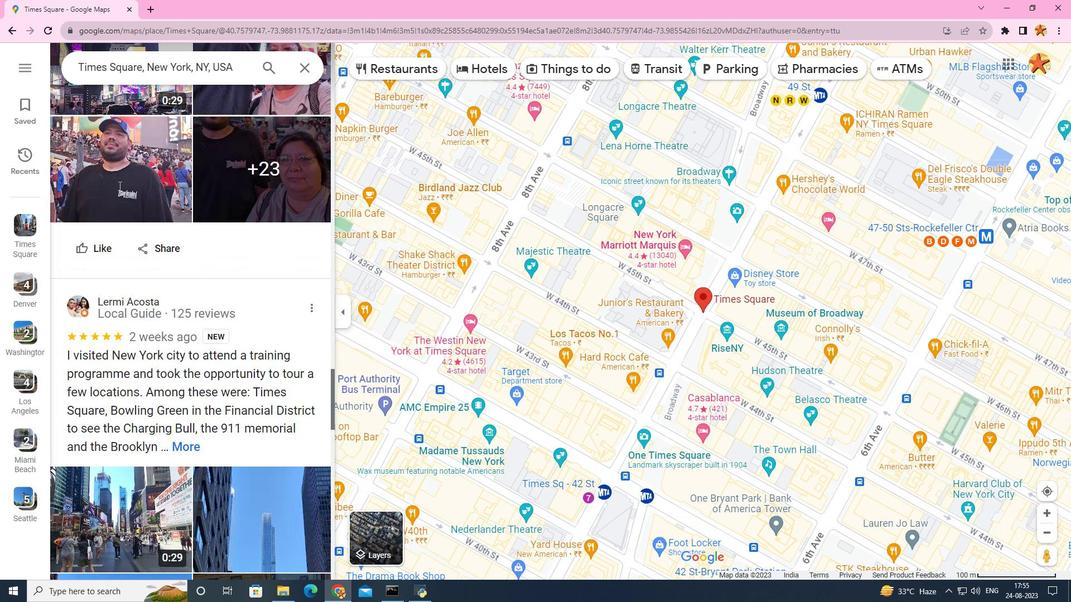 
Action: Mouse scrolled (118, 186) with delta (0, 0)
Screenshot: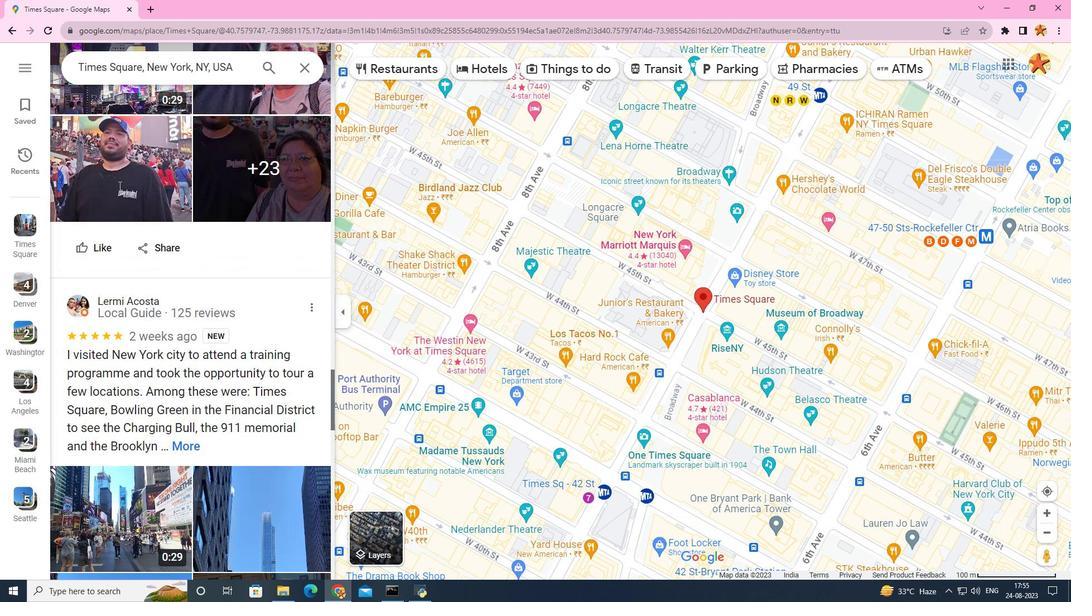 
Action: Mouse scrolled (118, 186) with delta (0, 0)
Screenshot: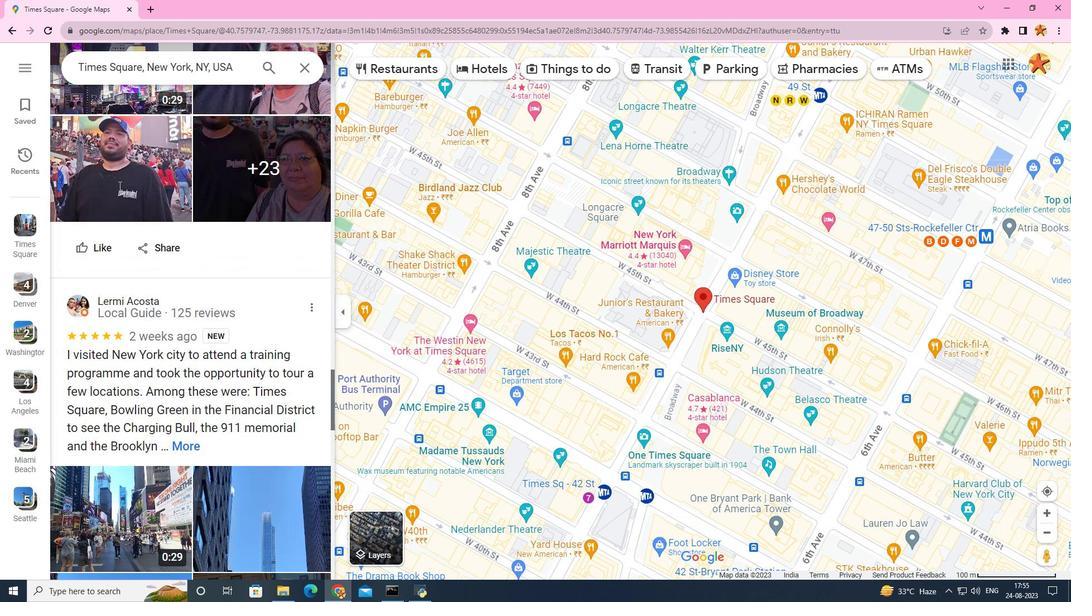 
Action: Mouse scrolled (118, 186) with delta (0, 0)
Screenshot: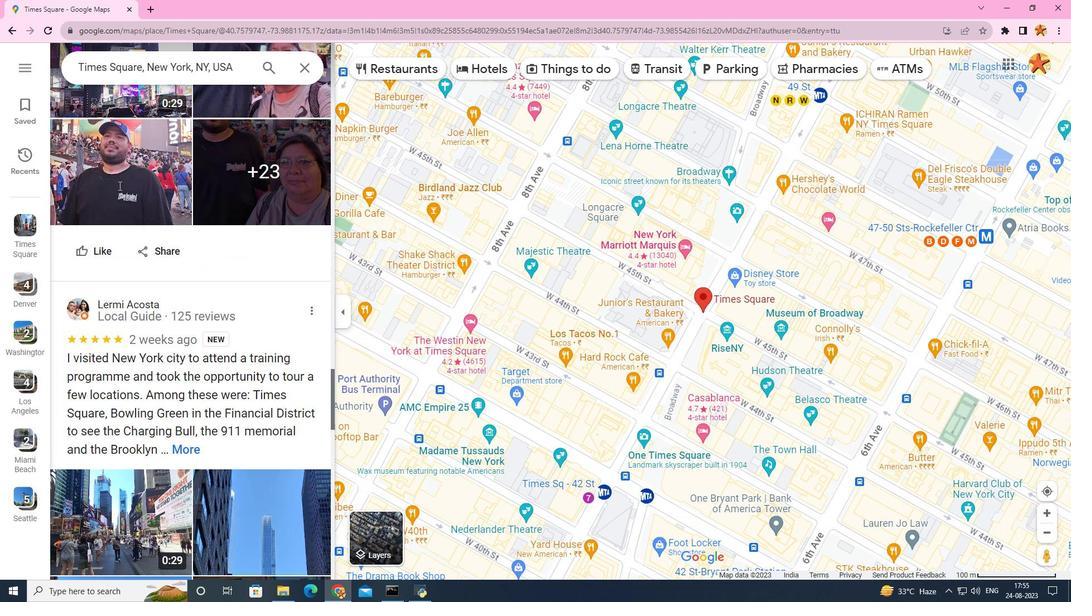 
Action: Mouse scrolled (118, 185) with delta (0, 0)
Screenshot: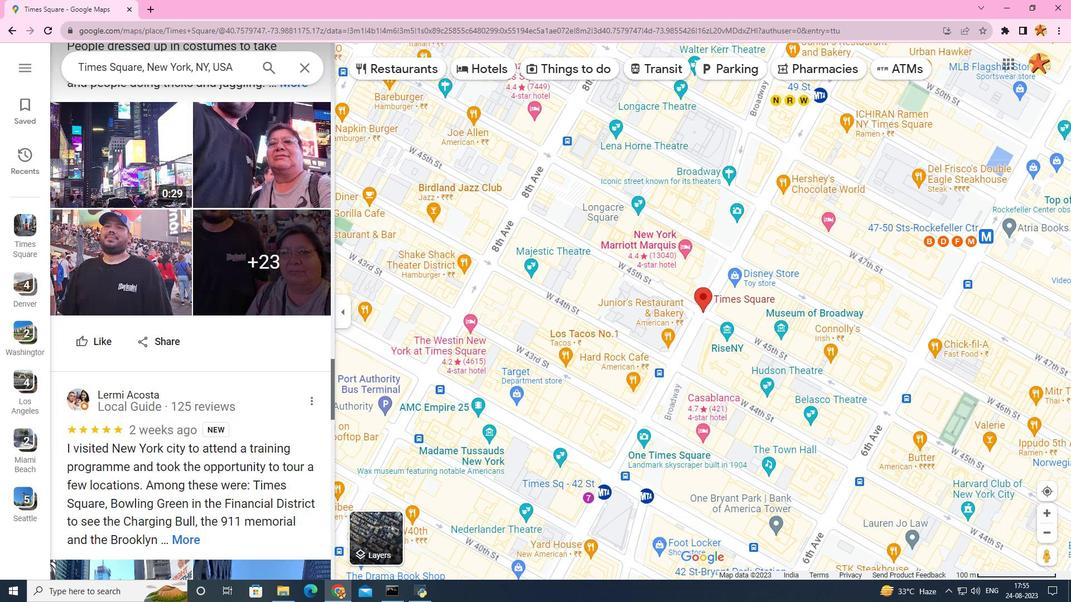 
Action: Mouse scrolled (118, 186) with delta (0, 0)
Screenshot: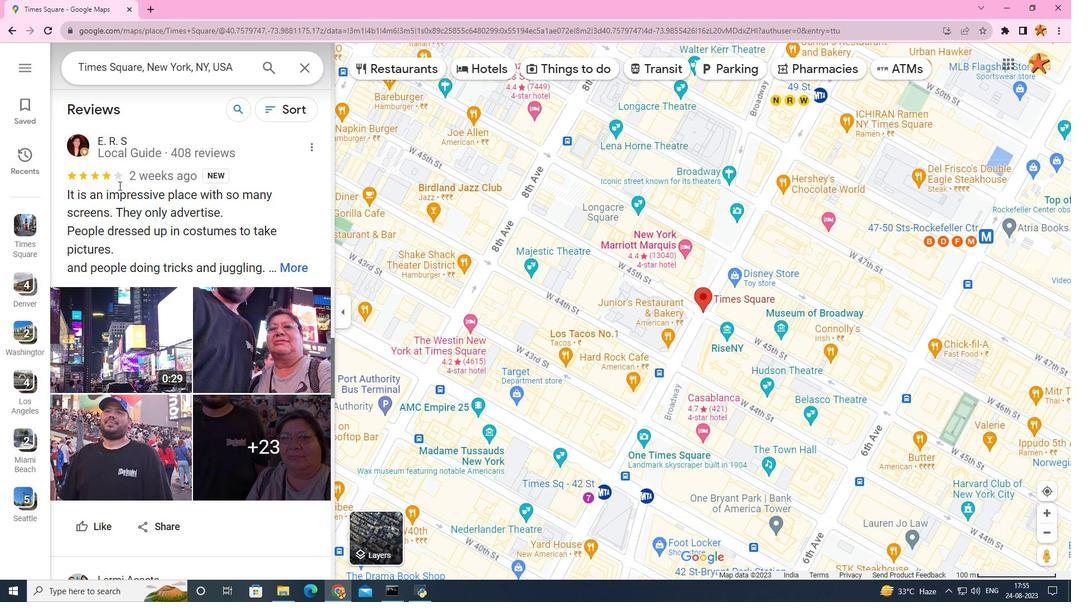 
Action: Mouse scrolled (118, 186) with delta (0, 0)
Screenshot: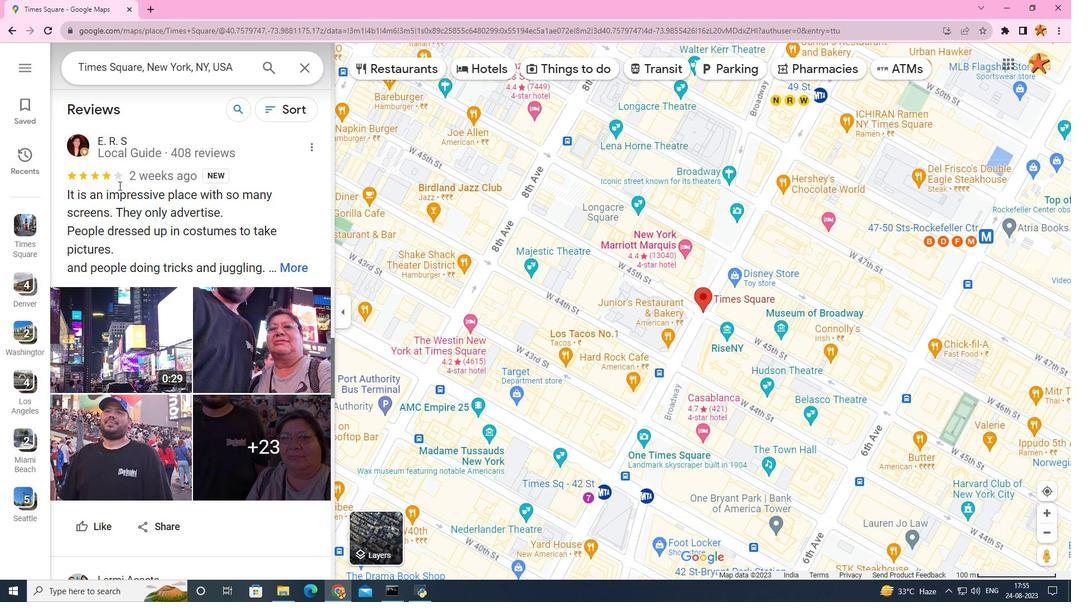 
Action: Mouse scrolled (118, 186) with delta (0, 0)
Screenshot: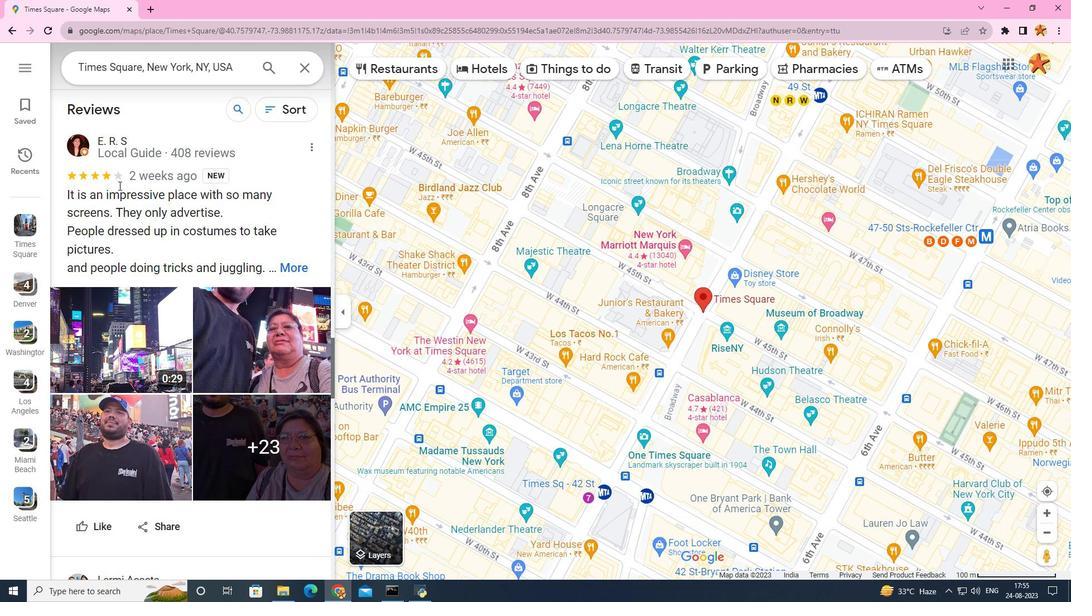 
Action: Mouse scrolled (118, 186) with delta (0, 0)
Screenshot: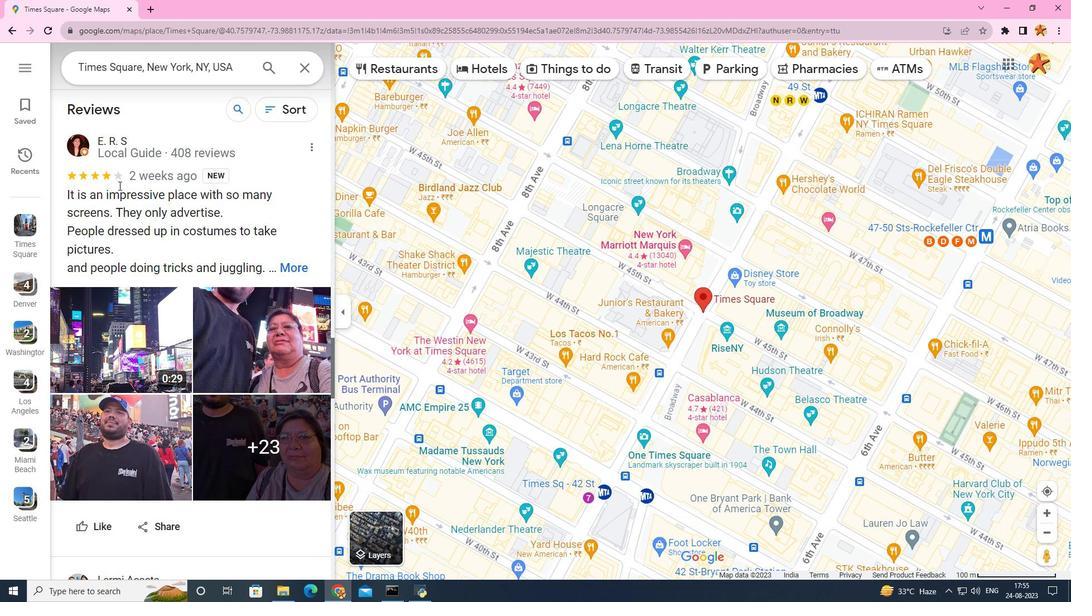 
Action: Mouse scrolled (118, 186) with delta (0, 0)
Screenshot: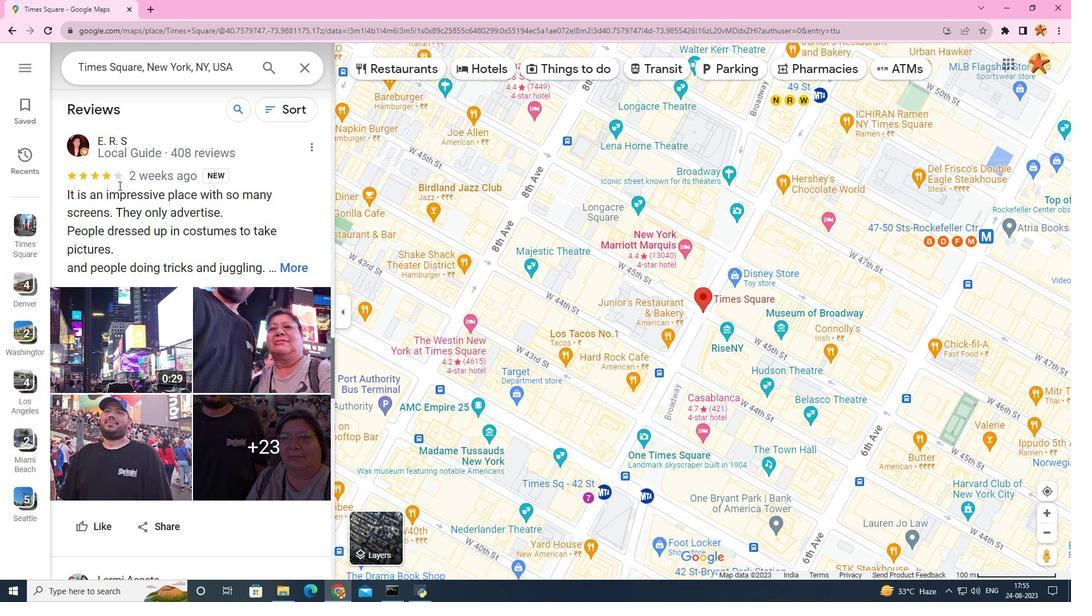 
Action: Mouse scrolled (118, 186) with delta (0, 0)
Screenshot: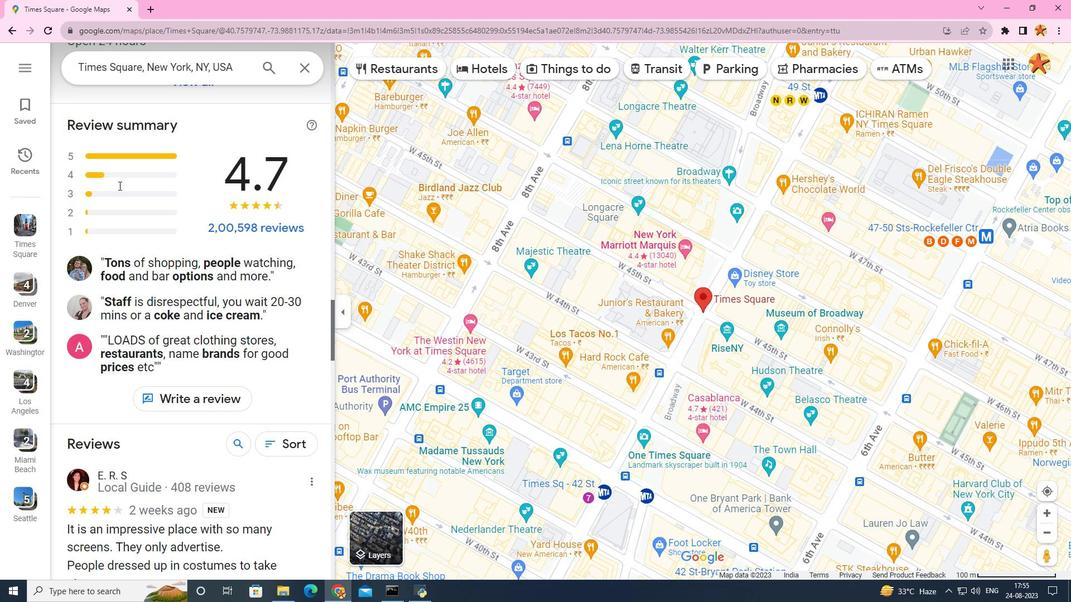 
Action: Mouse scrolled (118, 186) with delta (0, 0)
Screenshot: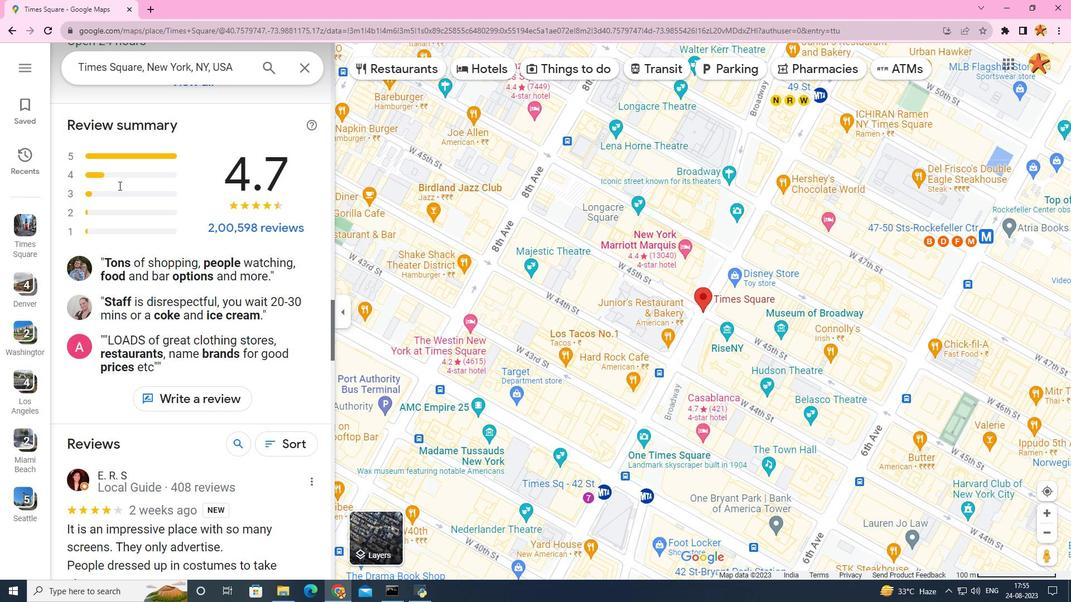 
Action: Mouse scrolled (118, 186) with delta (0, 0)
Screenshot: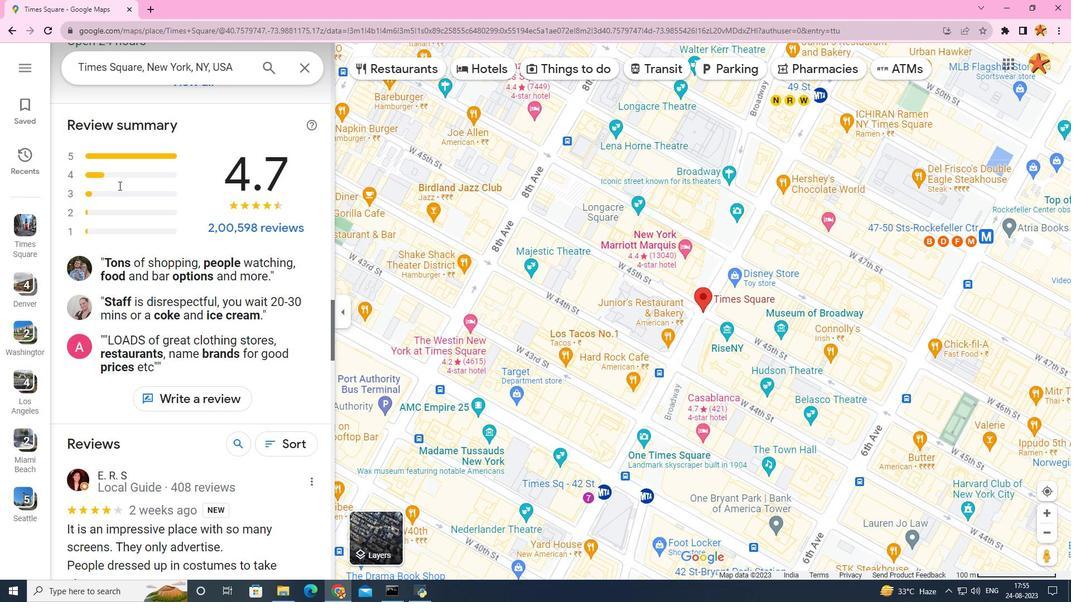 
Action: Mouse scrolled (118, 186) with delta (0, 0)
Screenshot: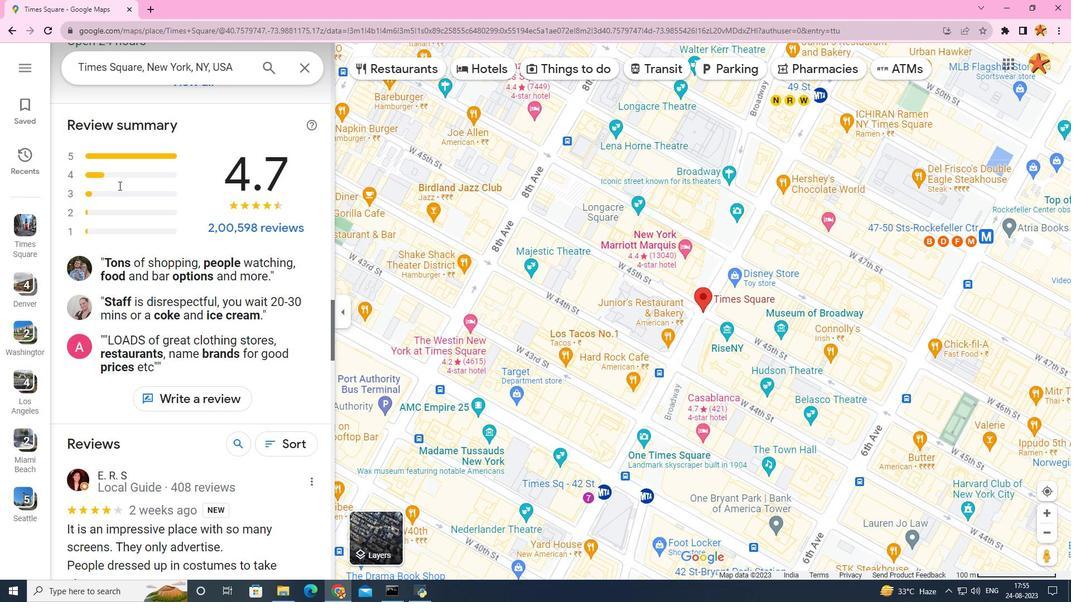 
Action: Mouse scrolled (118, 186) with delta (0, 0)
Screenshot: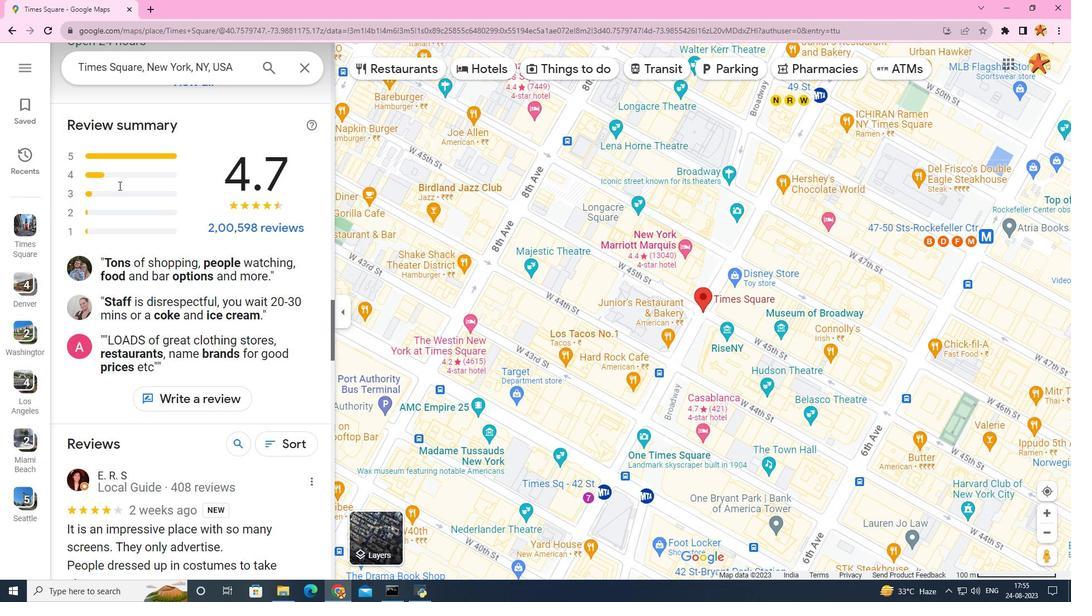 
Action: Mouse scrolled (118, 186) with delta (0, 0)
Screenshot: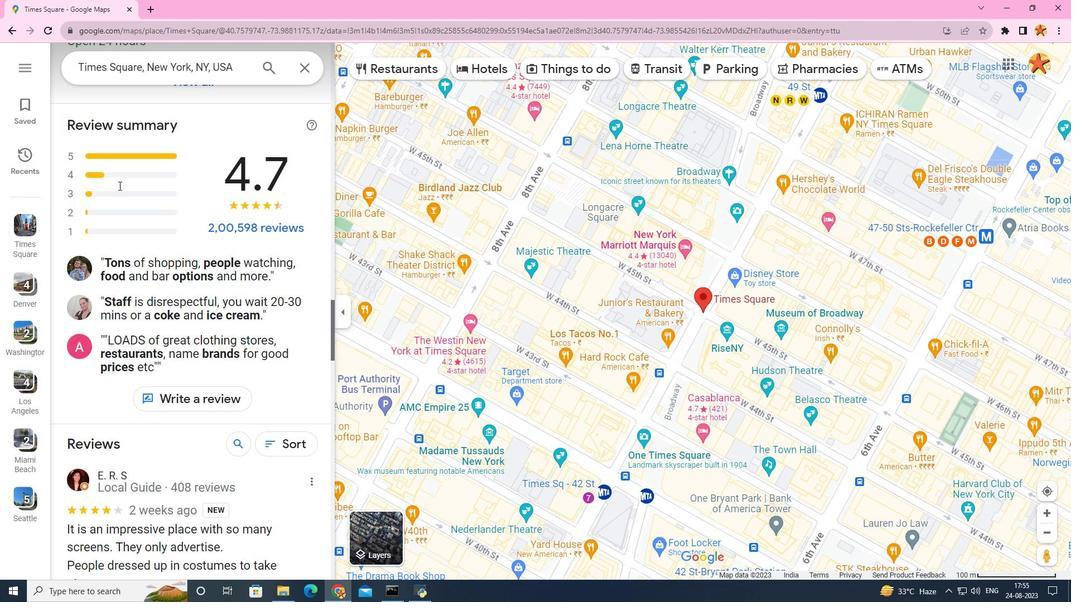 
Action: Mouse scrolled (118, 186) with delta (0, 0)
Screenshot: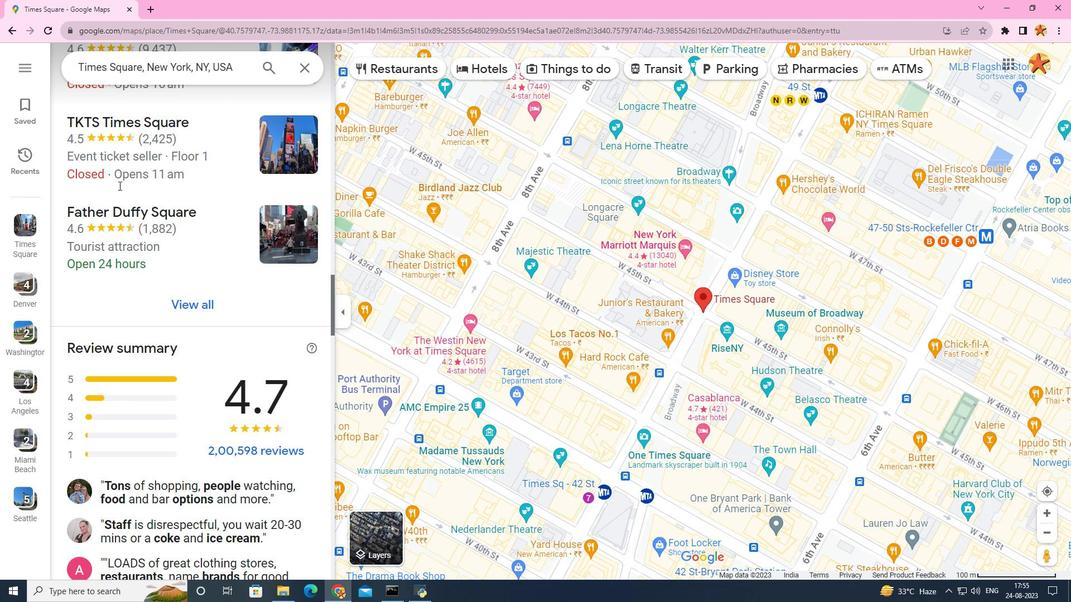 
Action: Mouse scrolled (118, 186) with delta (0, 0)
Screenshot: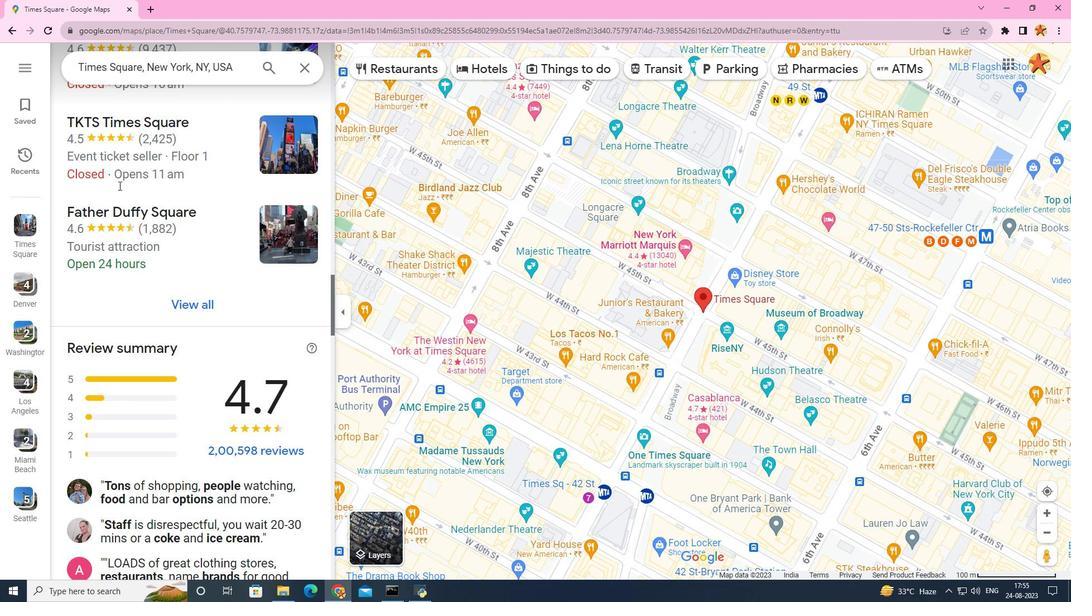 
Action: Mouse scrolled (118, 186) with delta (0, 0)
Screenshot: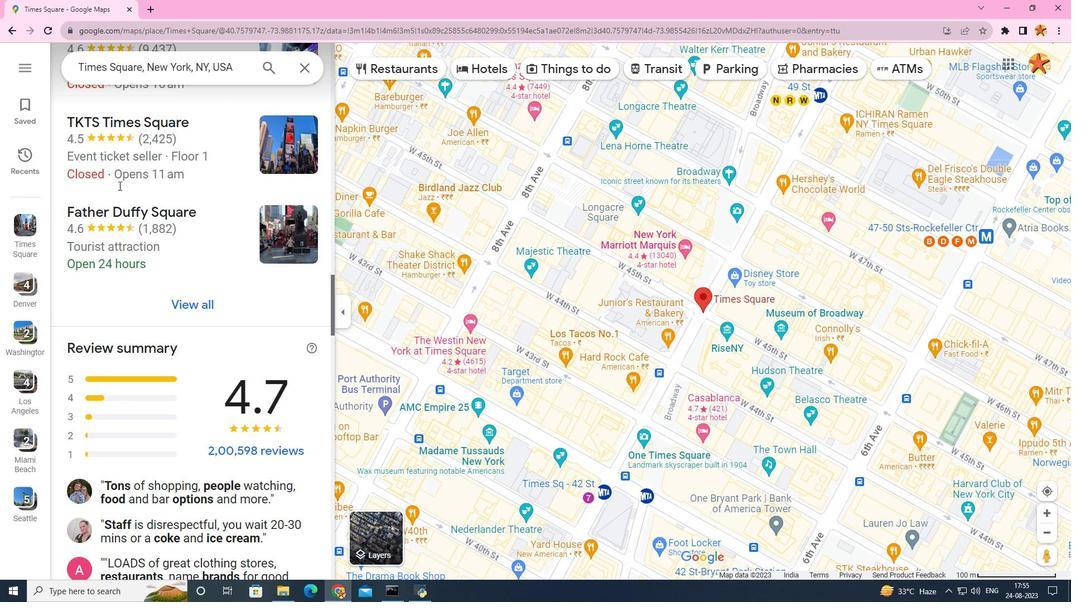 
Action: Mouse scrolled (118, 186) with delta (0, 0)
Screenshot: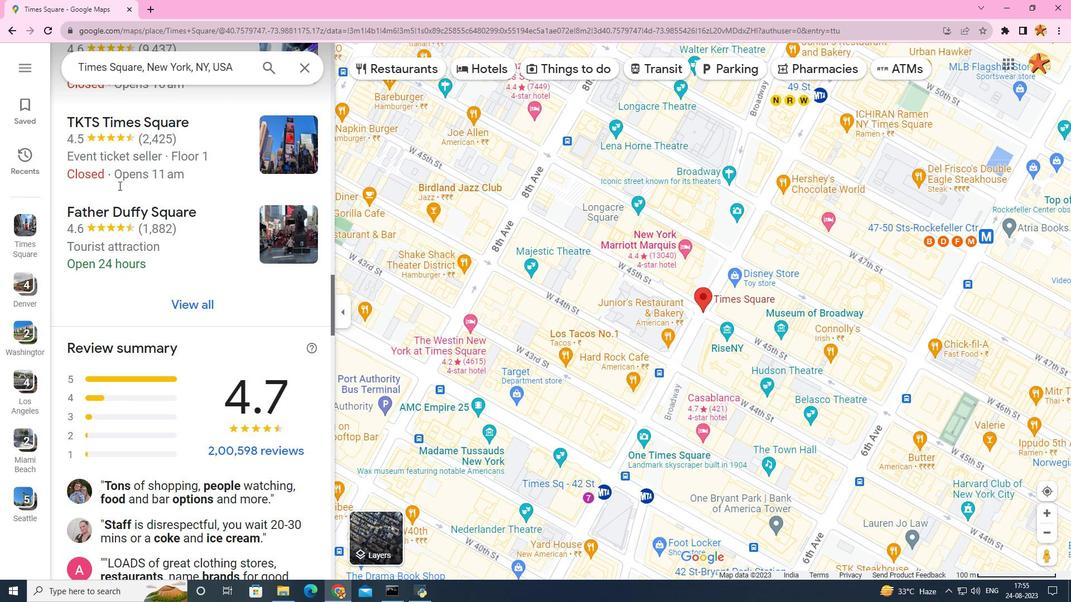 
Action: Mouse scrolled (118, 186) with delta (0, 0)
Screenshot: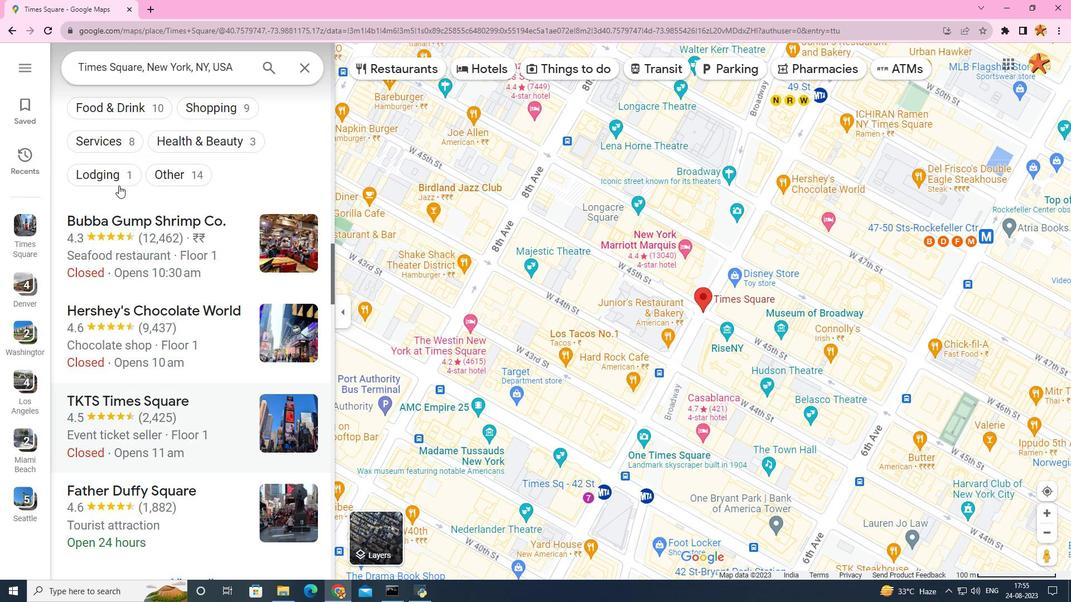 
Action: Mouse scrolled (118, 186) with delta (0, 0)
Screenshot: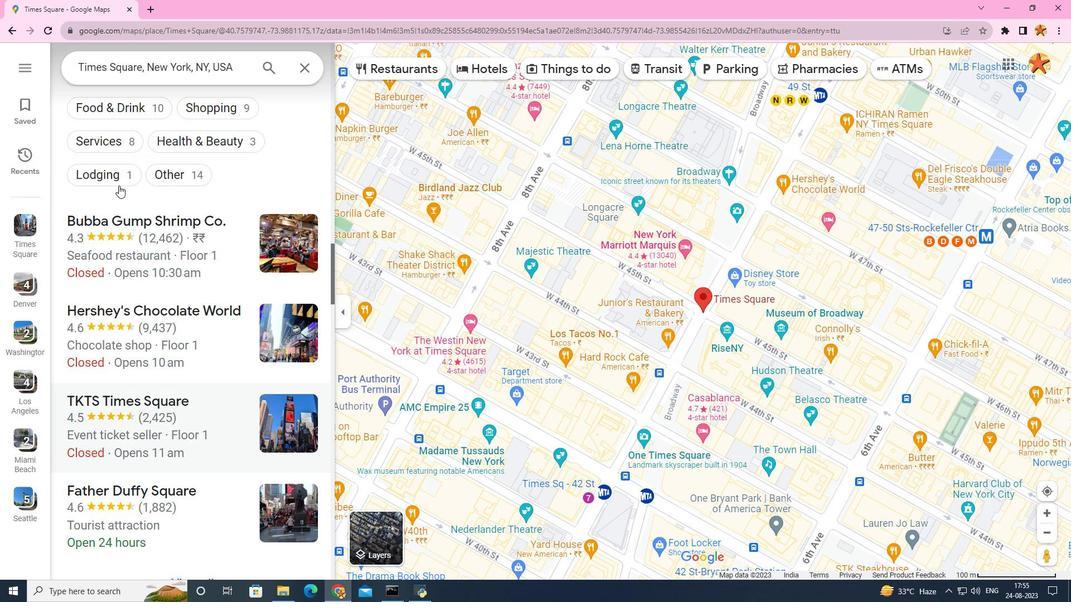 
Action: Mouse scrolled (118, 186) with delta (0, 0)
Screenshot: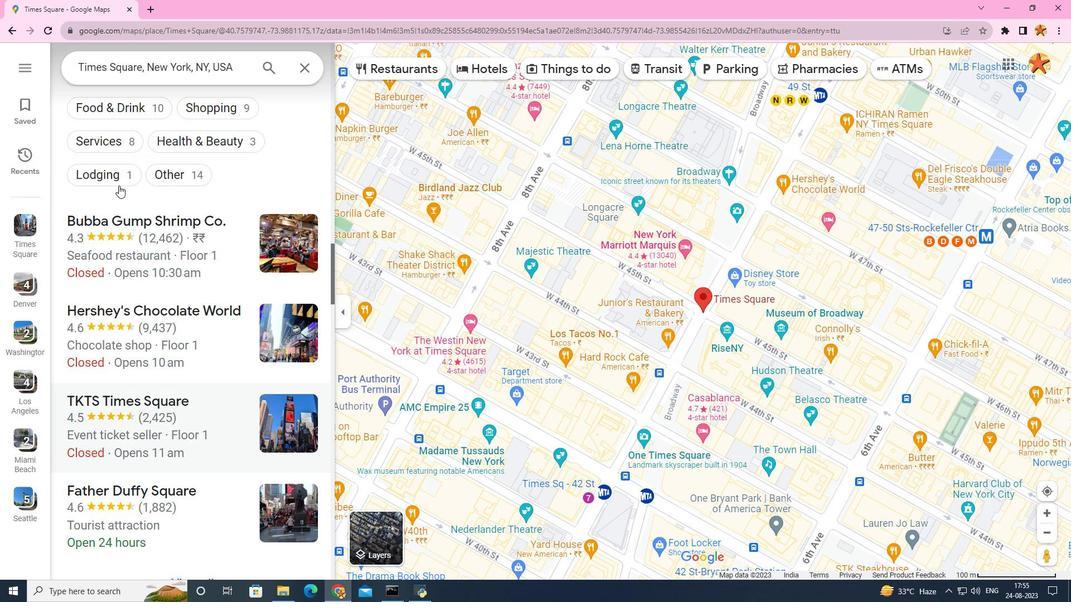 
Action: Mouse scrolled (118, 186) with delta (0, 0)
Screenshot: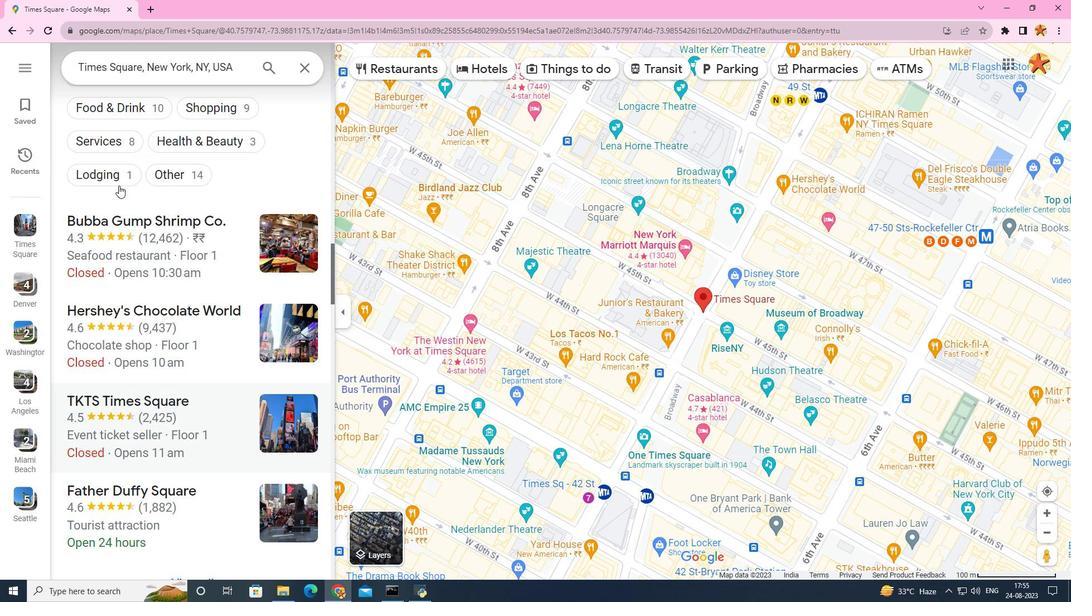 
Action: Mouse scrolled (118, 186) with delta (0, 0)
Screenshot: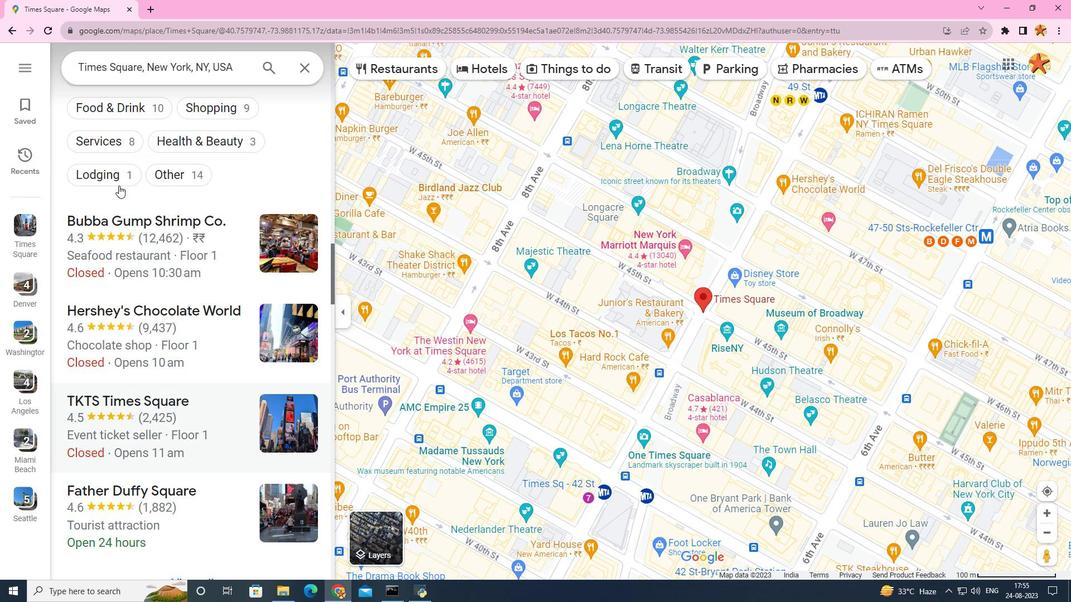 
Action: Mouse scrolled (118, 186) with delta (0, 0)
Screenshot: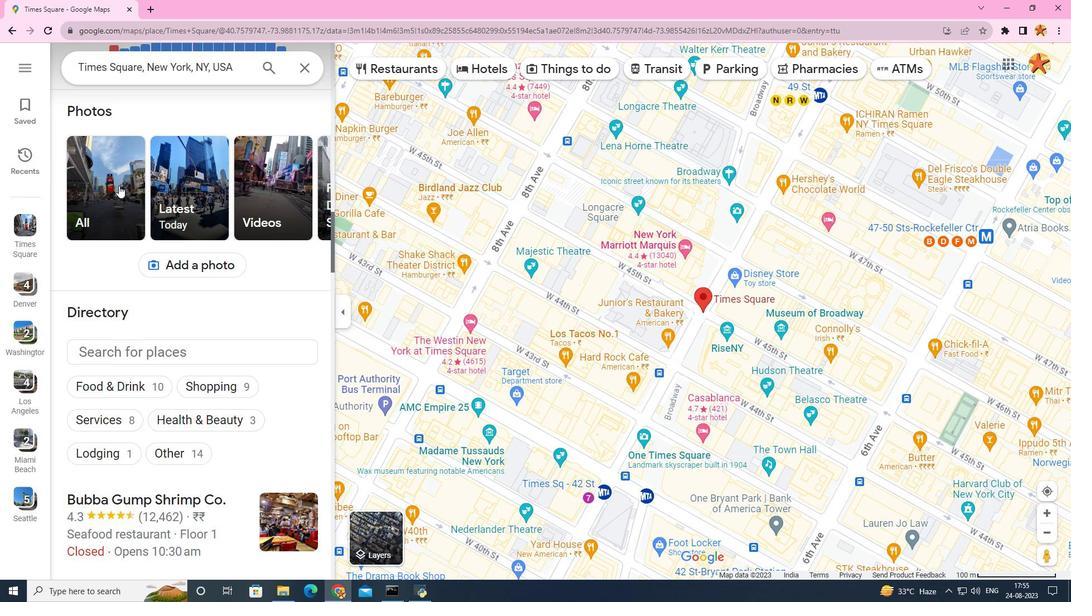 
Action: Mouse scrolled (118, 186) with delta (0, 0)
Screenshot: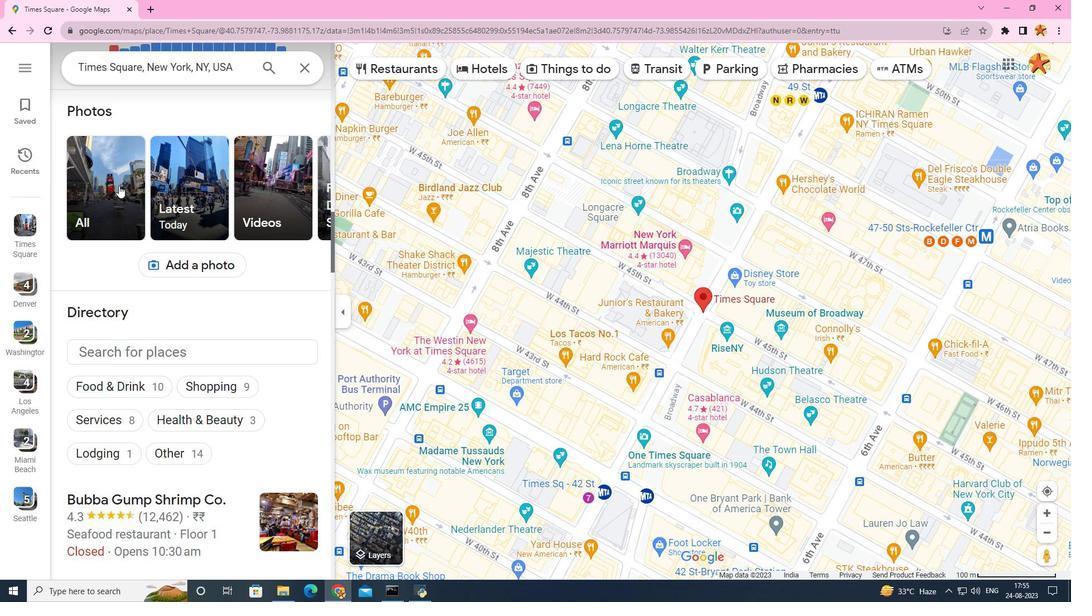 
Action: Mouse scrolled (118, 186) with delta (0, 0)
Screenshot: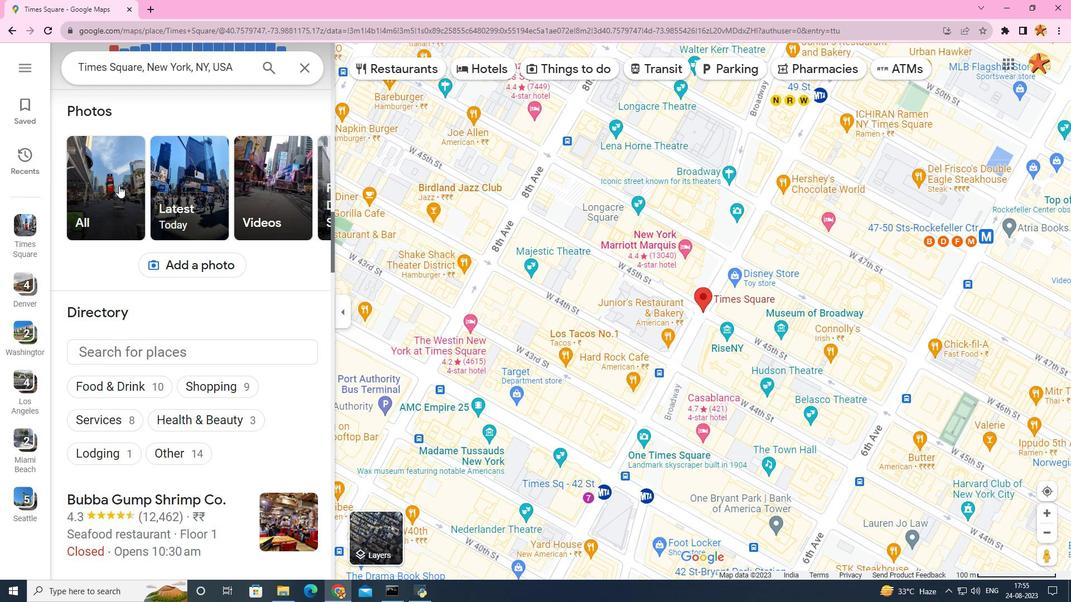 
Action: Mouse scrolled (118, 186) with delta (0, 0)
Screenshot: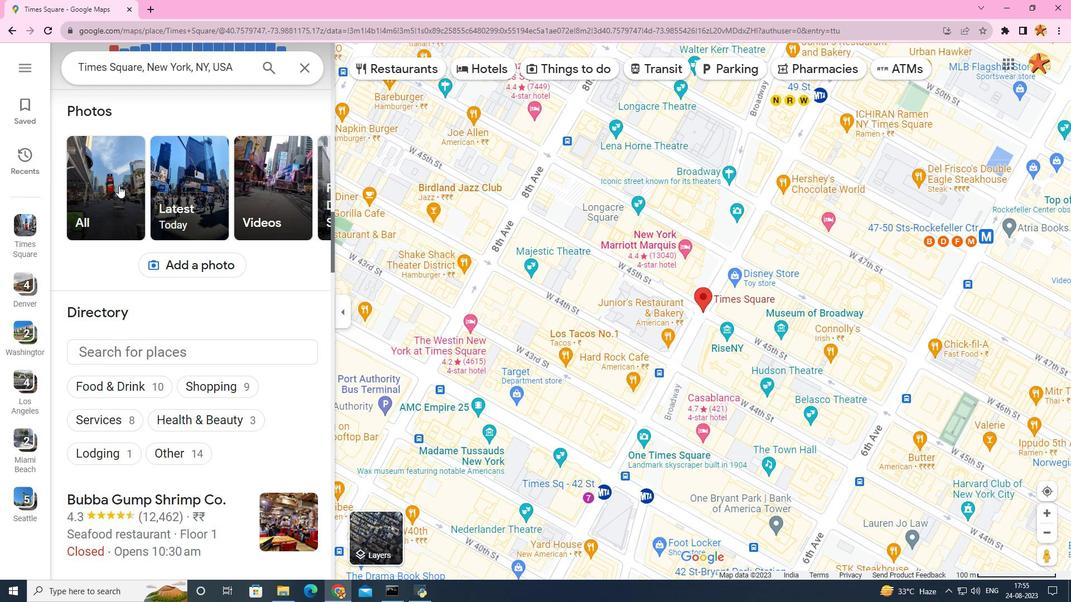 
Action: Mouse scrolled (118, 186) with delta (0, 0)
Screenshot: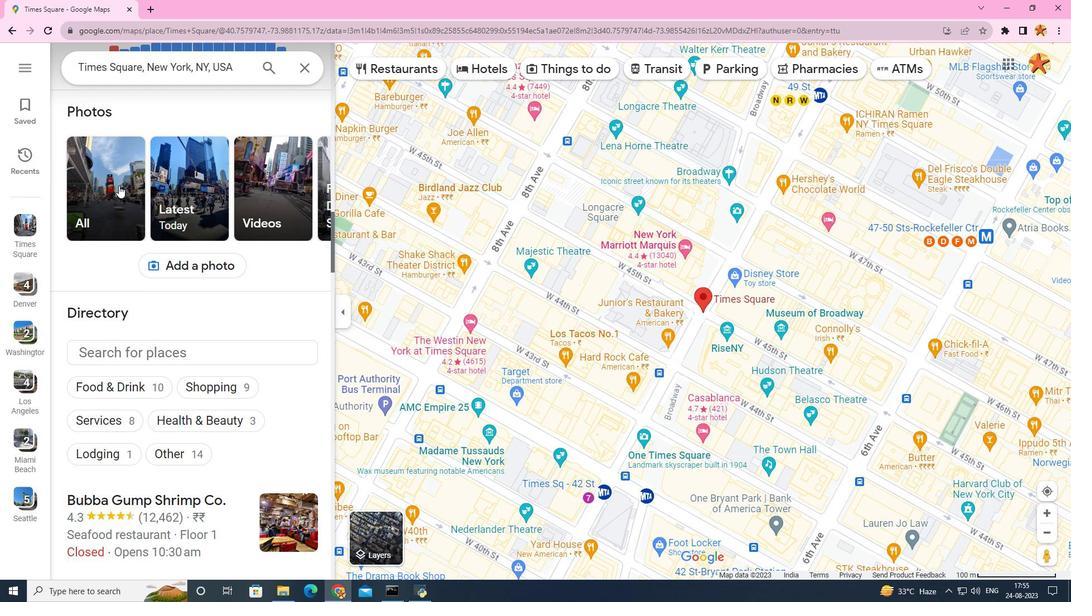 
Action: Mouse scrolled (118, 186) with delta (0, 0)
Screenshot: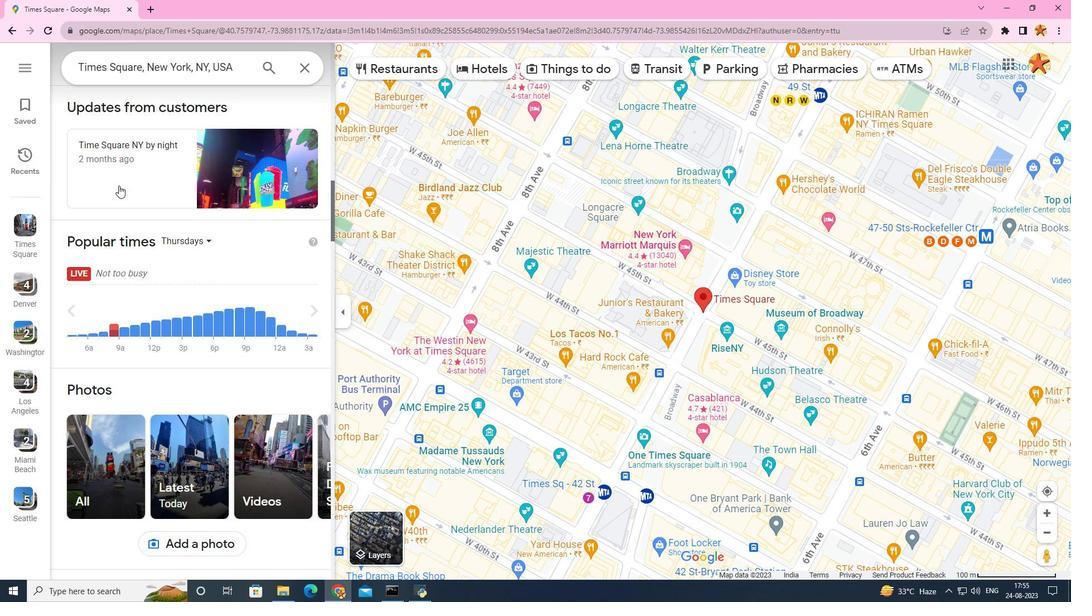 
Action: Mouse scrolled (118, 186) with delta (0, 0)
Screenshot: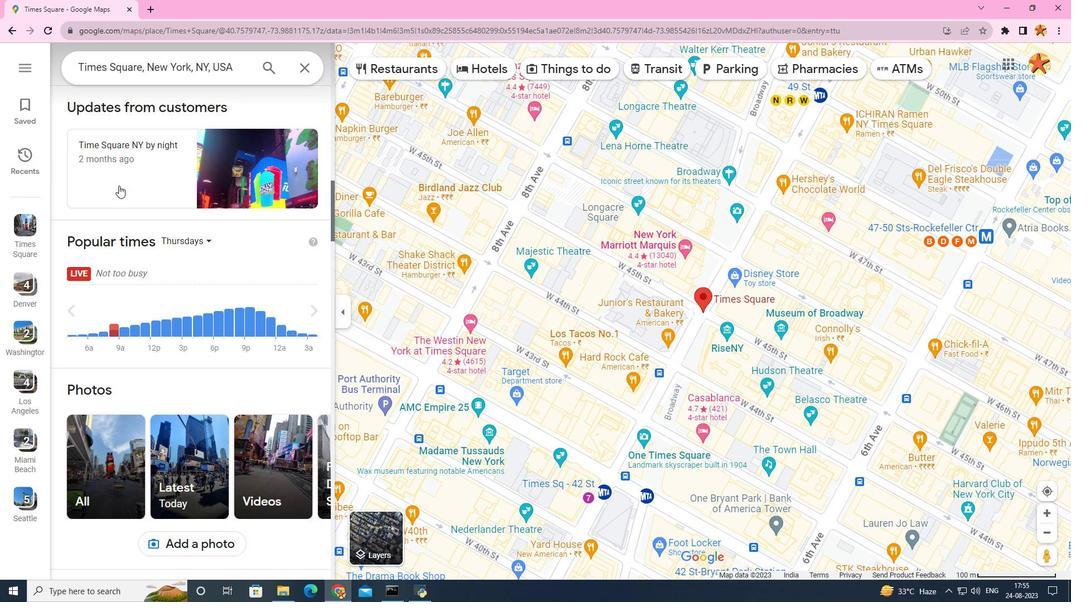 
Action: Mouse scrolled (118, 186) with delta (0, 0)
Screenshot: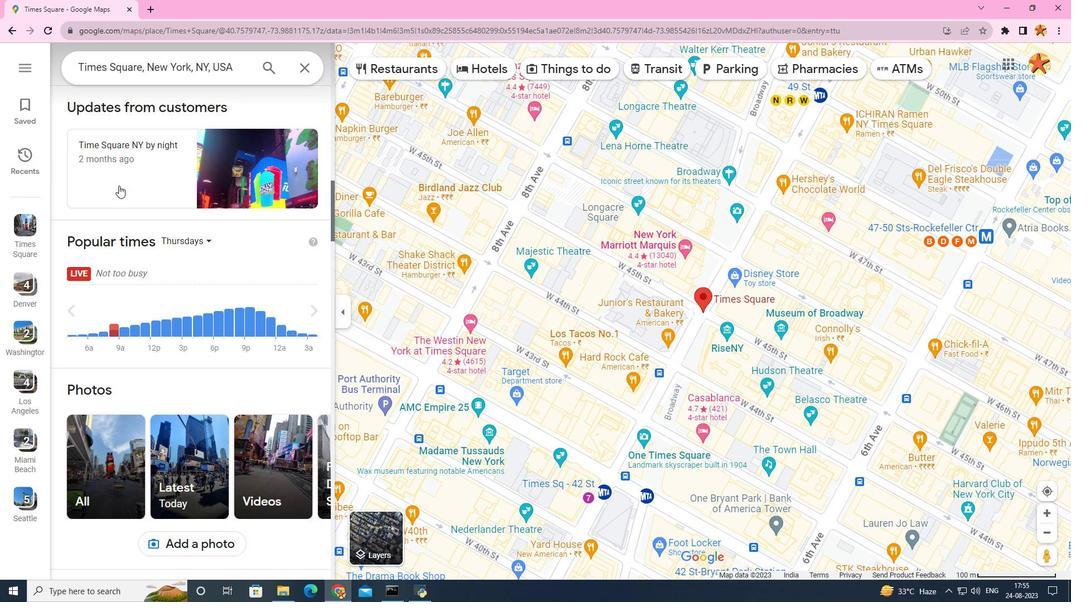 
Action: Mouse scrolled (118, 186) with delta (0, 0)
Screenshot: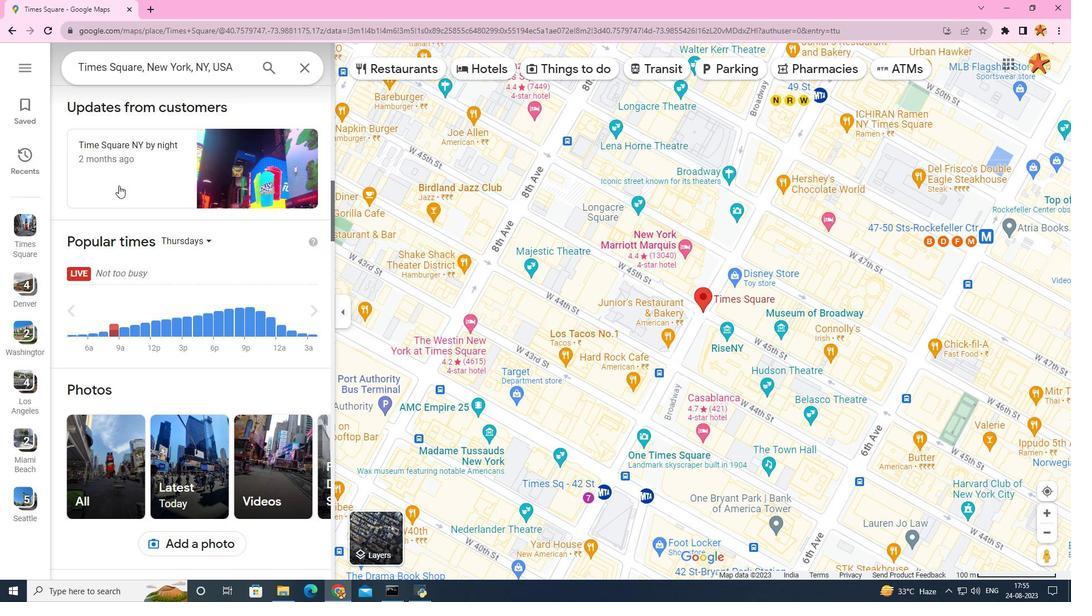 
Action: Mouse scrolled (118, 186) with delta (0, 0)
Screenshot: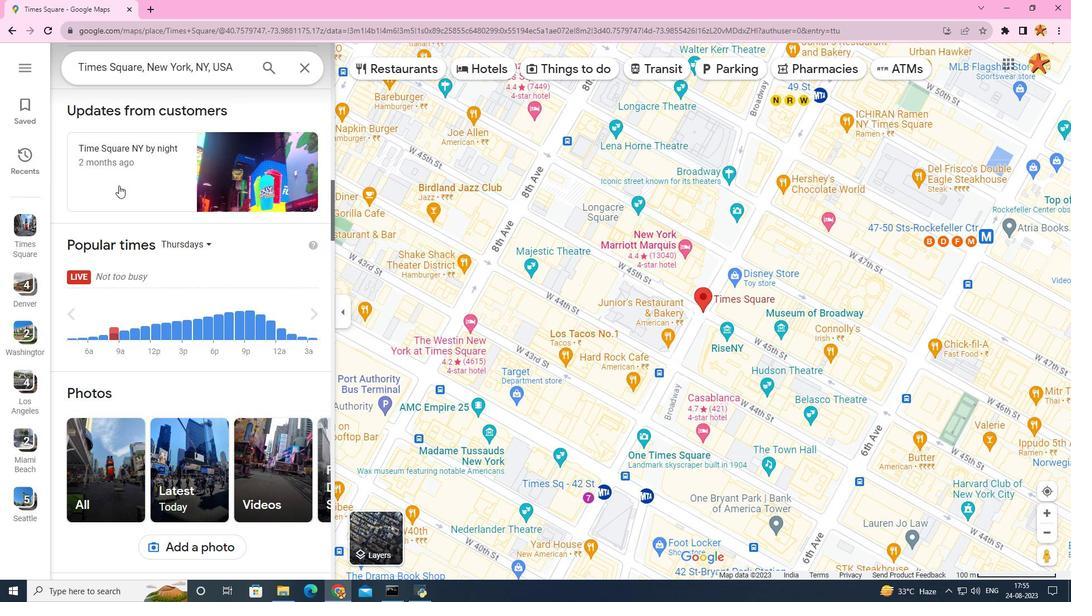 
Action: Mouse scrolled (118, 186) with delta (0, 0)
Screenshot: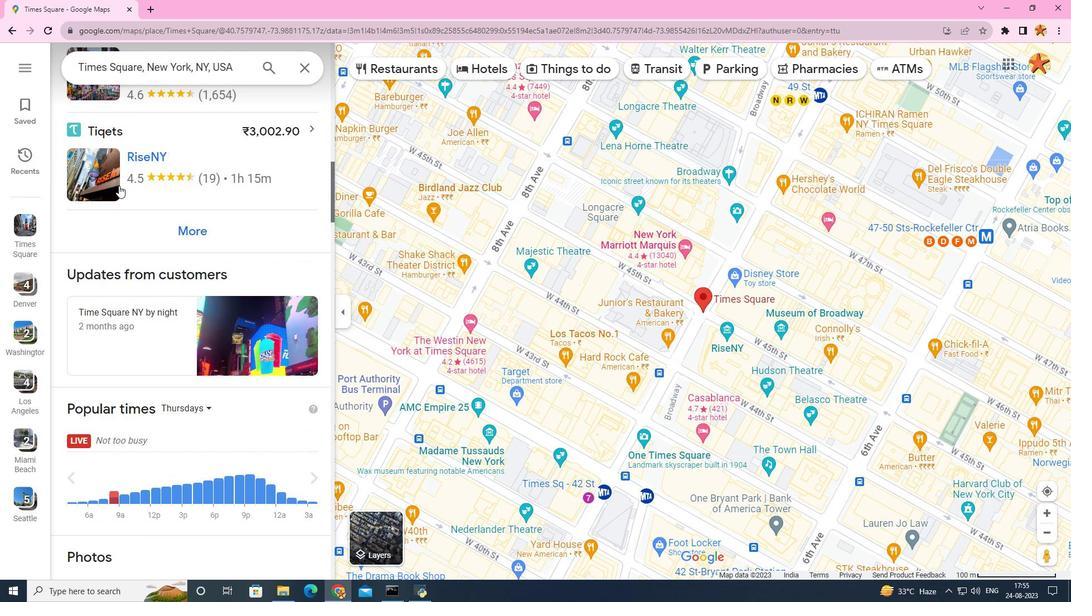 
Action: Mouse scrolled (118, 186) with delta (0, 0)
Screenshot: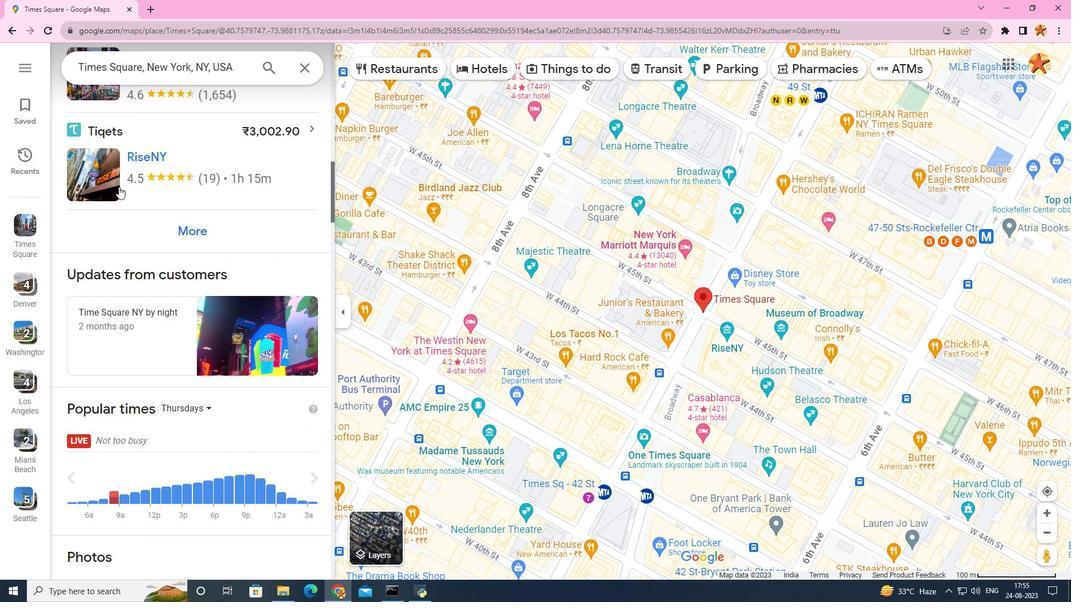 
Action: Mouse scrolled (118, 186) with delta (0, 0)
Screenshot: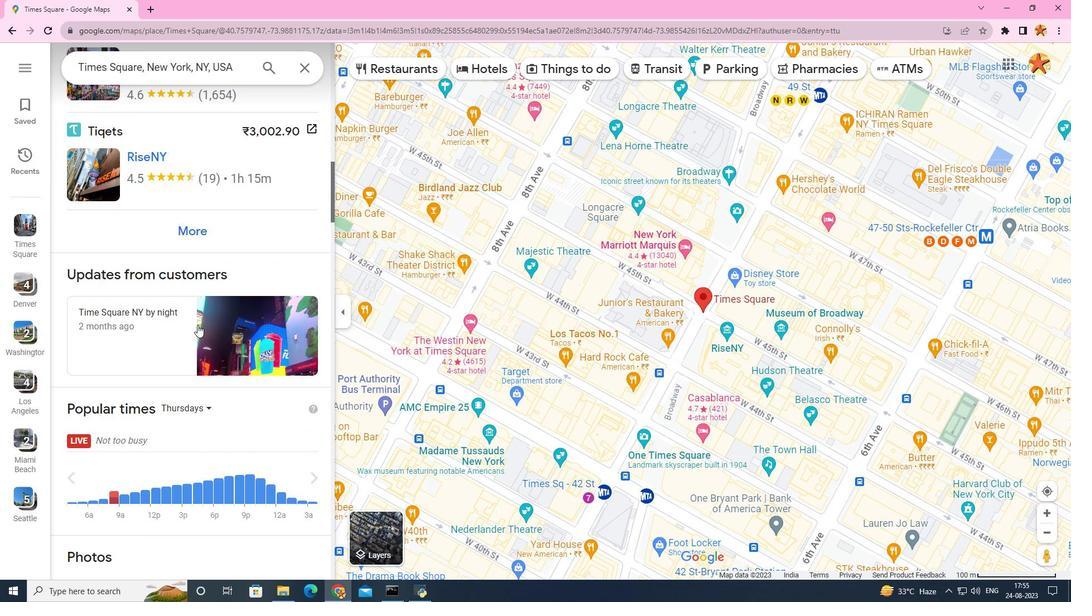 
Action: Mouse moved to (318, 483)
Screenshot: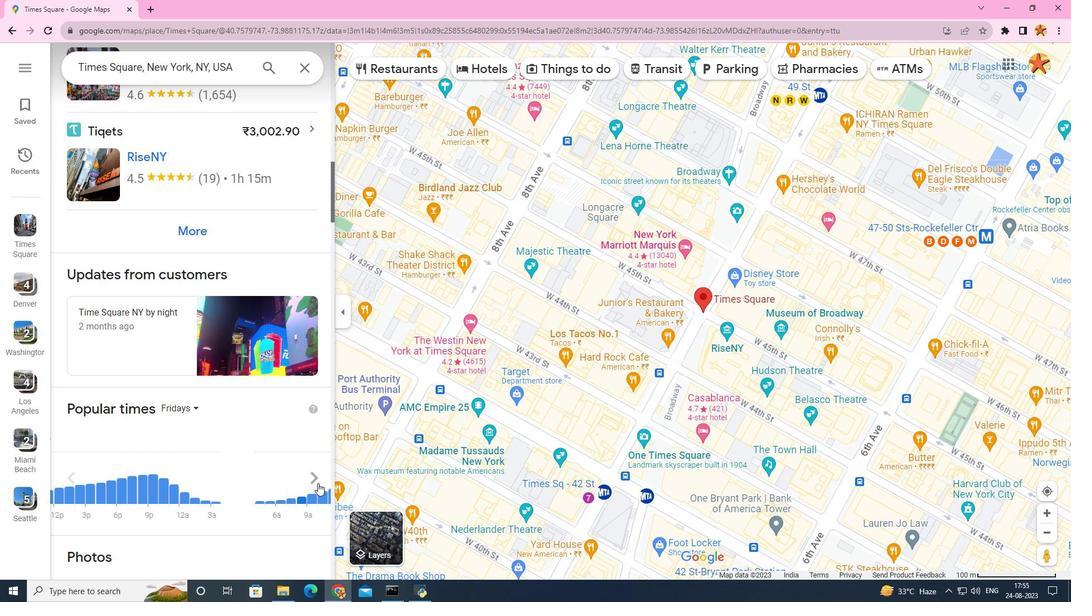 
Action: Mouse pressed left at (318, 483)
Screenshot: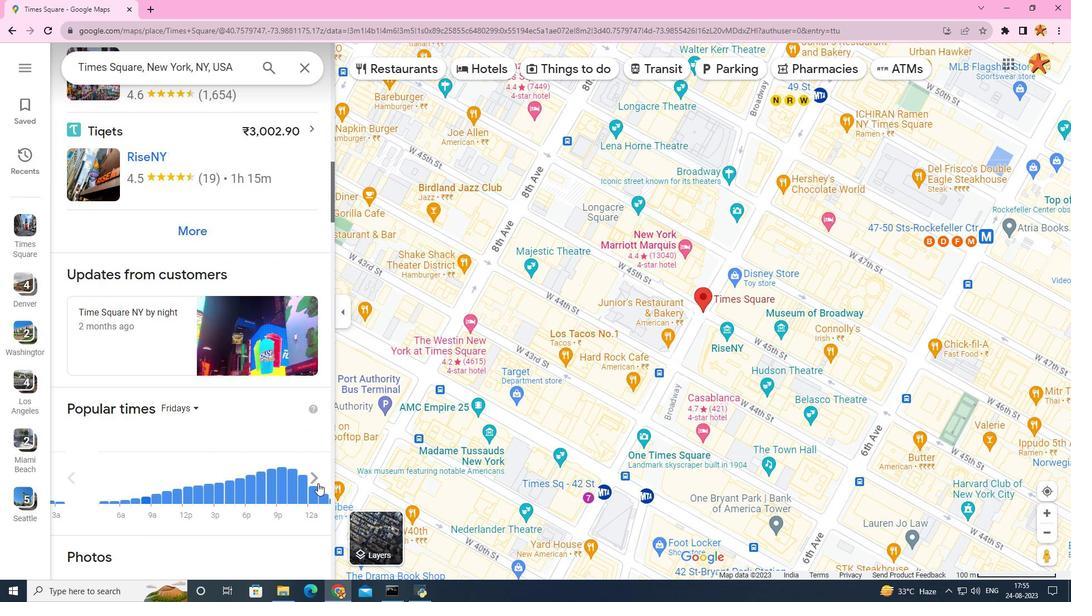 
Action: Mouse pressed left at (318, 483)
Screenshot: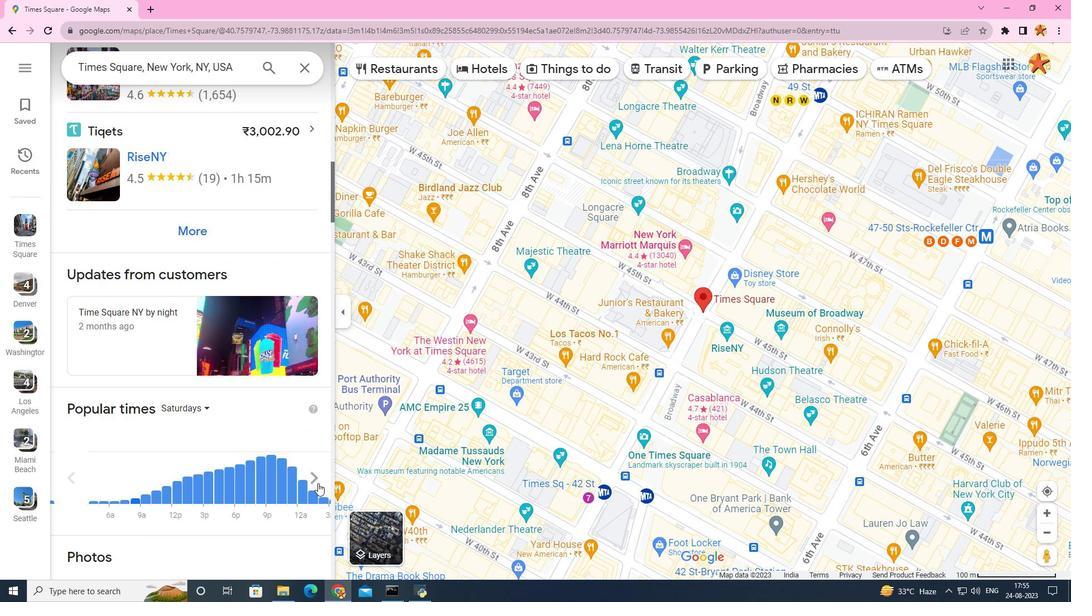
Action: Mouse pressed left at (318, 483)
Screenshot: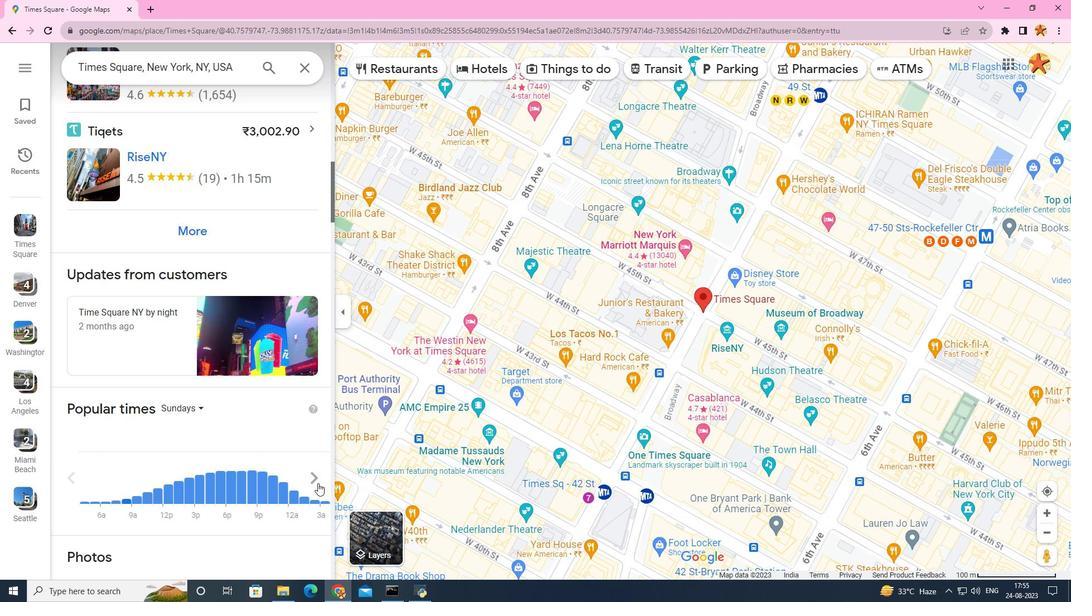 
Action: Mouse pressed left at (318, 483)
Screenshot: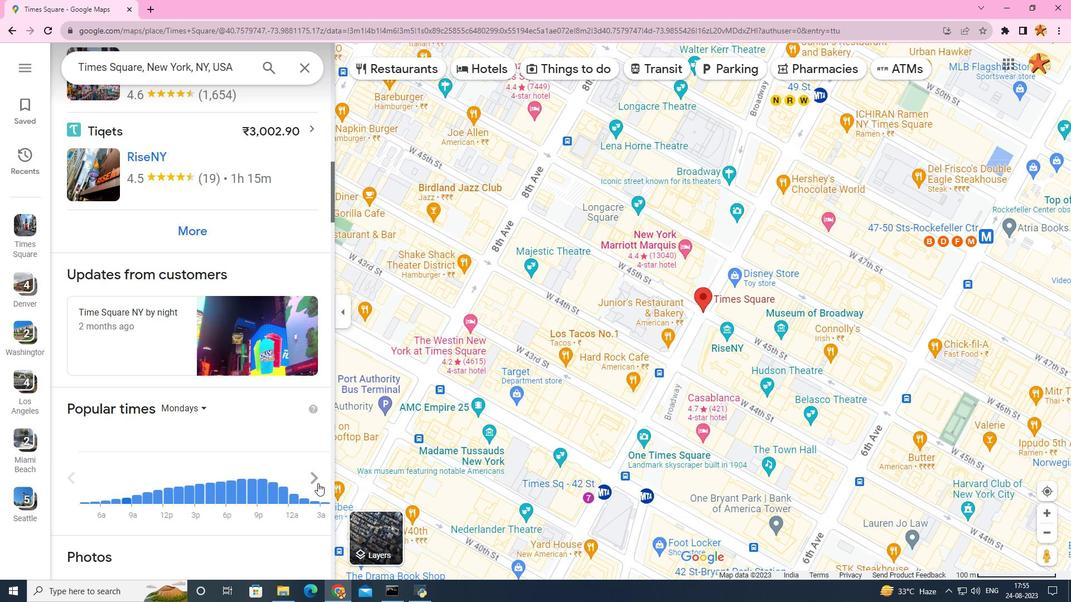 
Action: Mouse pressed left at (318, 483)
Screenshot: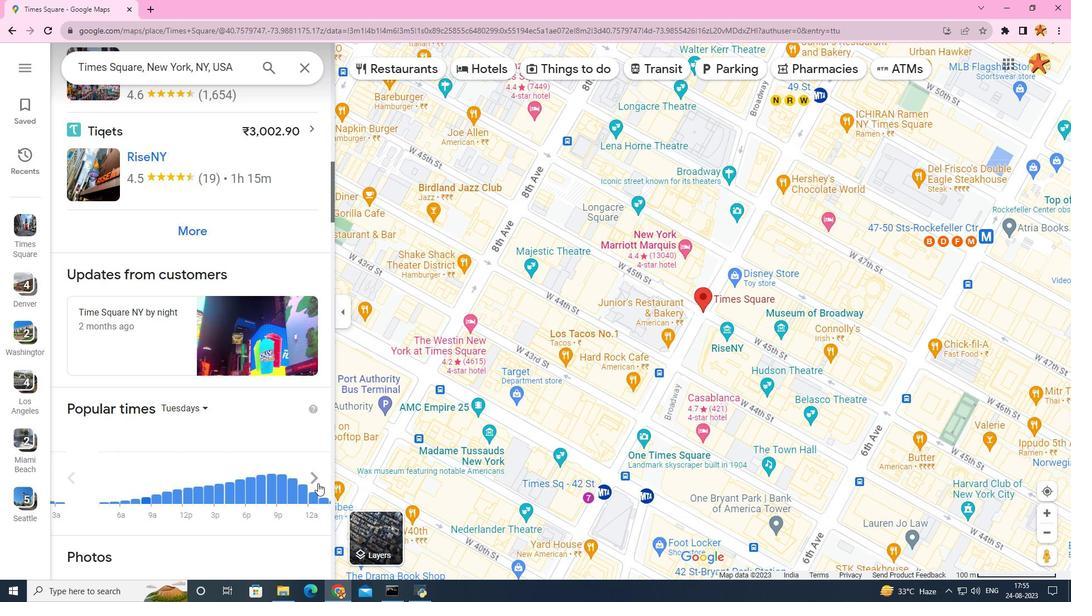 
Action: Mouse pressed left at (318, 483)
Screenshot: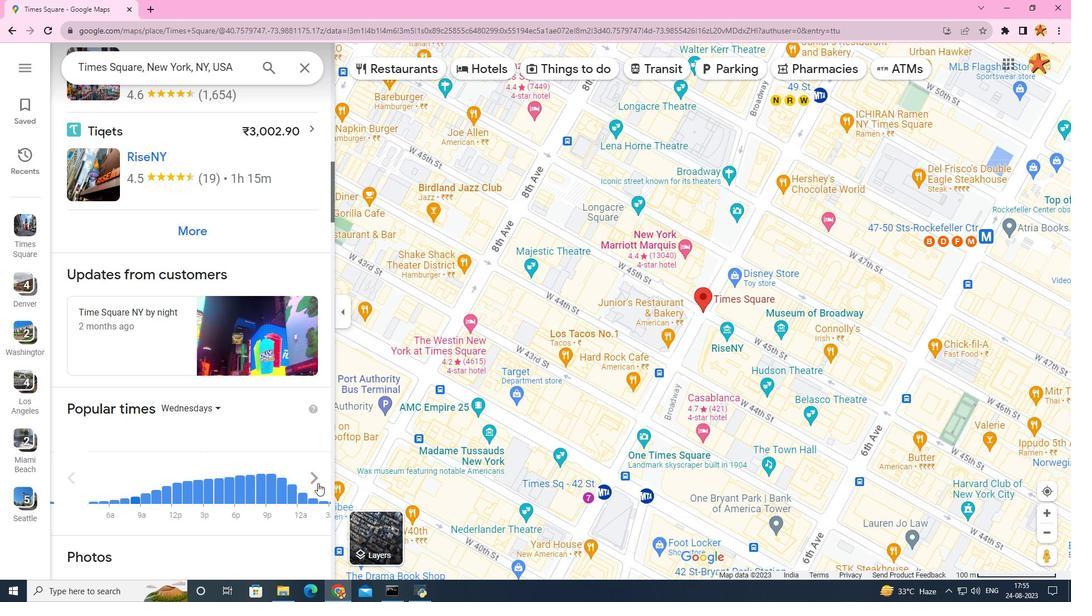 
Action: Mouse pressed left at (318, 483)
Screenshot: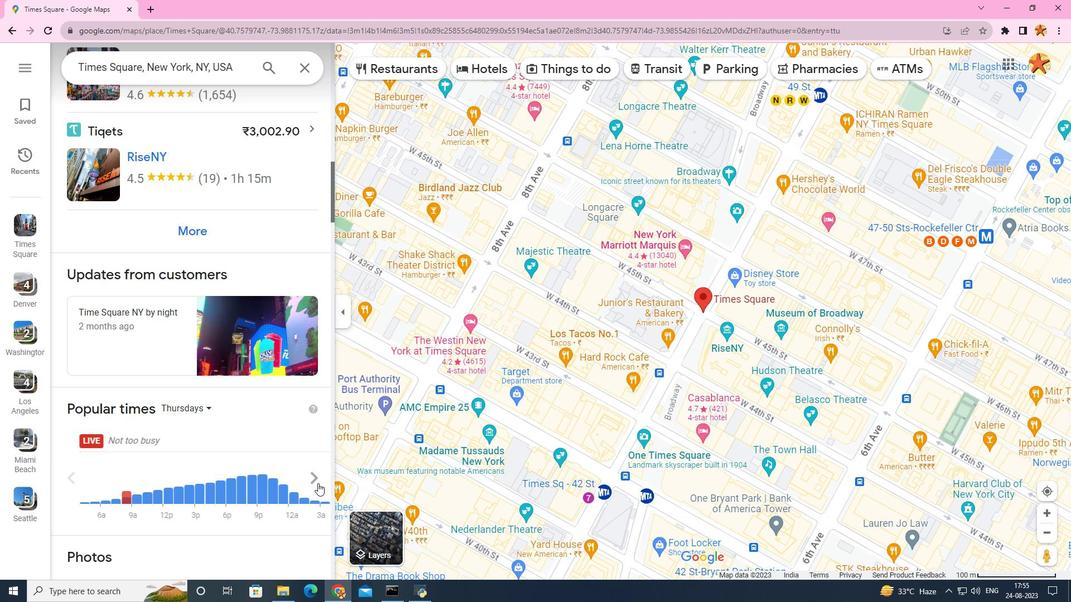 
Action: Mouse pressed left at (318, 483)
Screenshot: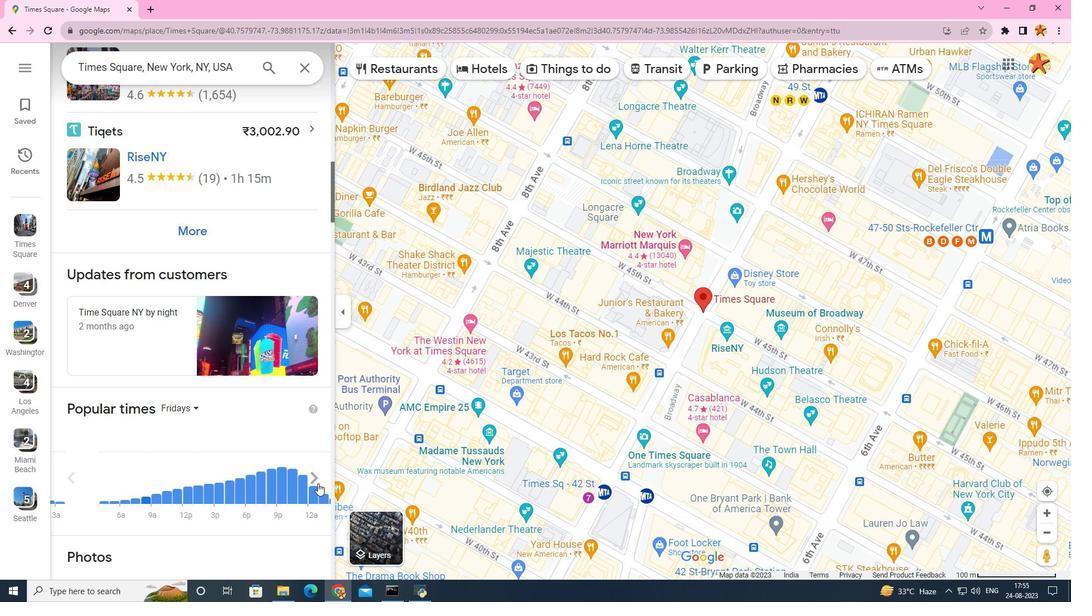 
Action: Mouse pressed left at (318, 483)
Screenshot: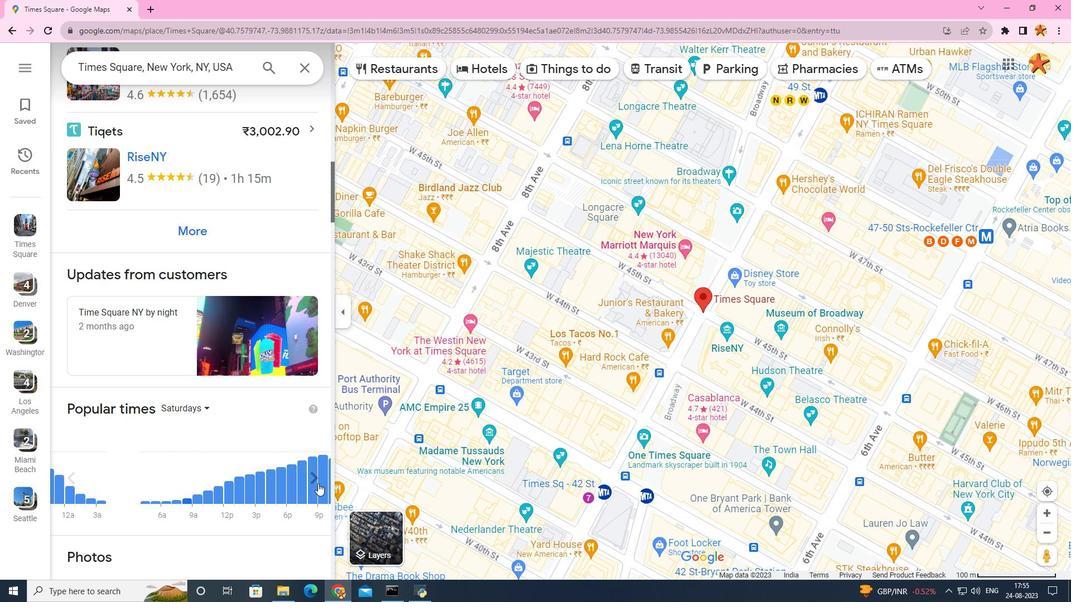 
Action: Mouse pressed left at (318, 483)
Screenshot: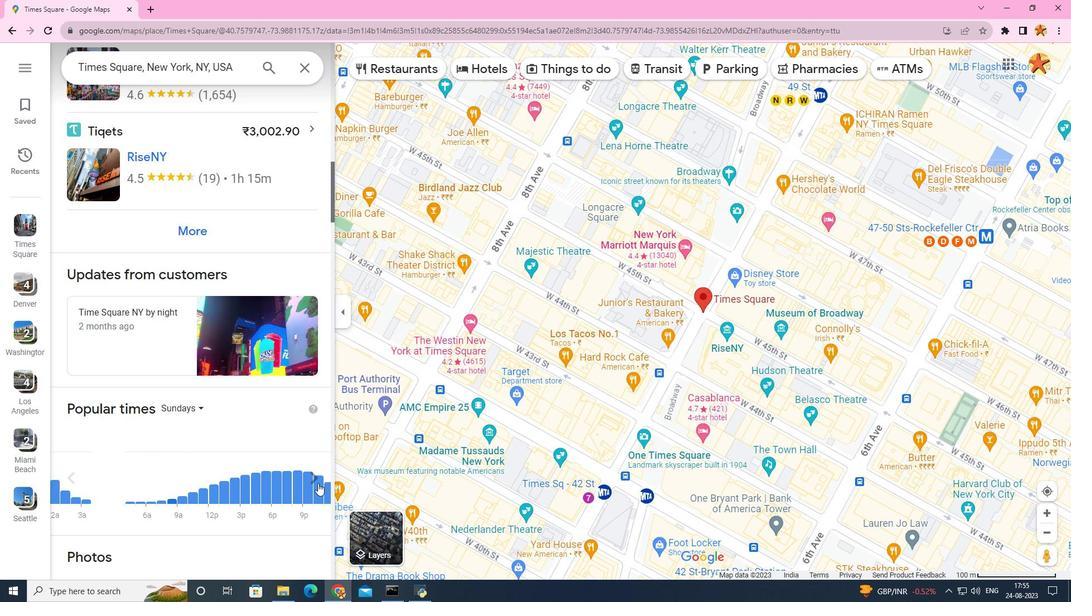 
Action: Mouse pressed left at (318, 483)
Screenshot: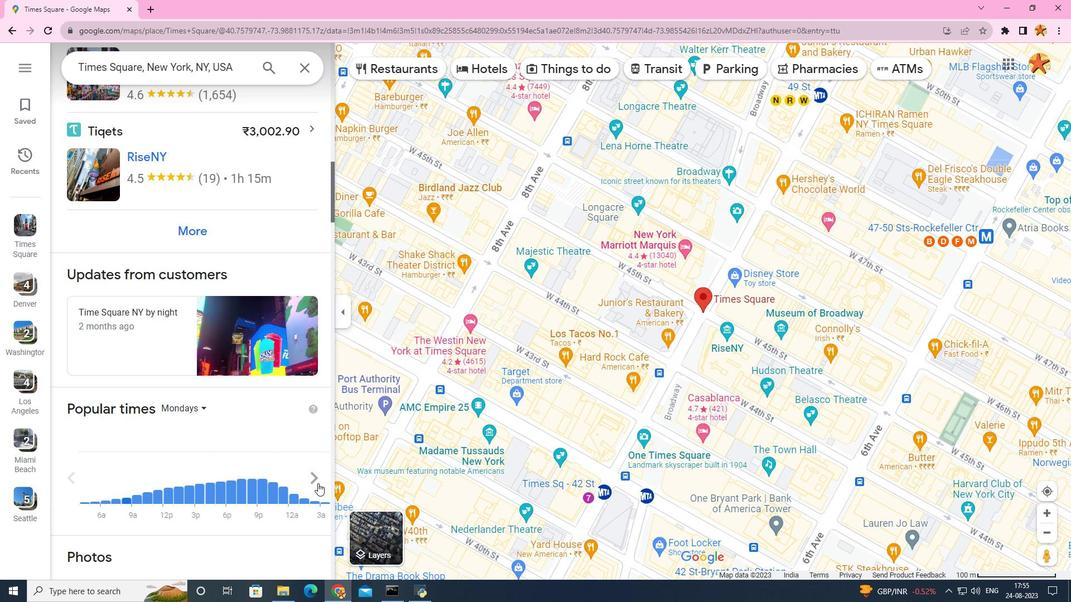 
Action: Mouse pressed left at (318, 483)
Screenshot: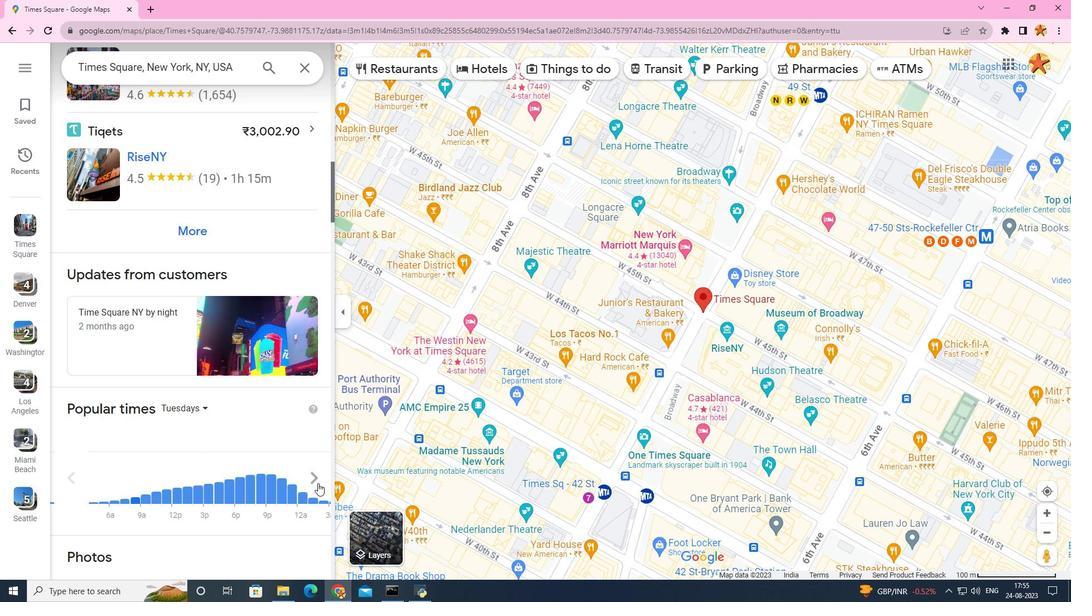 
Action: Mouse pressed left at (318, 483)
Screenshot: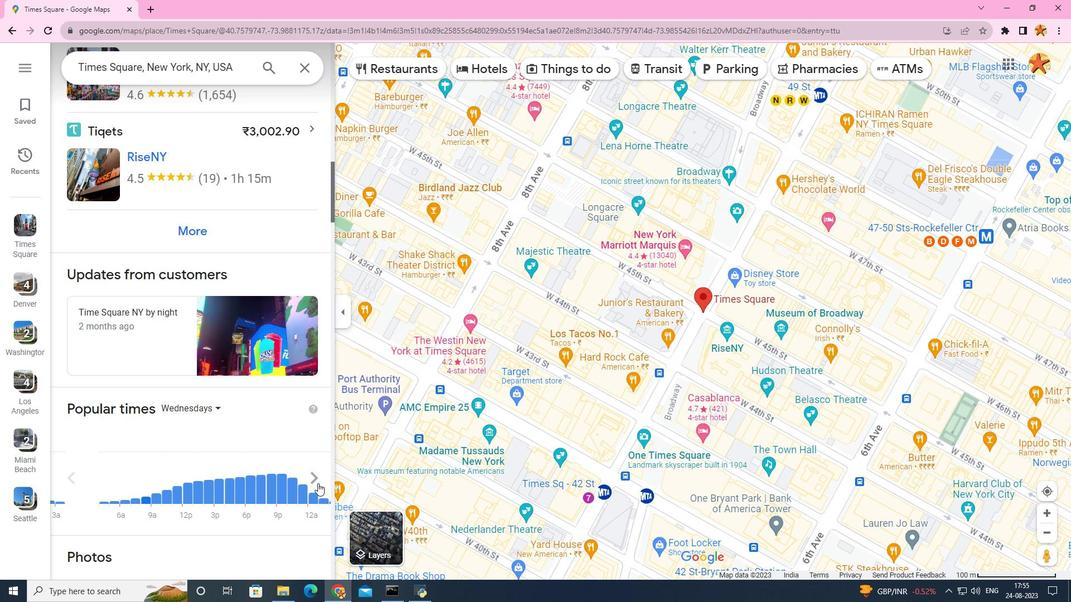 
Action: Mouse pressed left at (318, 483)
Screenshot: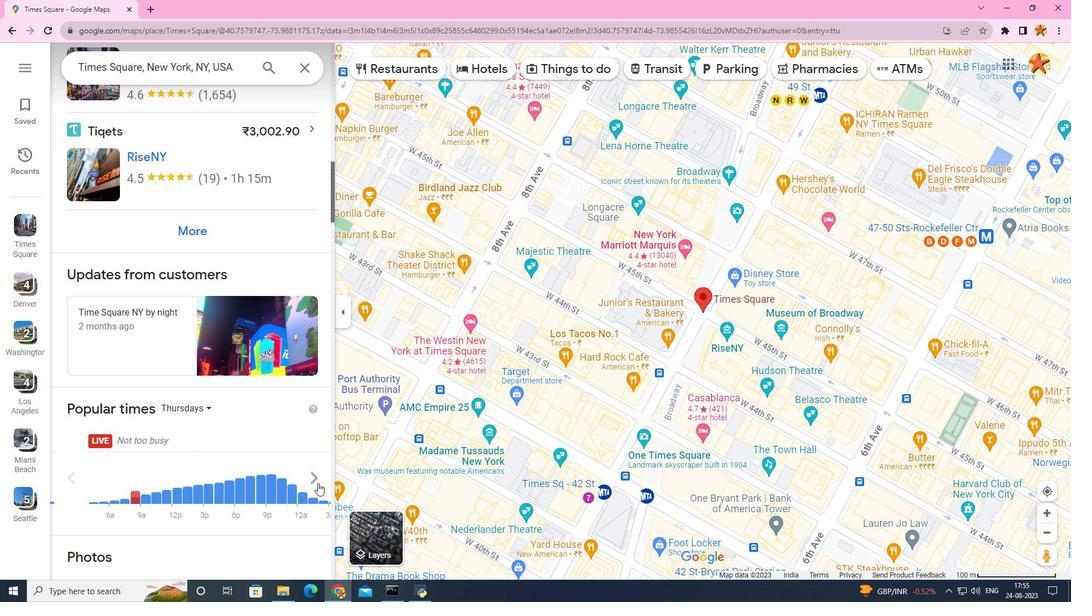 
Action: Mouse moved to (184, 377)
Screenshot: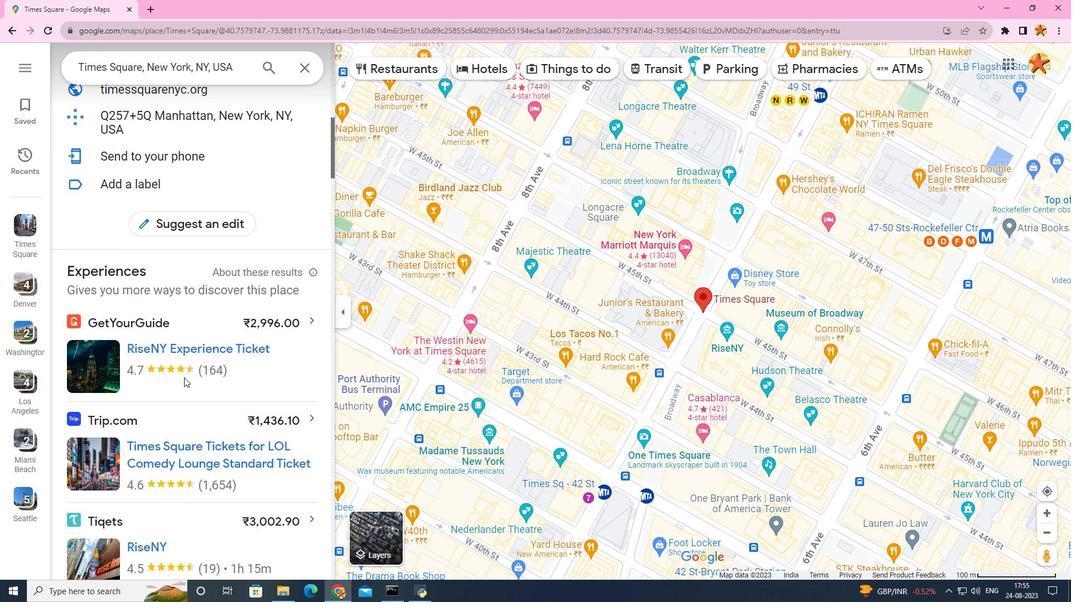 
Action: Mouse scrolled (184, 378) with delta (0, 0)
Screenshot: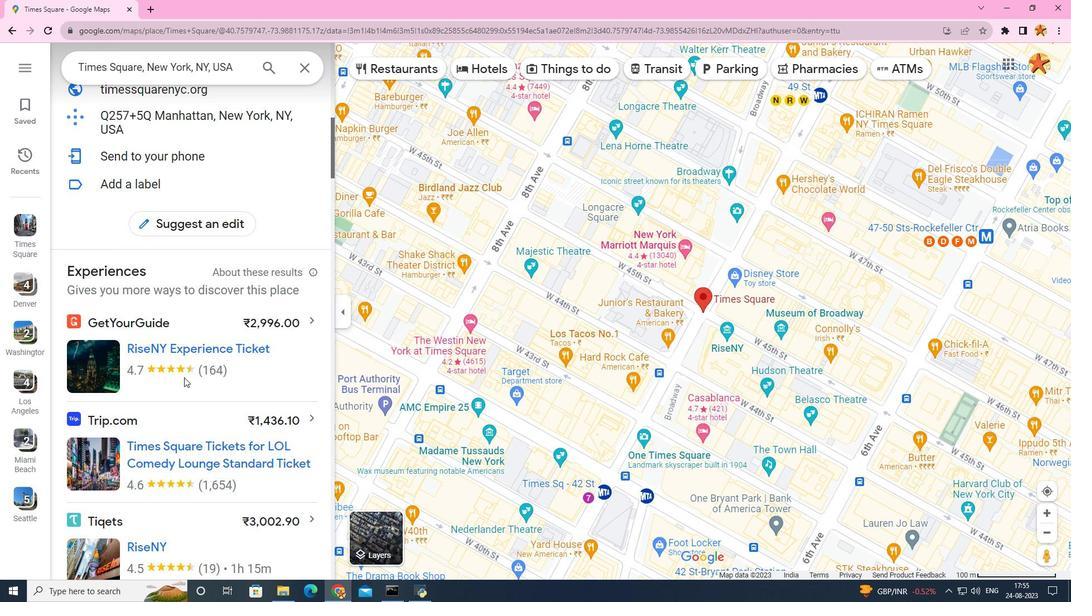 
Action: Mouse scrolled (184, 378) with delta (0, 0)
Screenshot: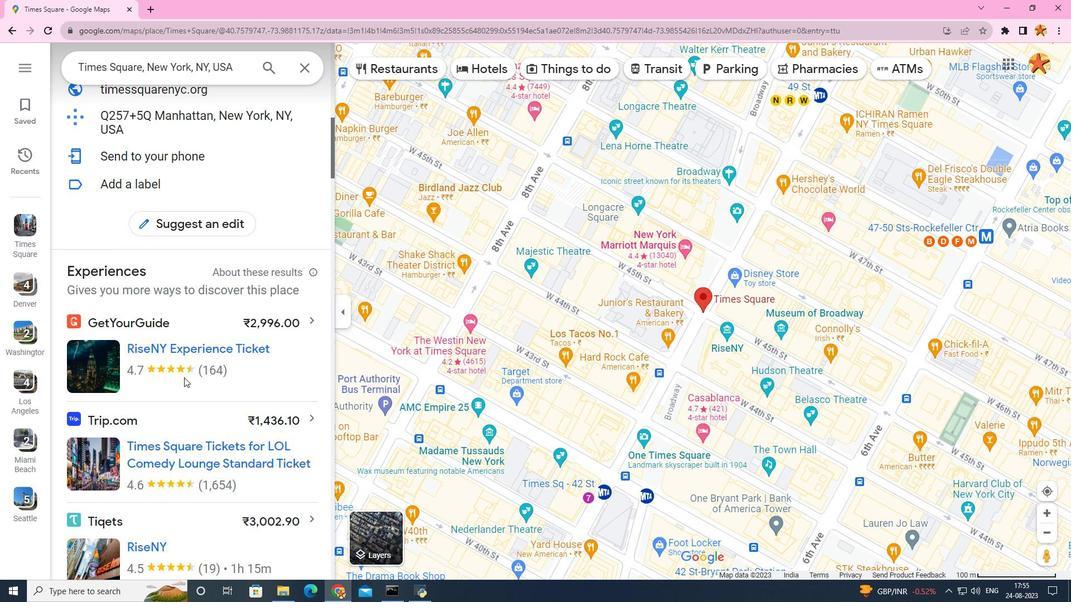 
Action: Mouse scrolled (184, 378) with delta (0, 0)
Screenshot: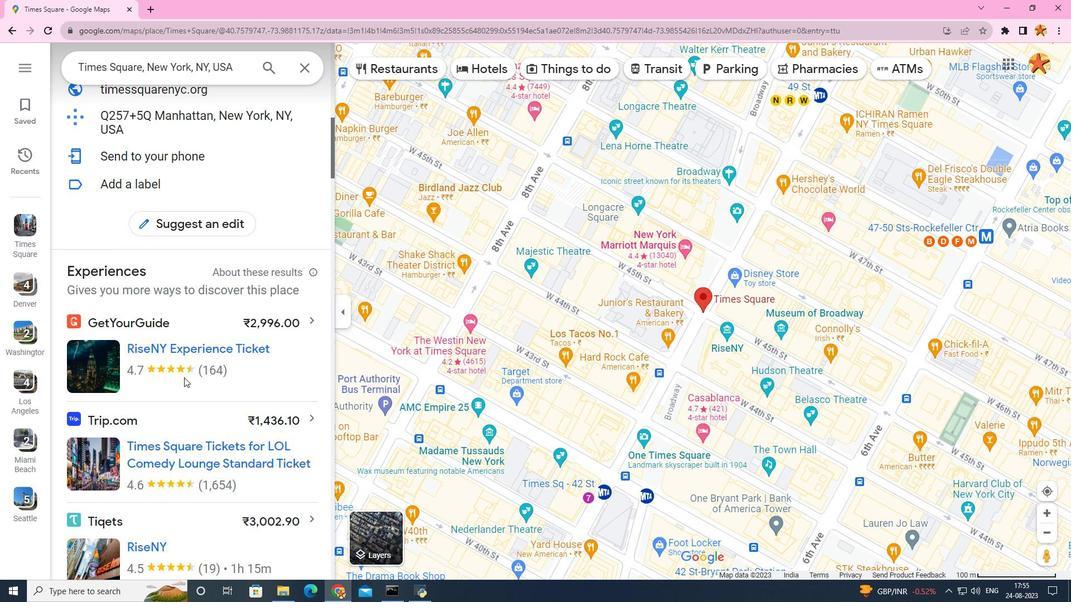 
Action: Mouse scrolled (184, 378) with delta (0, 0)
Screenshot: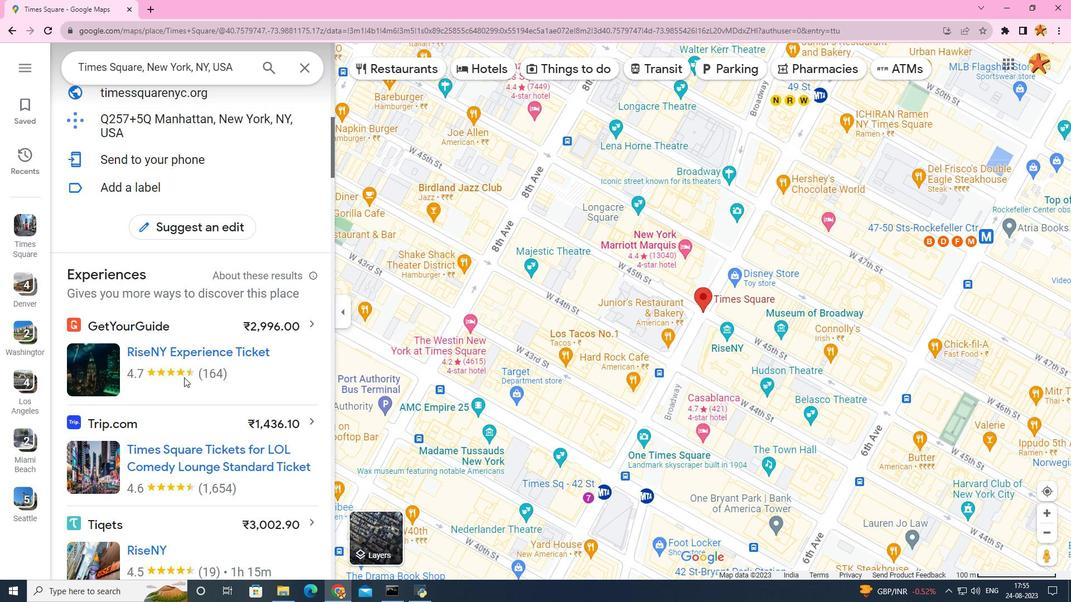 
Action: Mouse scrolled (184, 378) with delta (0, 0)
Screenshot: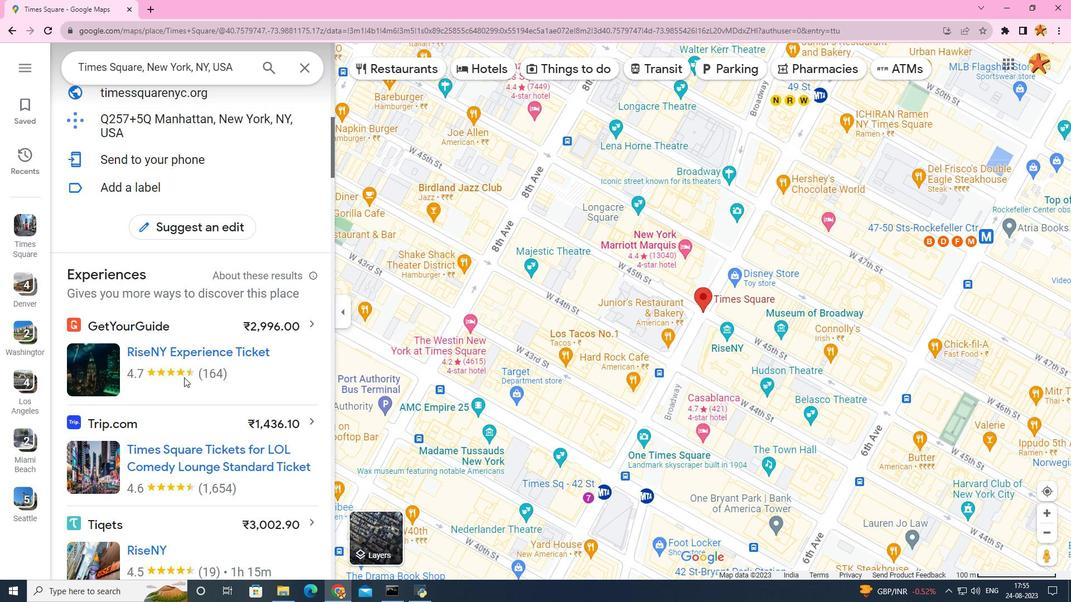 
Action: Mouse scrolled (184, 378) with delta (0, 0)
Screenshot: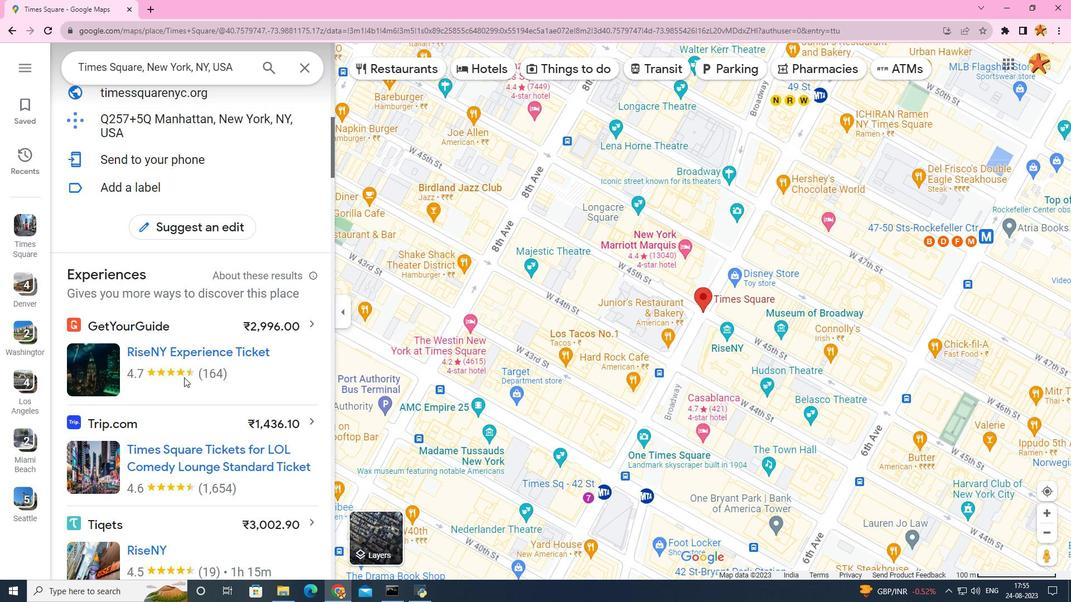 
Action: Mouse scrolled (184, 378) with delta (0, 0)
Screenshot: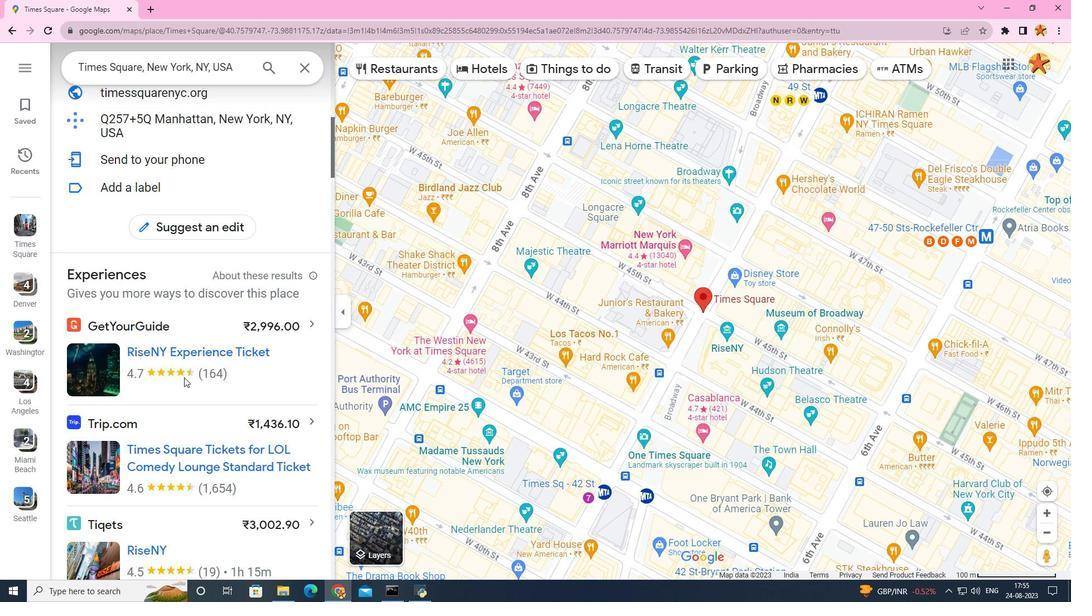 
Action: Mouse scrolled (184, 378) with delta (0, 0)
Screenshot: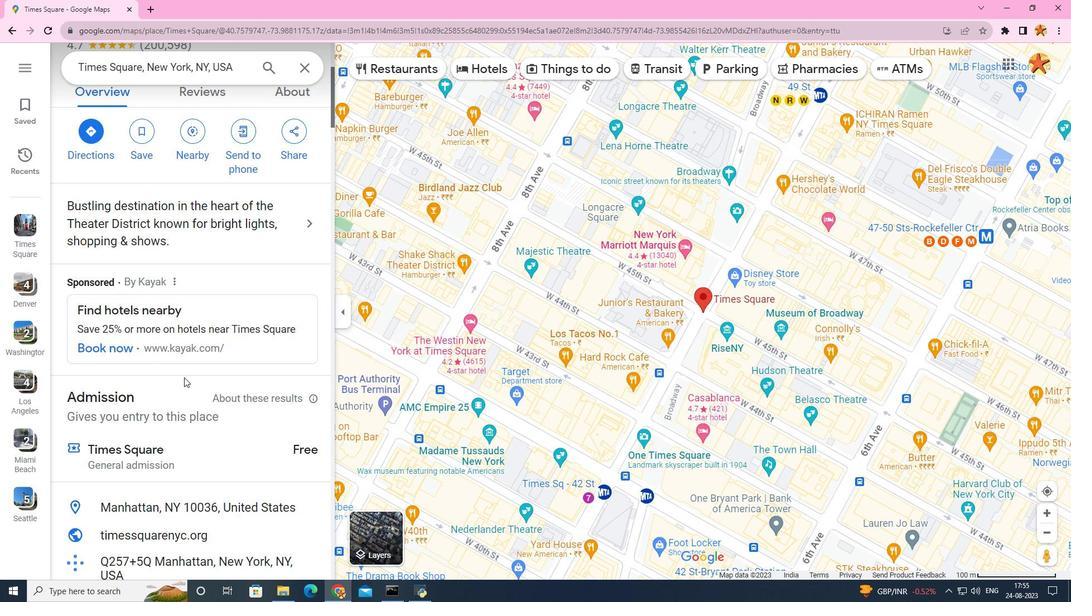 
Action: Mouse scrolled (184, 378) with delta (0, 0)
Screenshot: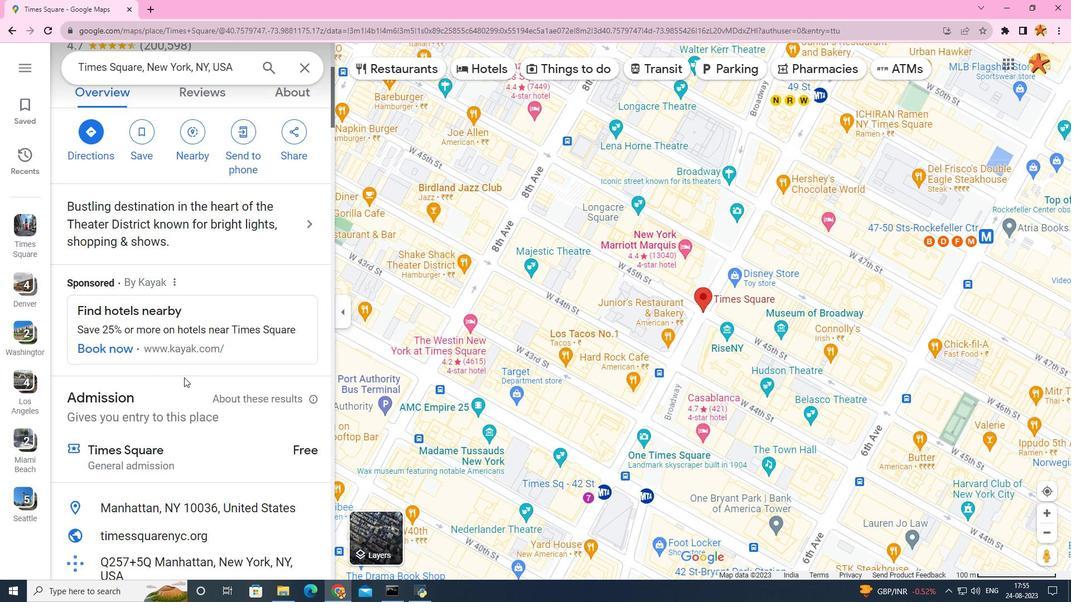 
Action: Mouse scrolled (184, 378) with delta (0, 0)
Screenshot: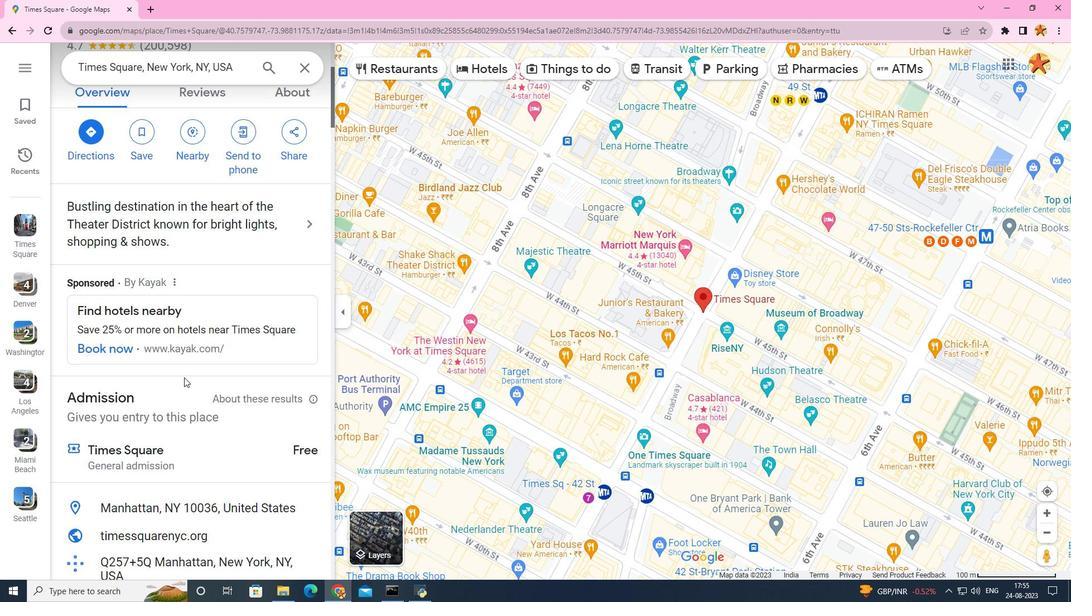 
Action: Mouse scrolled (184, 378) with delta (0, 0)
Screenshot: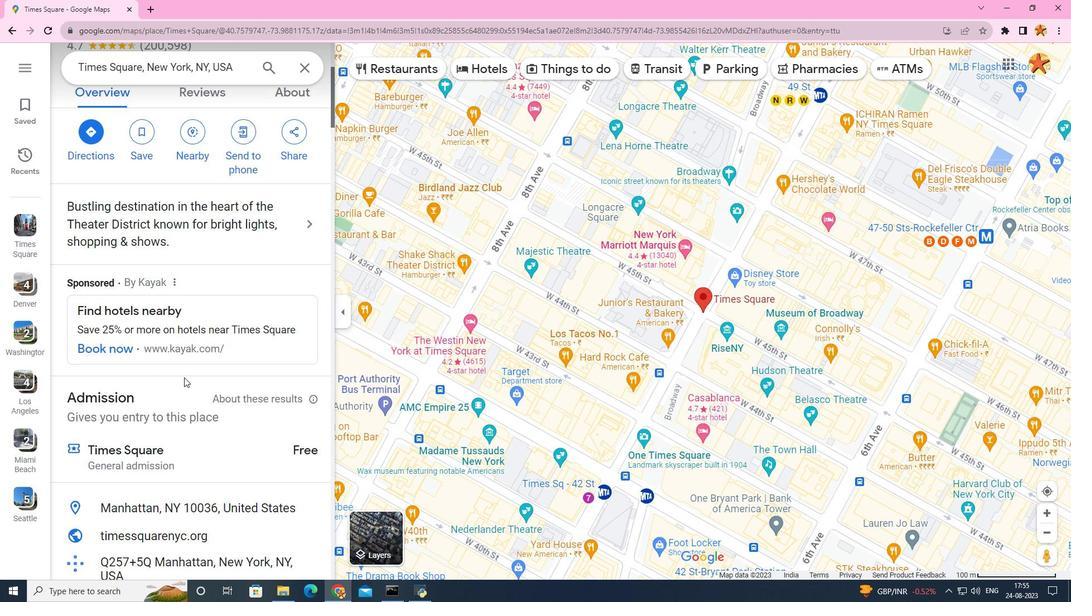 
Action: Mouse scrolled (184, 378) with delta (0, 0)
Screenshot: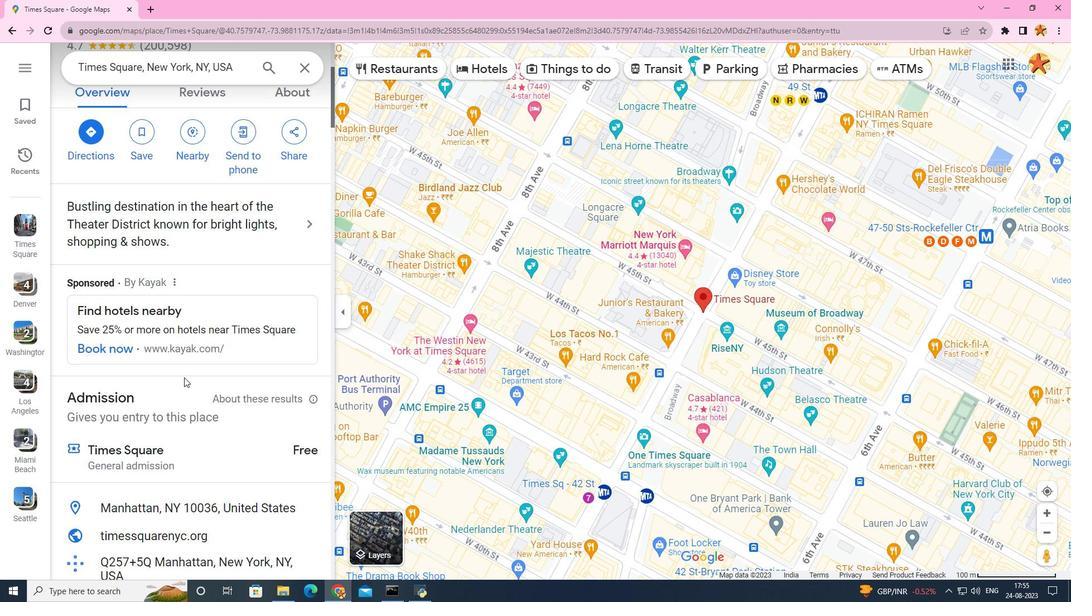 
Action: Mouse scrolled (184, 378) with delta (0, 0)
Screenshot: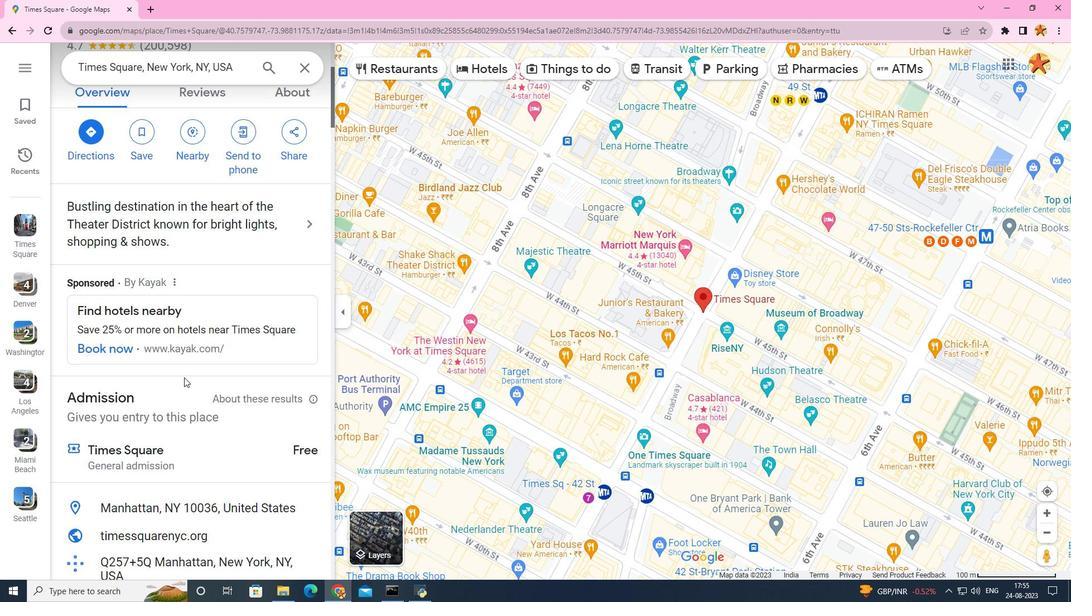 
Action: Mouse scrolled (184, 378) with delta (0, 0)
Screenshot: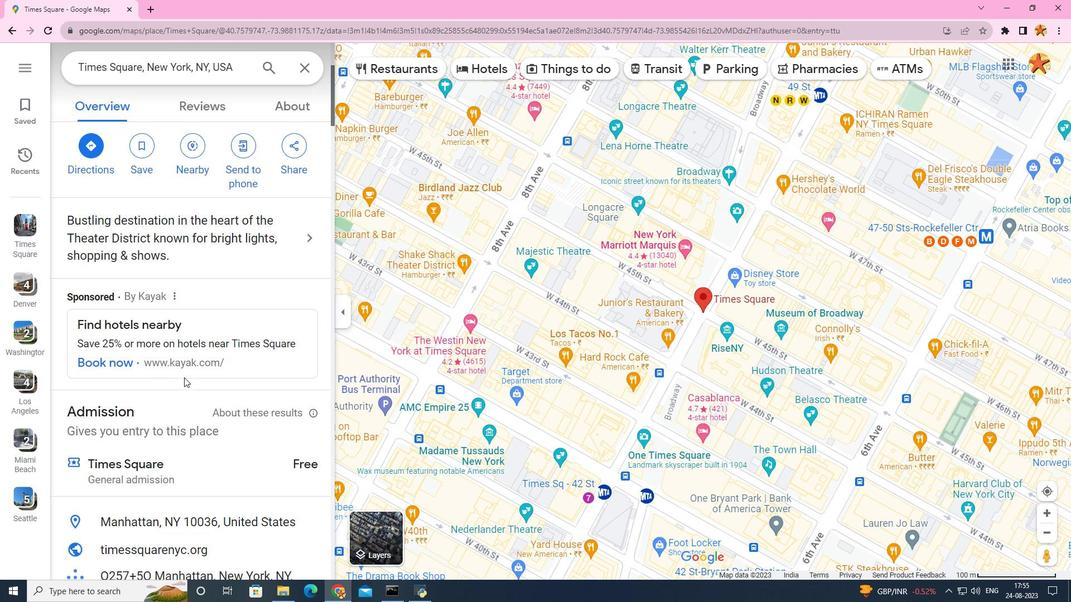 
Action: Mouse scrolled (184, 378) with delta (0, 0)
Screenshot: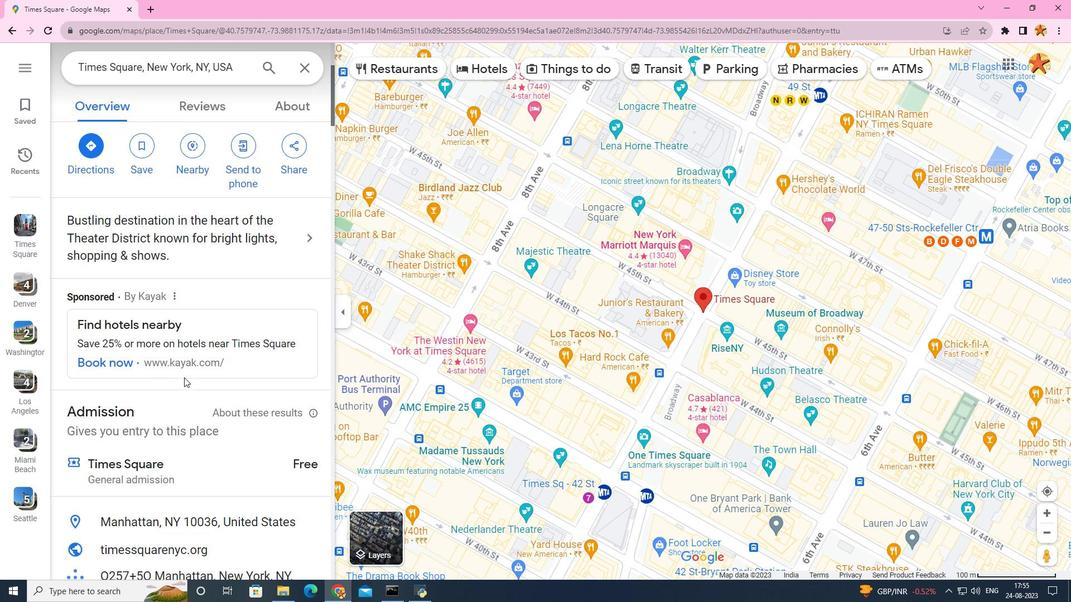 
Action: Mouse scrolled (184, 378) with delta (0, 0)
Screenshot: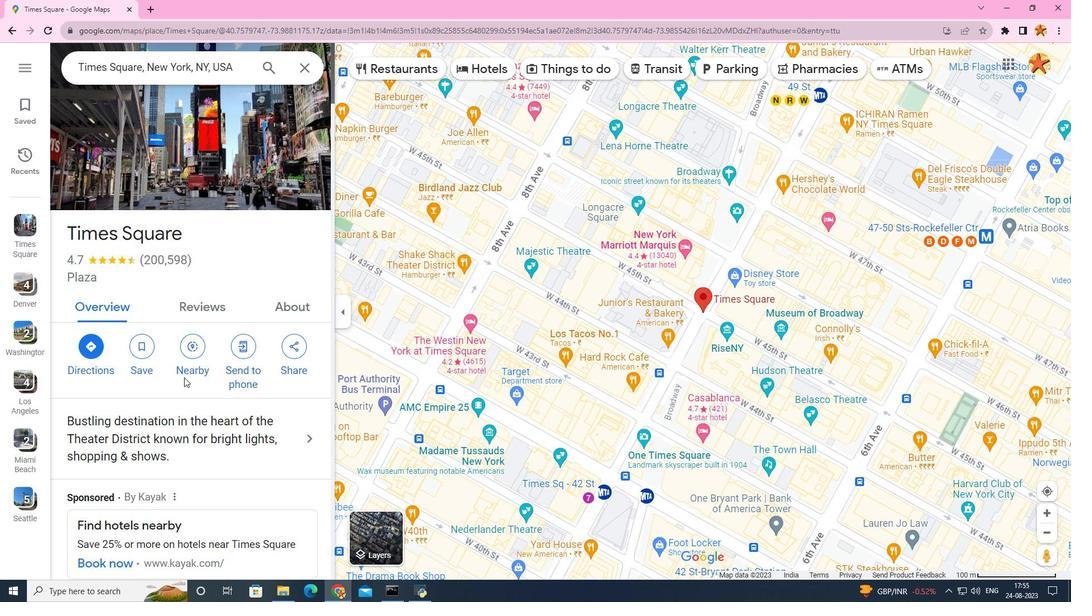 
Action: Mouse scrolled (184, 378) with delta (0, 0)
Screenshot: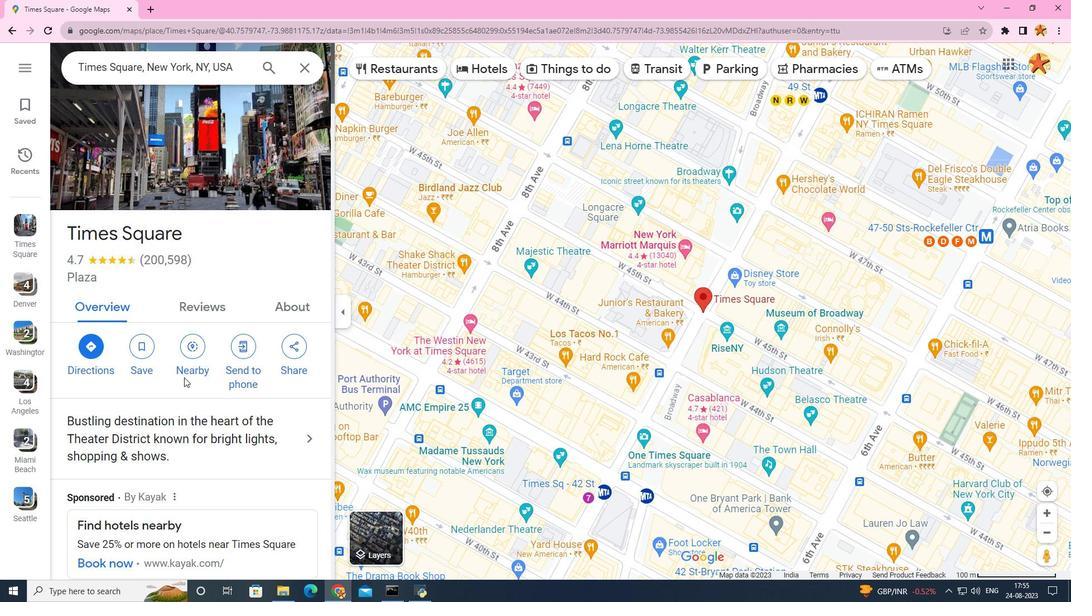 
Action: Mouse scrolled (184, 378) with delta (0, 0)
Screenshot: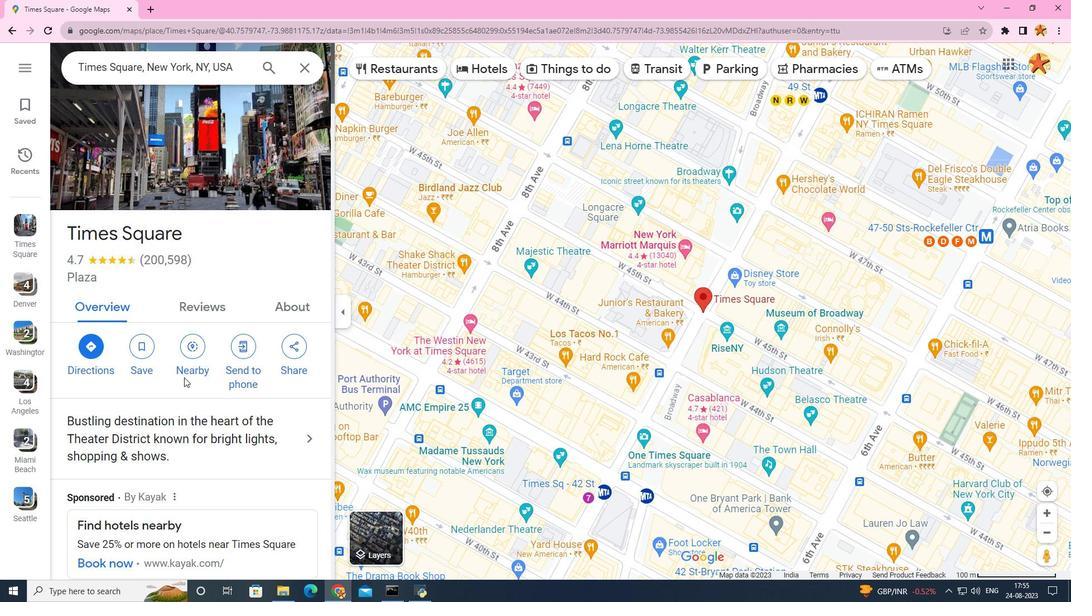 
Action: Mouse scrolled (184, 378) with delta (0, 0)
Screenshot: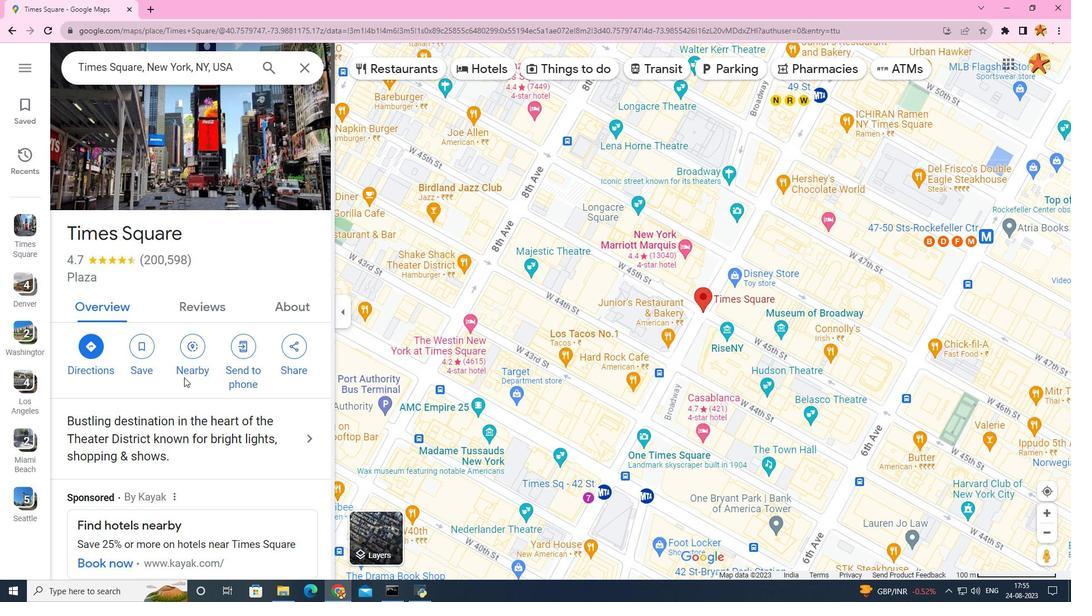 
Action: Mouse scrolled (184, 378) with delta (0, 0)
Screenshot: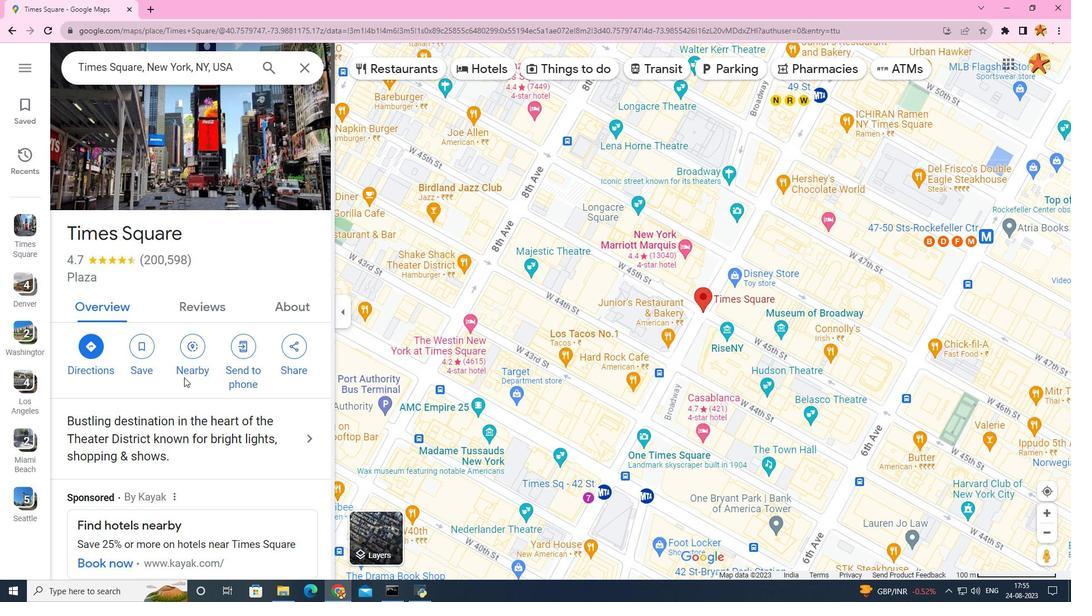 
Action: Mouse scrolled (184, 378) with delta (0, 0)
Screenshot: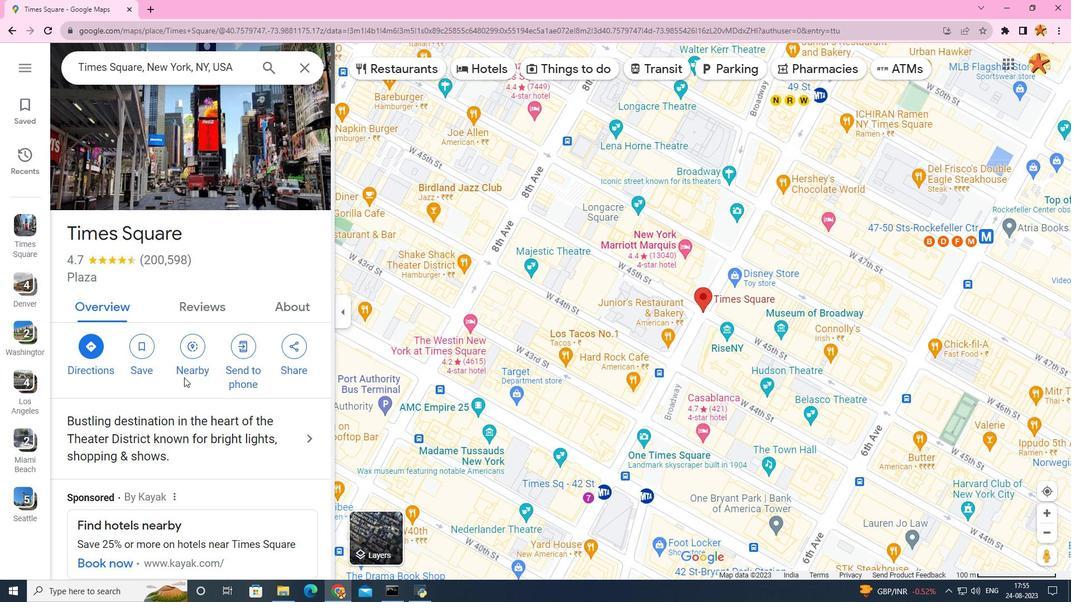
Action: Mouse scrolled (184, 378) with delta (0, 0)
Screenshot: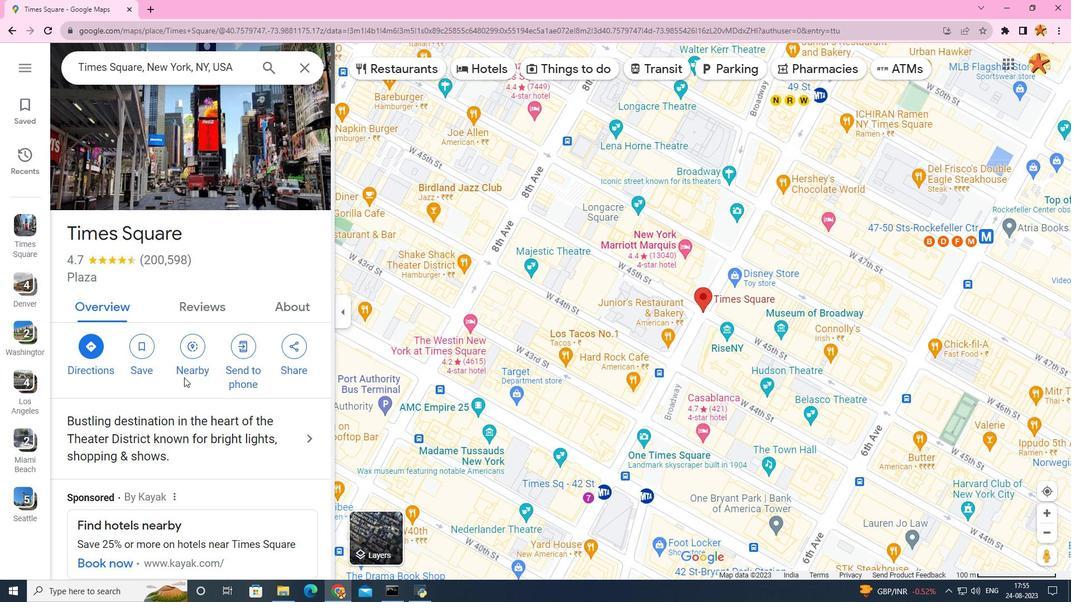 
Action: Mouse scrolled (184, 378) with delta (0, 0)
Screenshot: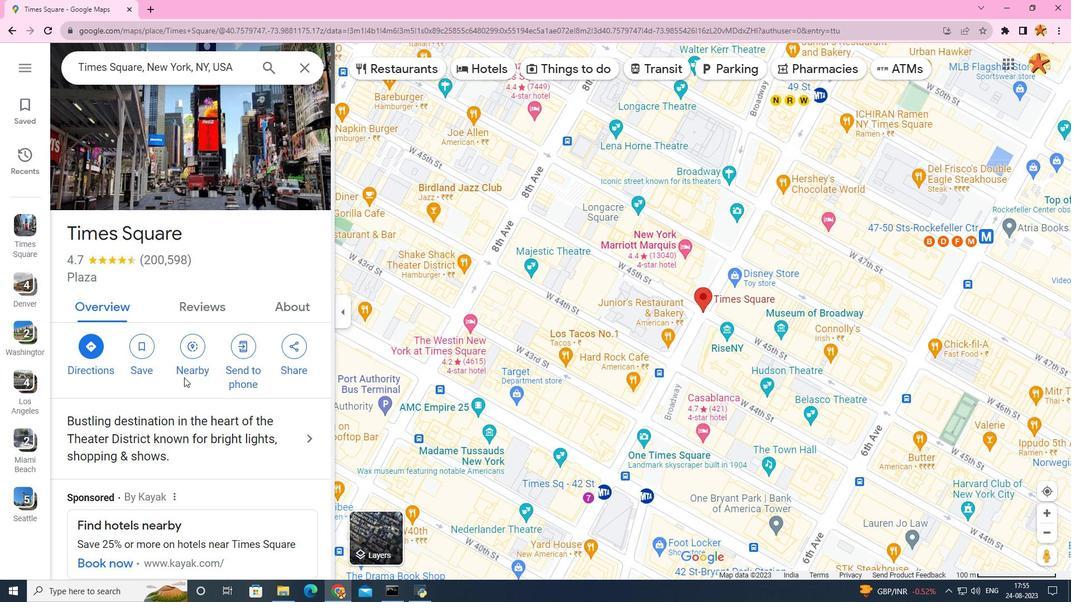 
Action: Mouse scrolled (184, 378) with delta (0, 0)
Screenshot: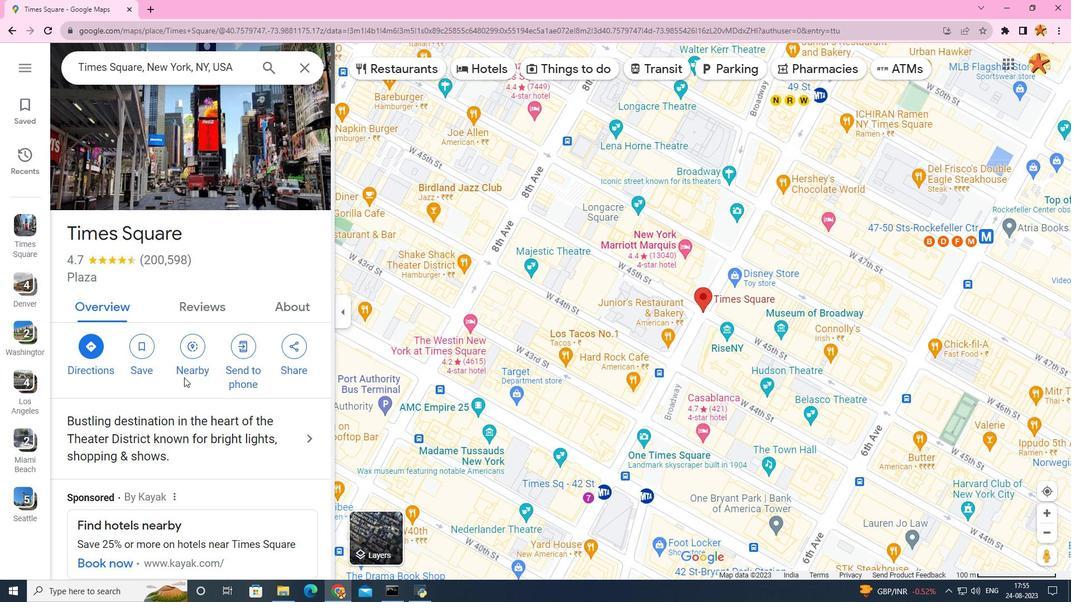 
Action: Mouse moved to (183, 412)
Screenshot: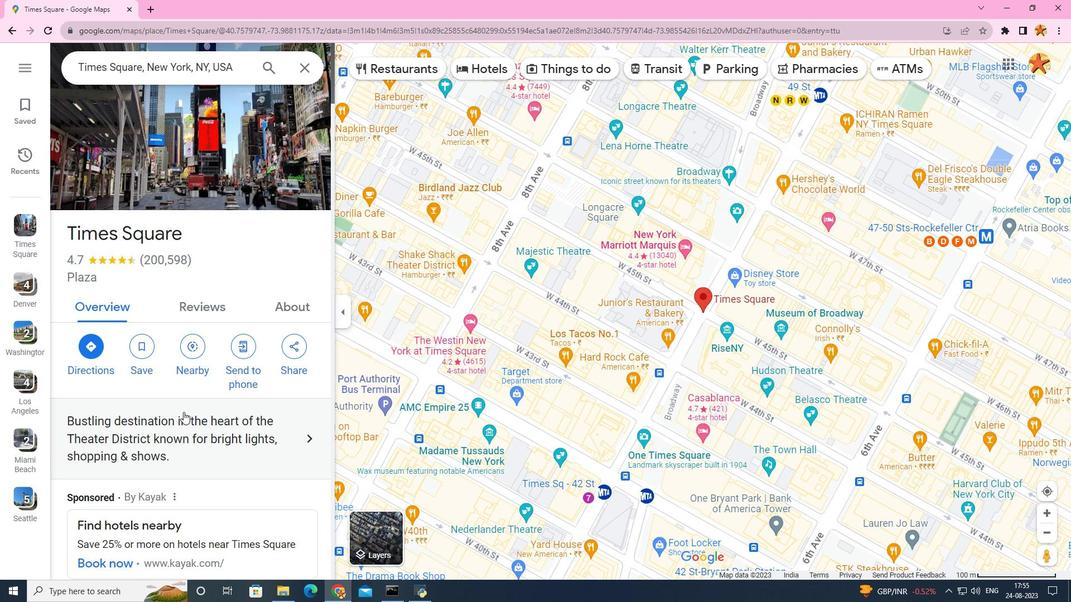 
